 Task: Open a blank google sheet and write heading  Financial Planner. Add Dates in a column and its values below  'Jan 23, Feb 23, Mar 23, Apr 23 & may23. 'Add Income in next column and its values below  $3,000, $3,200, $3,100, $3,300 & $3,500. Add Expenses in next column and its values below  $2,000, $2,300, $2,200, $2,500 & $2,800. Add savings in next column and its values below $500, $600, $500, $700 & $700. Add Investment in next column and its values below  $500, $700, $800, $900 & $1000. Add Net Saving in next column and its values below  $1000, $1200, $900, $800 & $700. Save page BudgetAdjust logbookbook
Action: Mouse moved to (1144, 91)
Screenshot: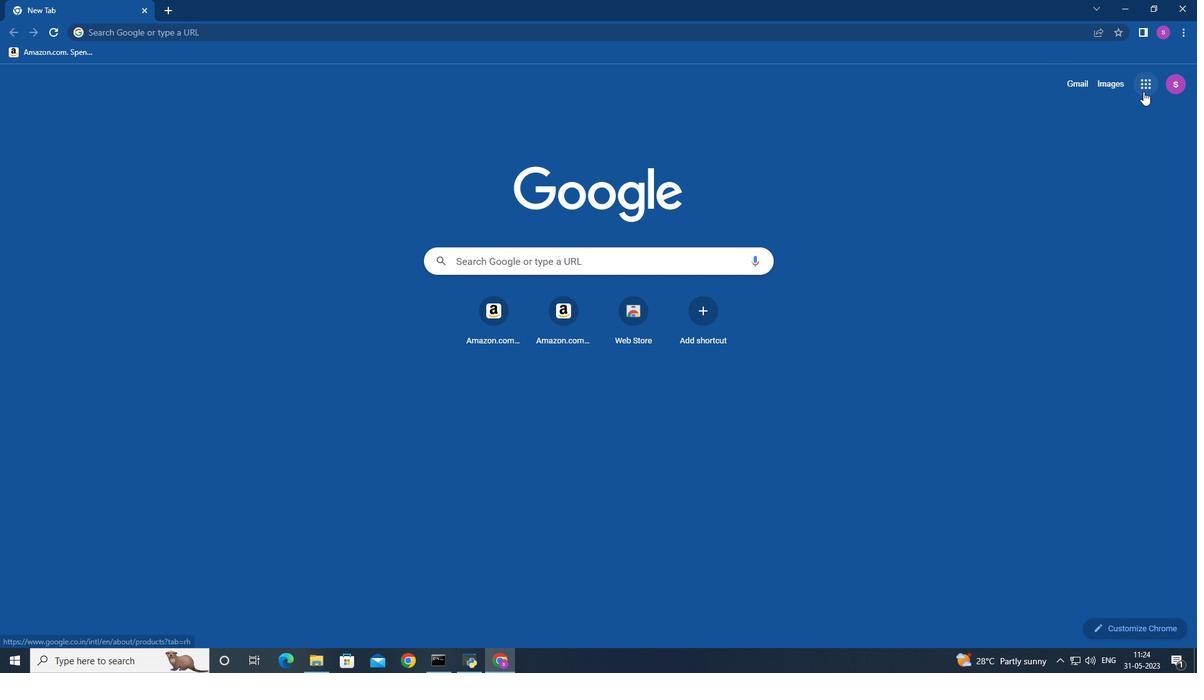 
Action: Mouse pressed left at (1144, 91)
Screenshot: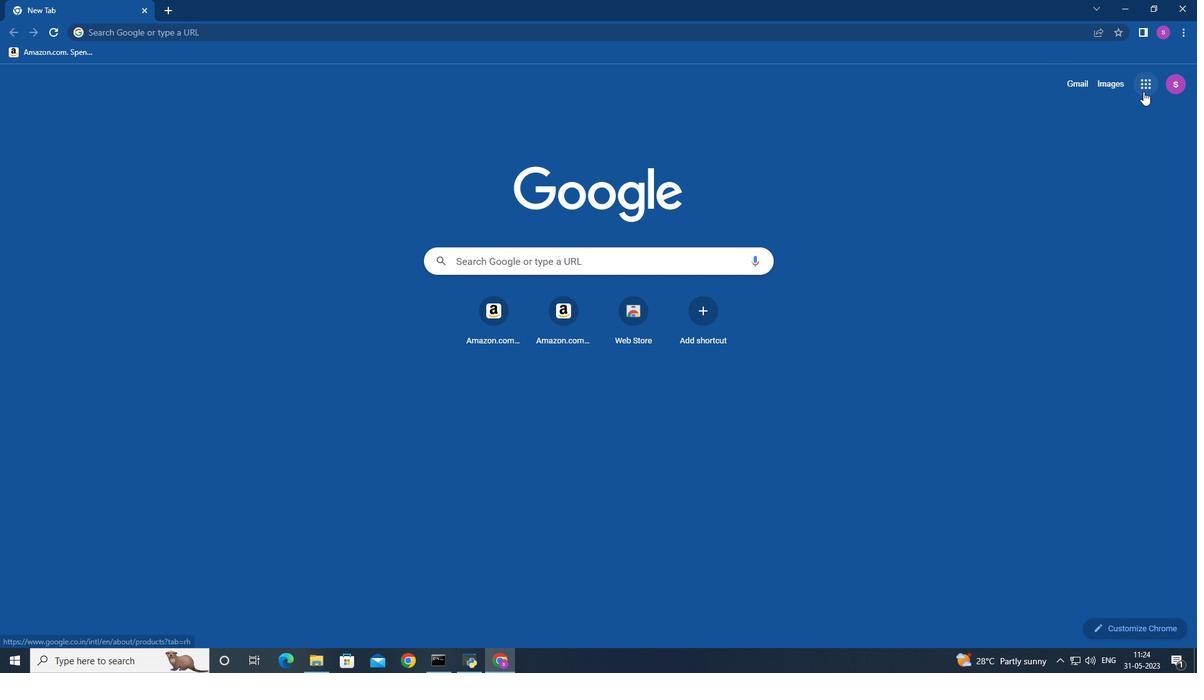 
Action: Mouse moved to (1093, 246)
Screenshot: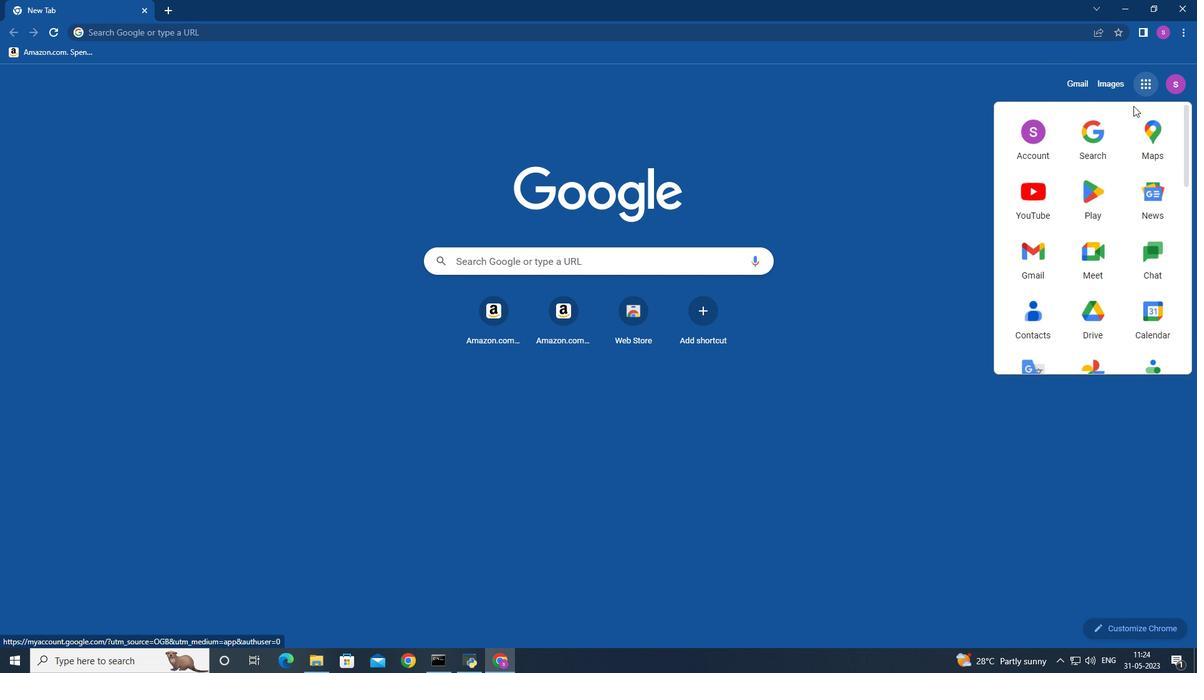 
Action: Mouse scrolled (1093, 246) with delta (0, 0)
Screenshot: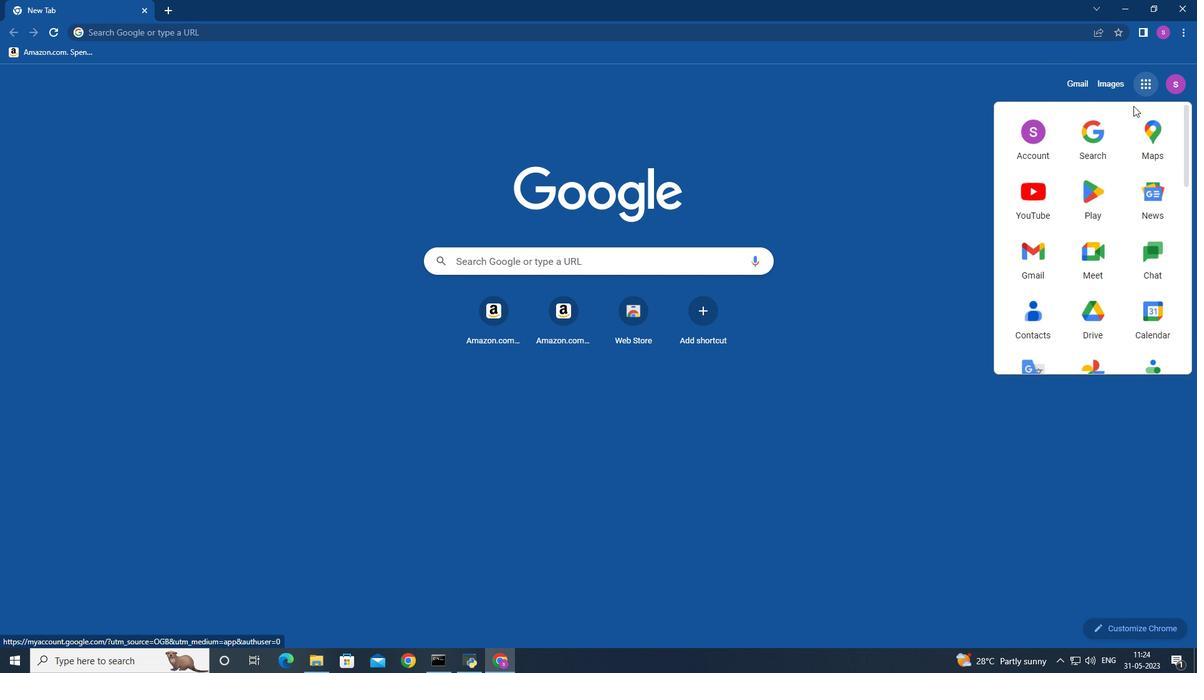 
Action: Mouse moved to (1093, 248)
Screenshot: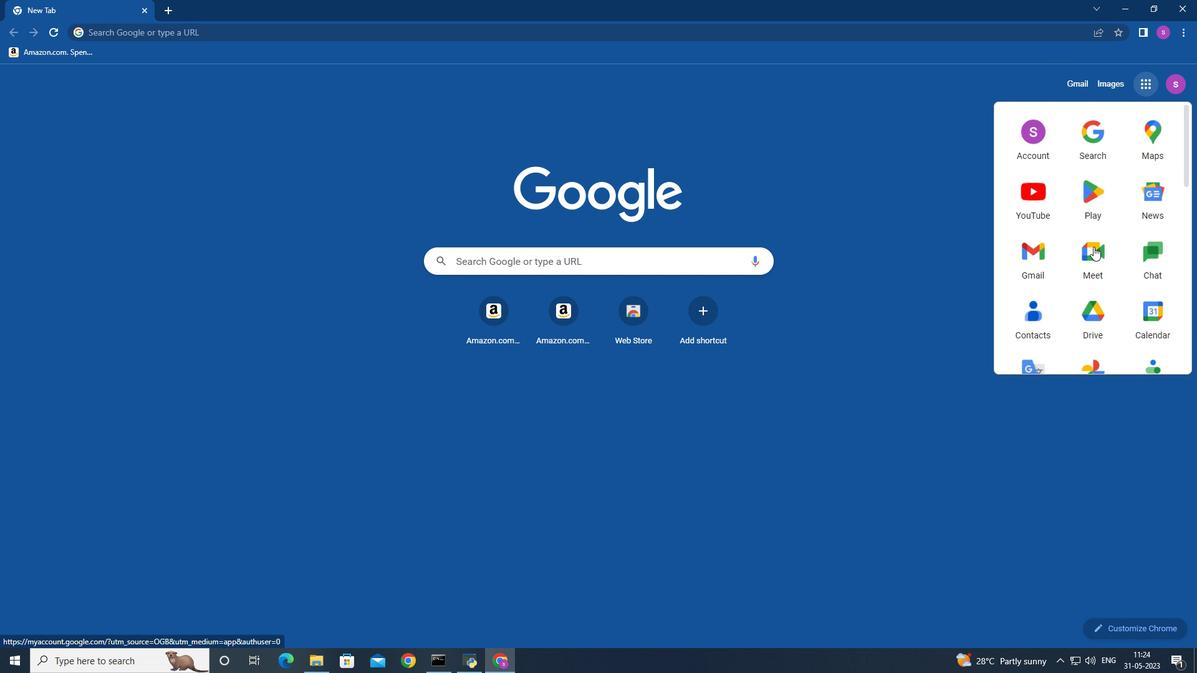 
Action: Mouse scrolled (1093, 247) with delta (0, 0)
Screenshot: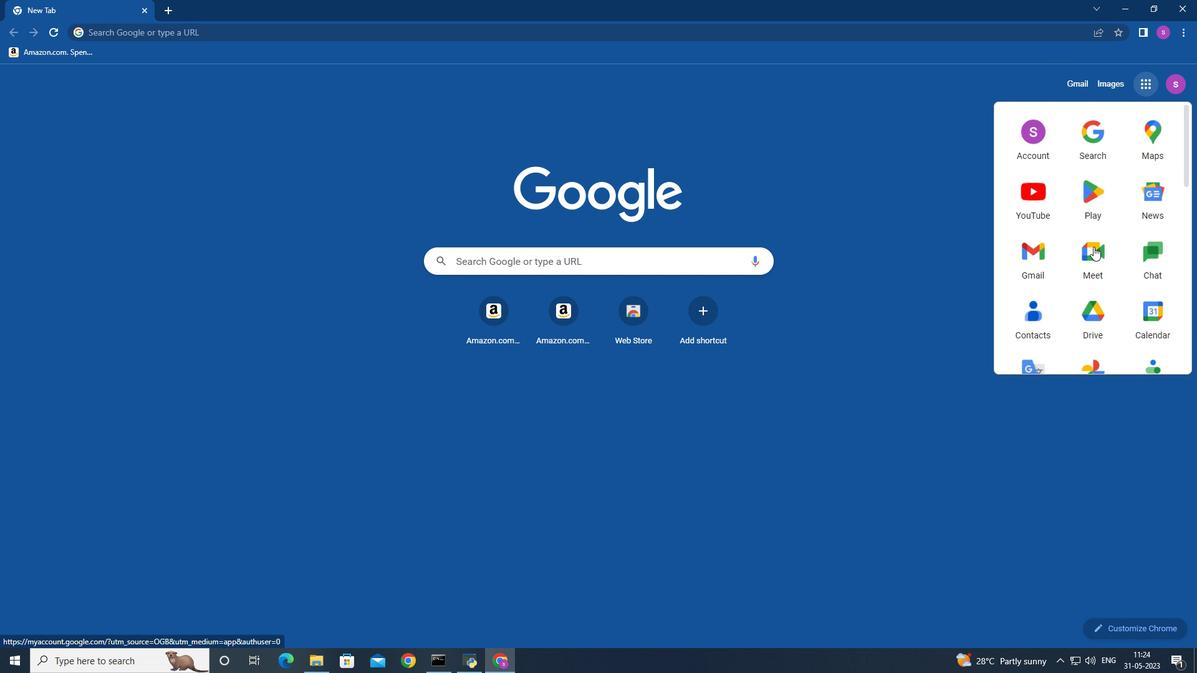 
Action: Mouse scrolled (1093, 247) with delta (0, 0)
Screenshot: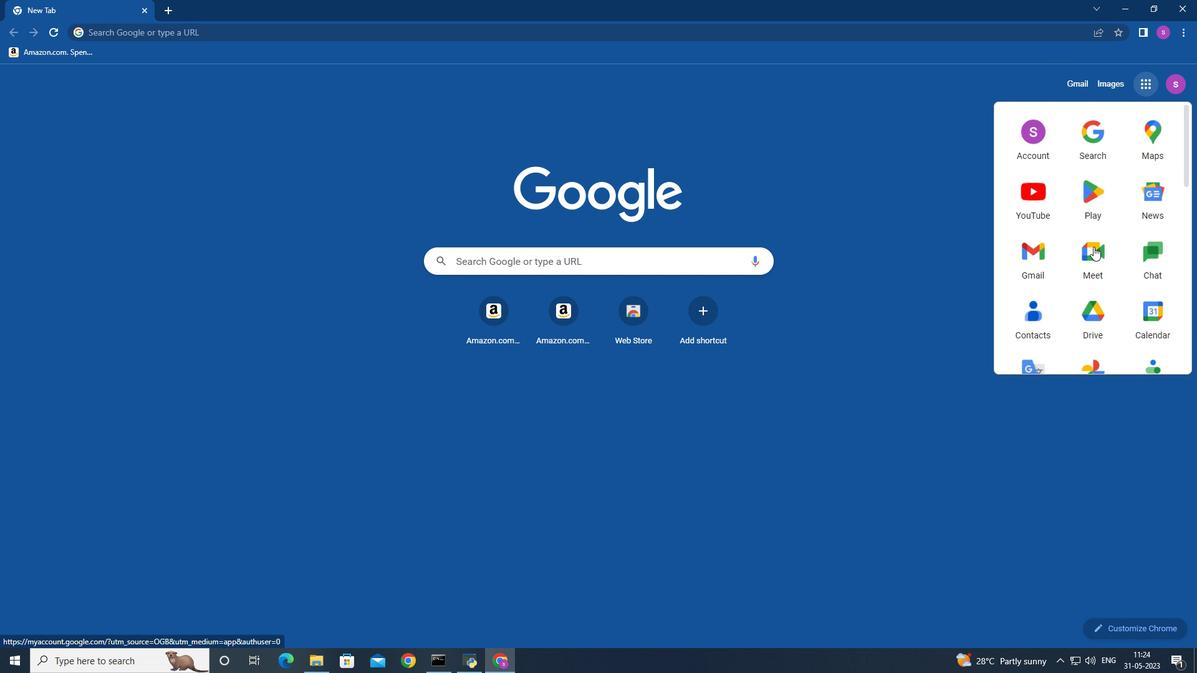 
Action: Mouse moved to (1093, 248)
Screenshot: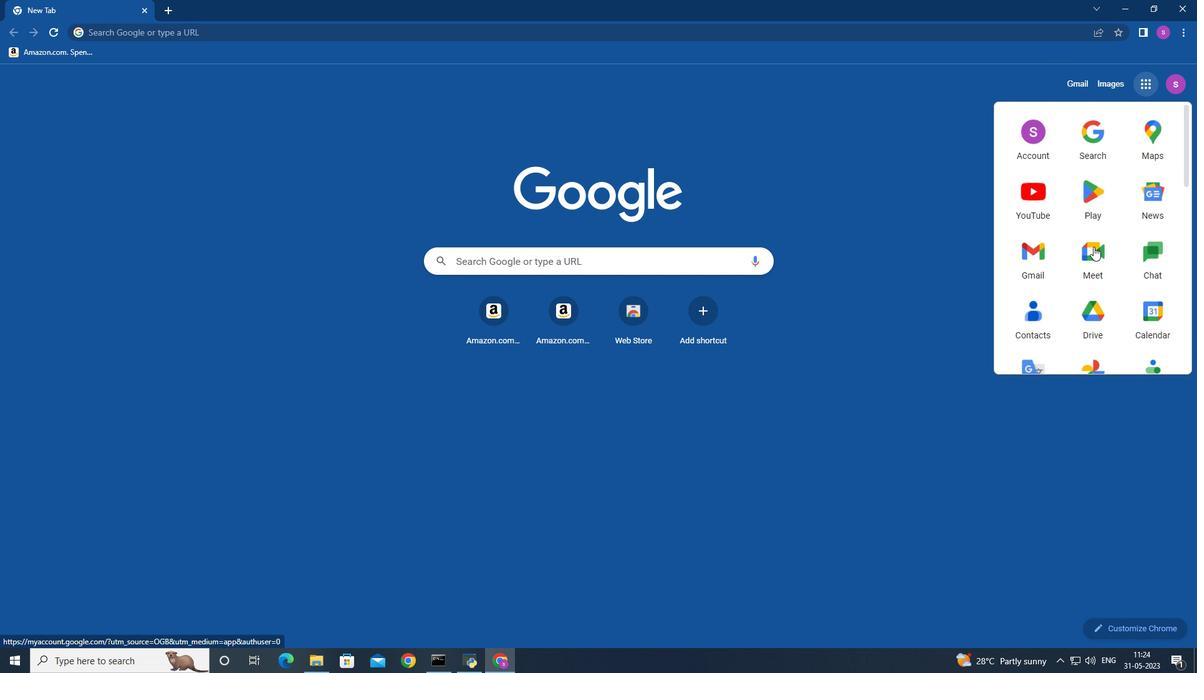 
Action: Mouse scrolled (1093, 248) with delta (0, 0)
Screenshot: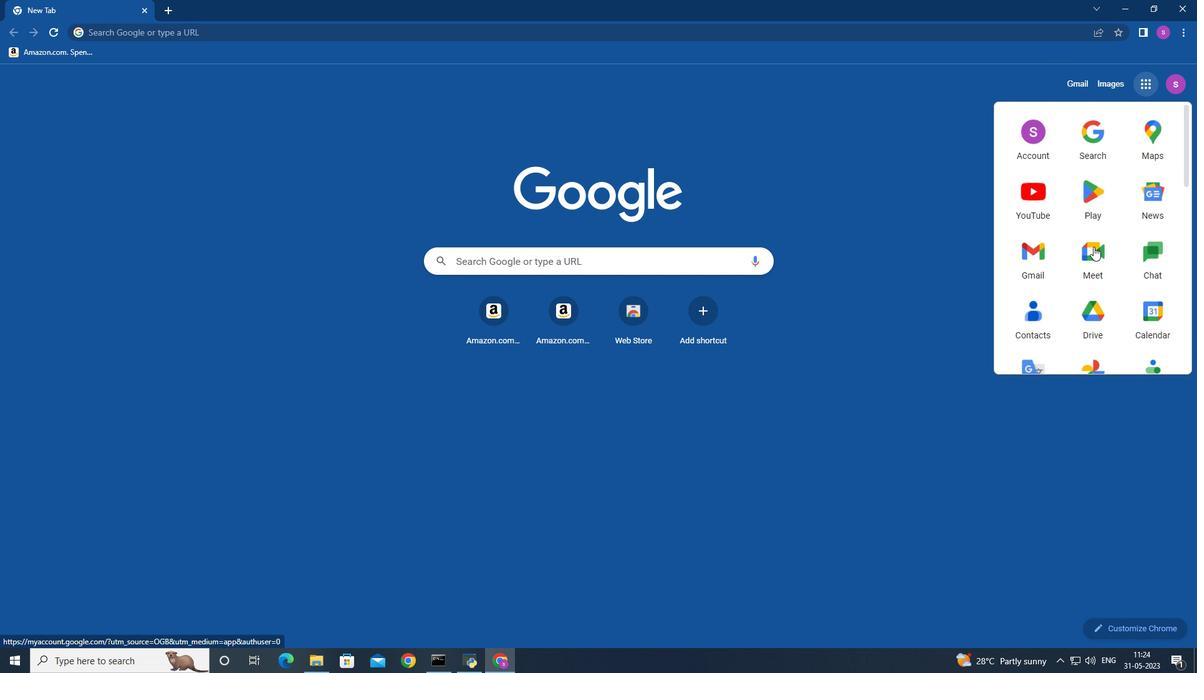 
Action: Mouse moved to (1139, 261)
Screenshot: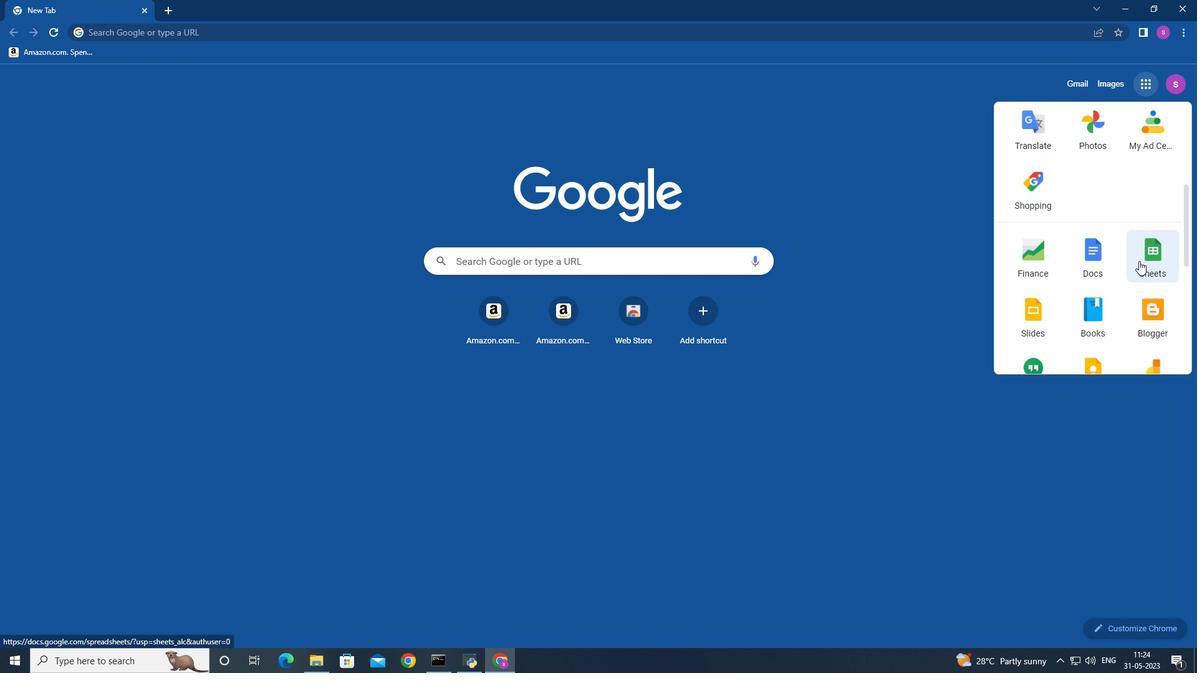 
Action: Mouse pressed left at (1139, 261)
Screenshot: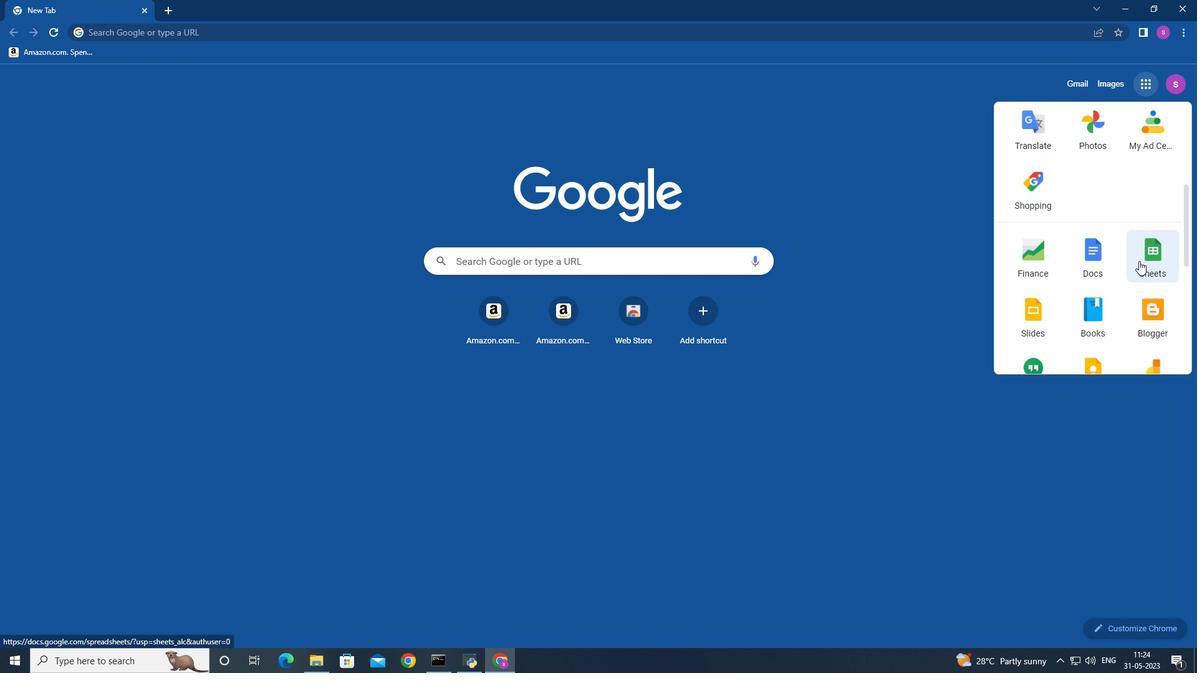 
Action: Mouse moved to (286, 165)
Screenshot: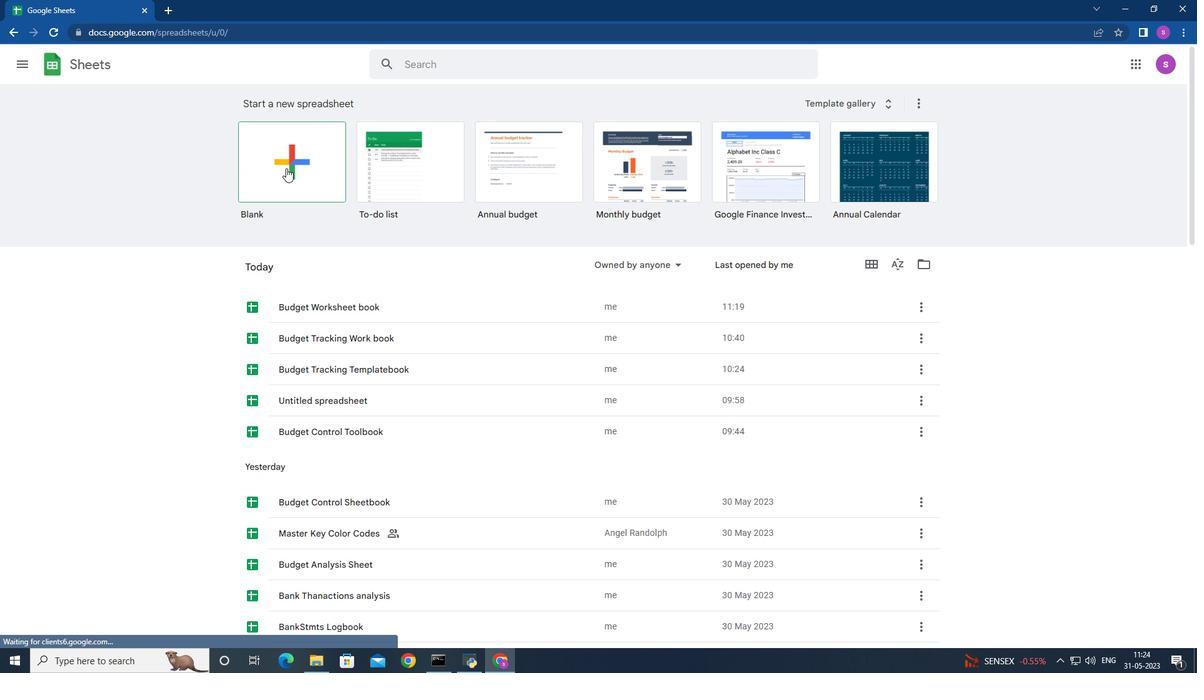 
Action: Mouse pressed left at (286, 165)
Screenshot: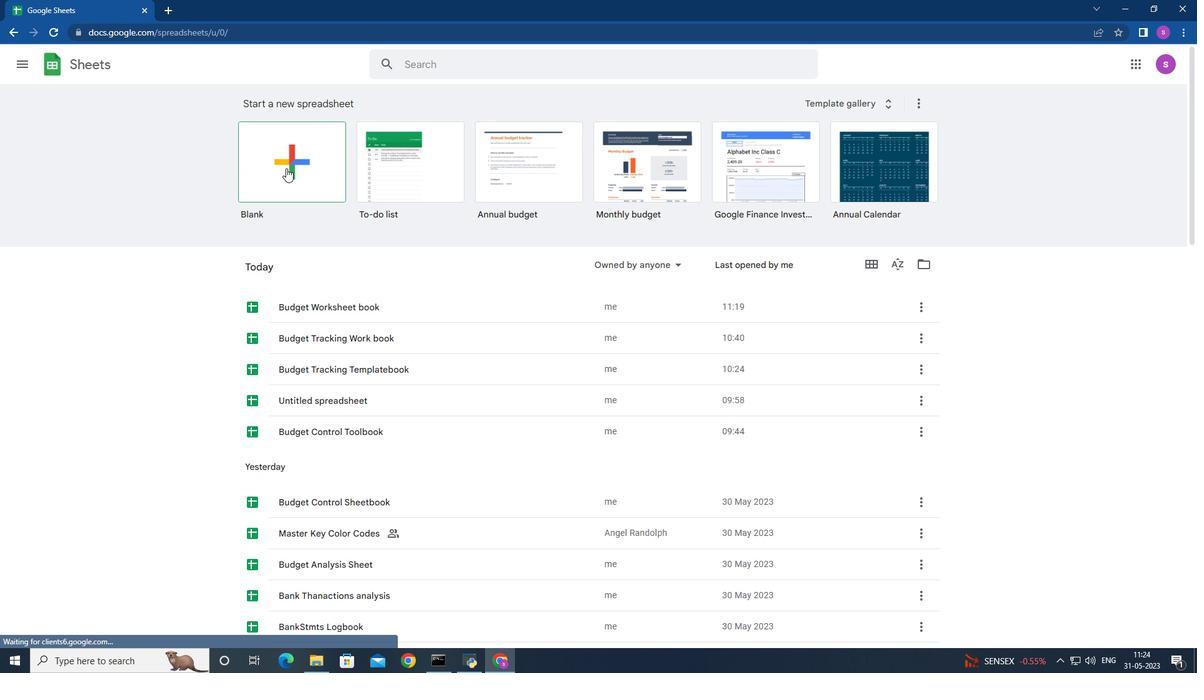 
Action: Mouse moved to (390, 171)
Screenshot: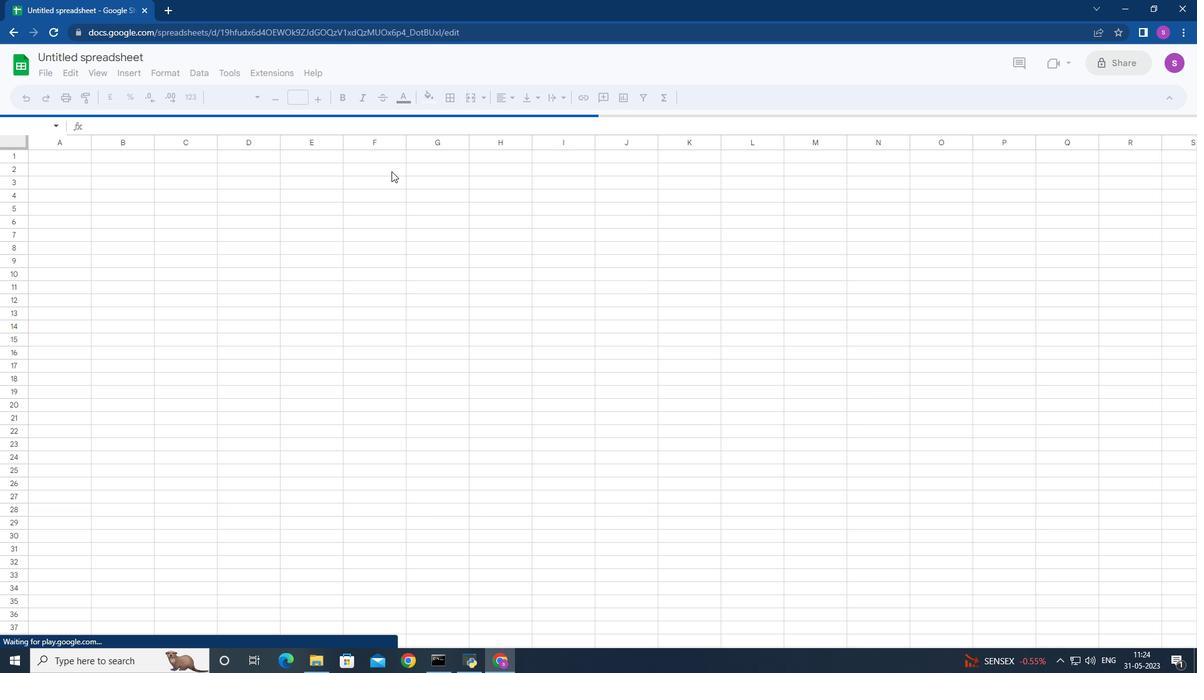 
Action: Mouse pressed left at (390, 171)
Screenshot: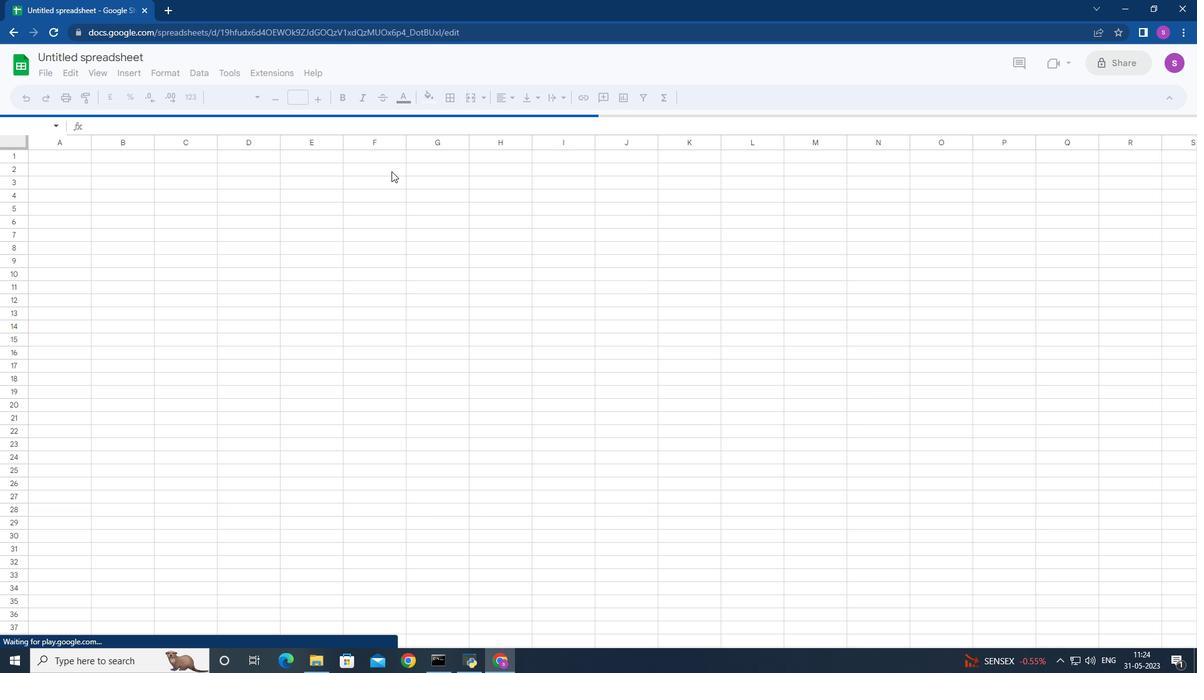 
Action: Mouse moved to (387, 169)
Screenshot: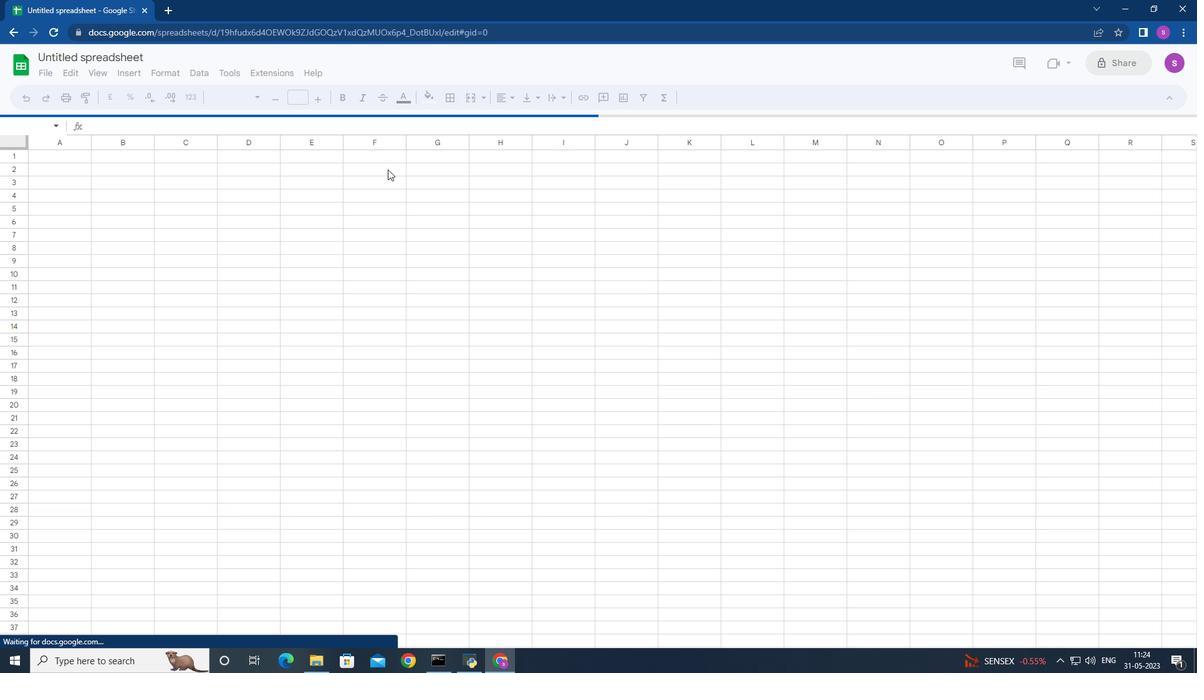 
Action: Key pressed <Key.shift>Financial<Key.space><Key.shift>Plnner<Key.down><Key.left><Key.left>
Screenshot: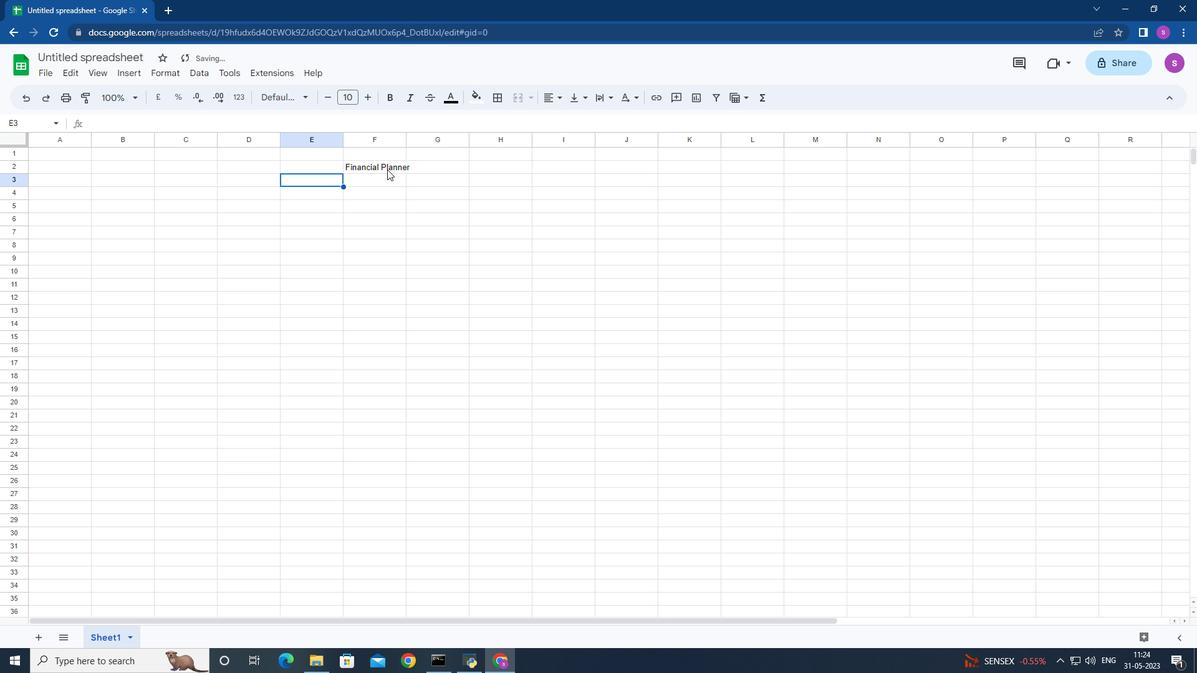 
Action: Mouse moved to (254, 192)
Screenshot: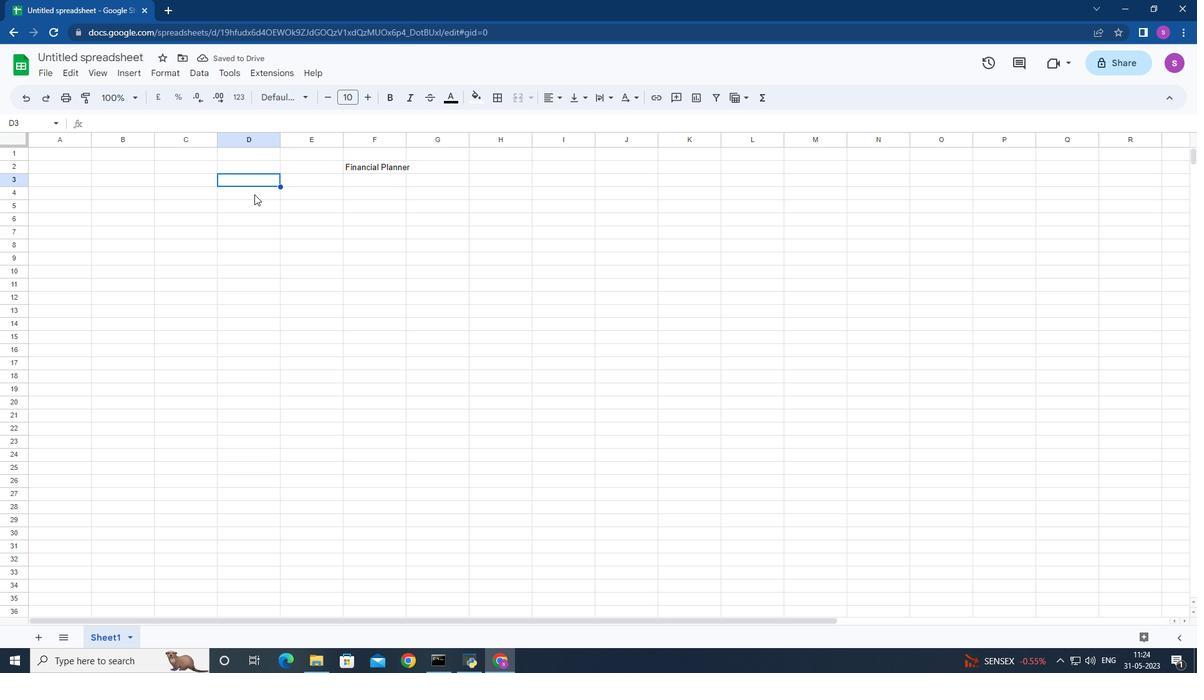 
Action: Mouse pressed left at (254, 192)
Screenshot: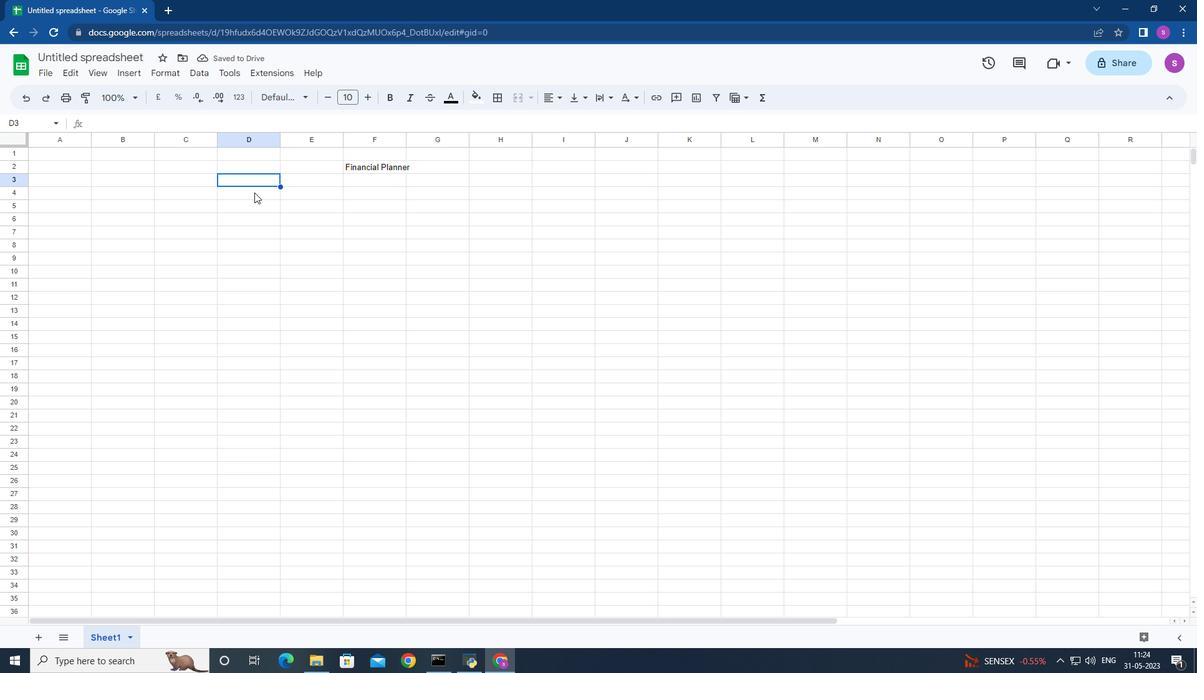 
Action: Mouse moved to (253, 192)
Screenshot: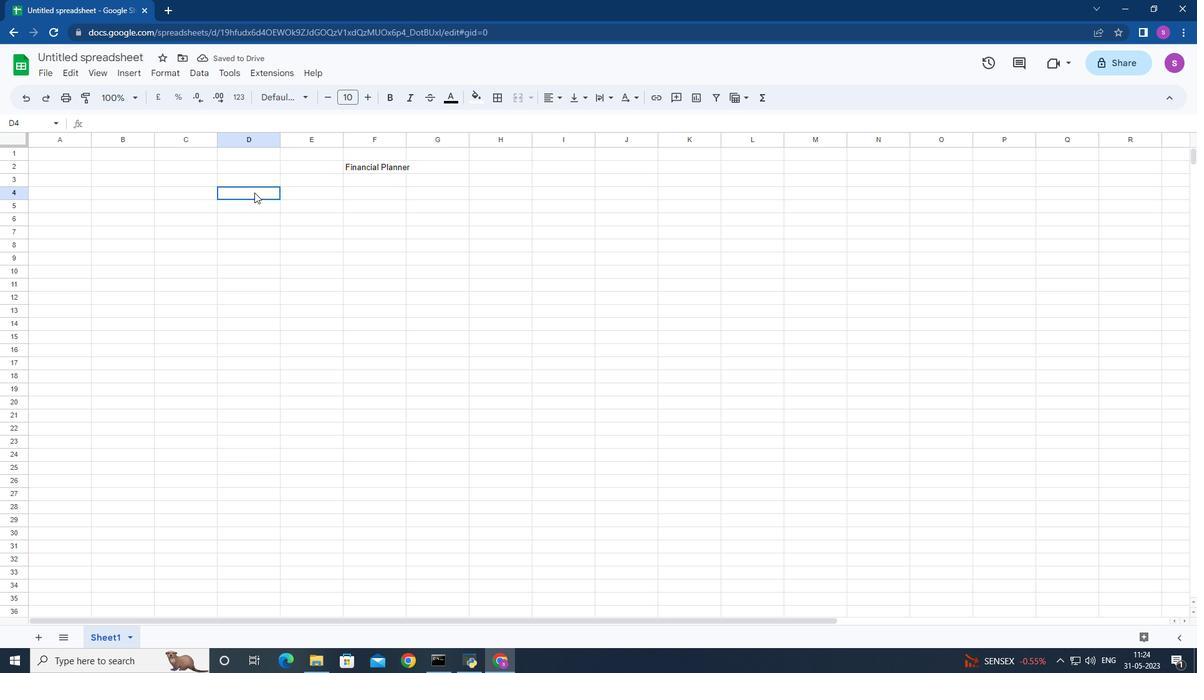 
Action: Key pressed <Key.shift>Dates<Key.down><Key.shift>Jan<Key.space>23<Key.down><Key.shift>Feb<Key.space>23<Key.down><Key.shift><Key.shift><Key.shift><Key.shift><Key.shift><Key.shift>Mar<Key.space>23<Key.down><Key.shift>Ap[<Key.backspace>r<Key.space>23<Key.down>may<Key.space>23<Key.down><Key.right><Key.up><Key.up><Key.up><Key.up><Key.up><Key.up>
Screenshot: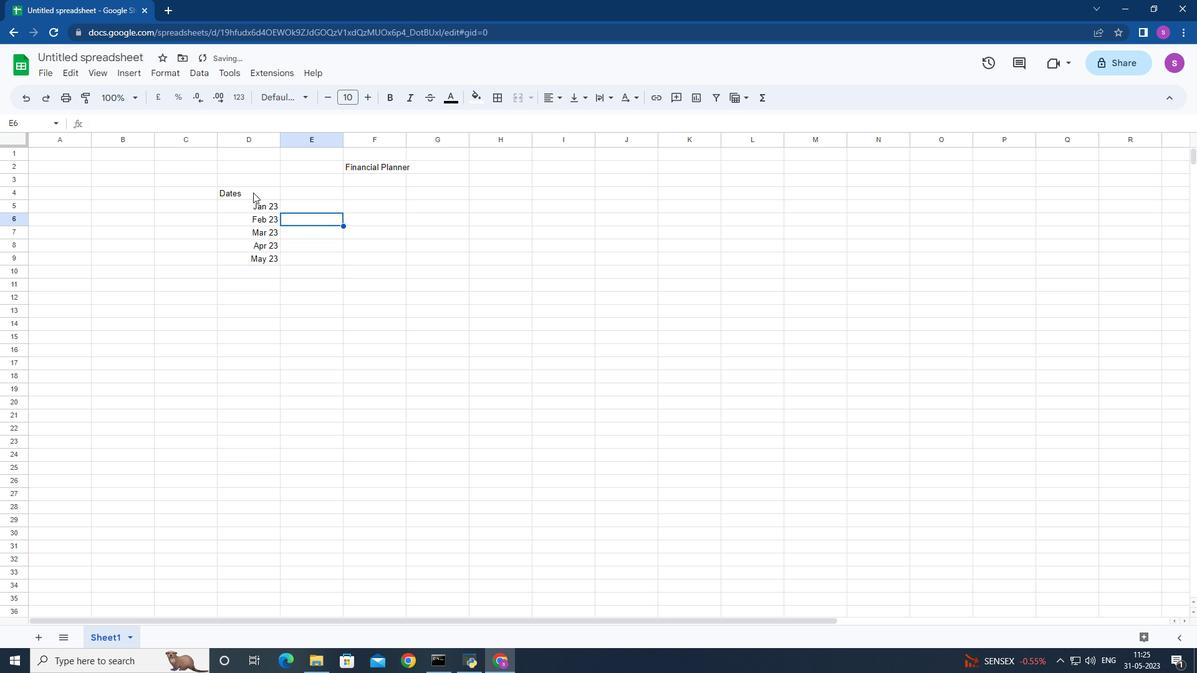 
Action: Mouse moved to (274, 269)
Screenshot: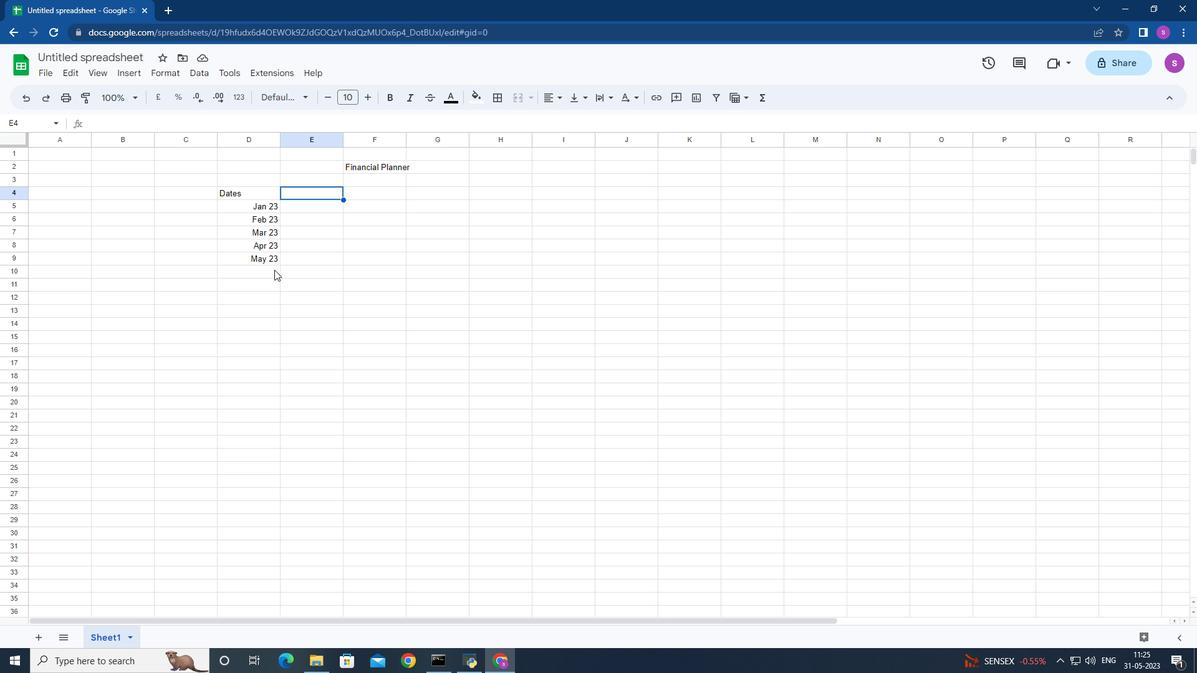 
Action: Key pressed <Key.shift>Income<Key.space><Key.down>3000<Key.down>3200<Key.down>3100<Key.down>3300<Key.down>3500<Key.down><Key.right><Key.up><Key.up>
Screenshot: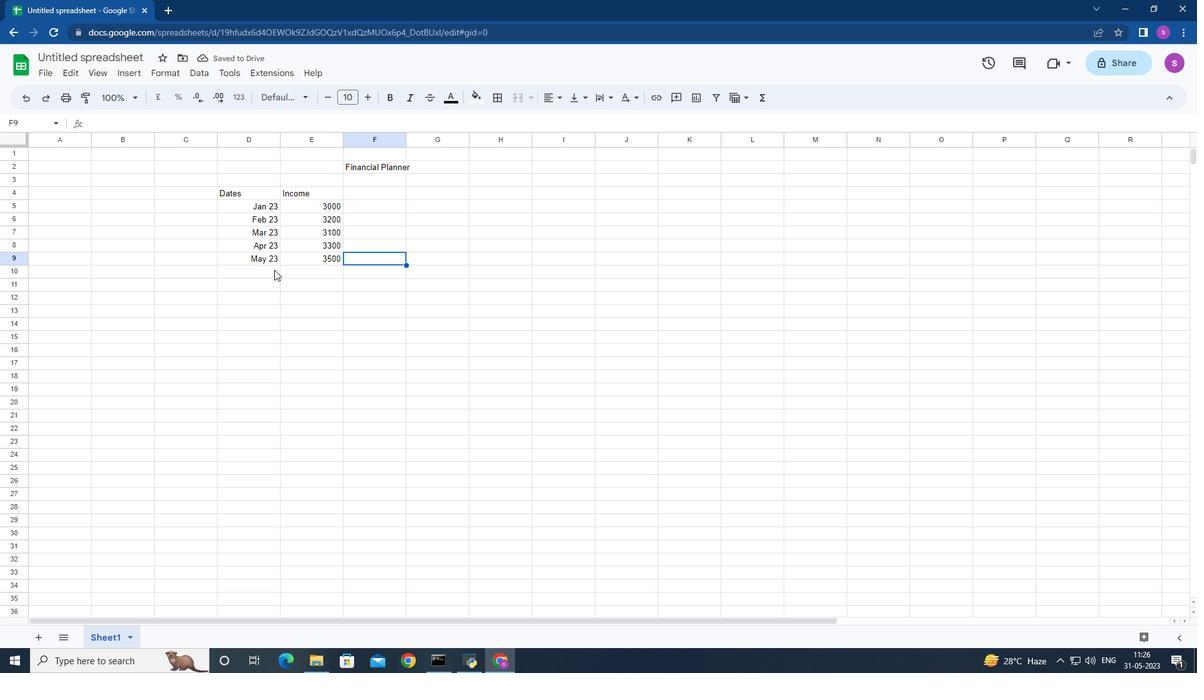 
Action: Mouse moved to (308, 200)
Screenshot: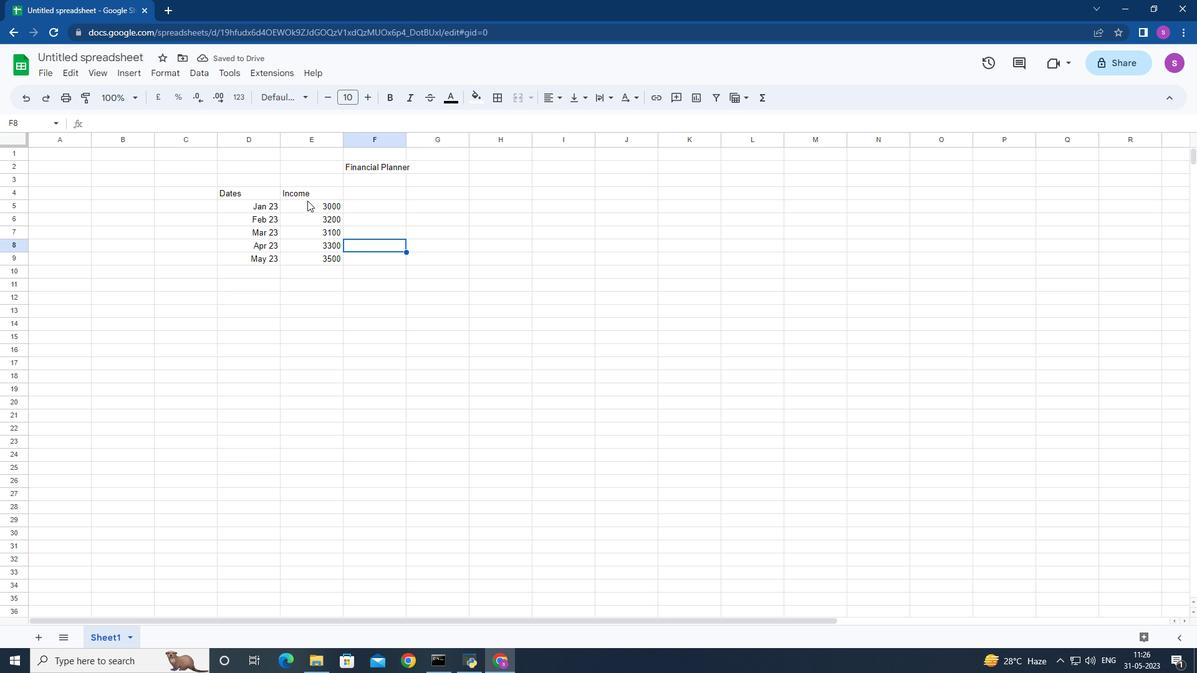 
Action: Mouse pressed left at (308, 200)
Screenshot: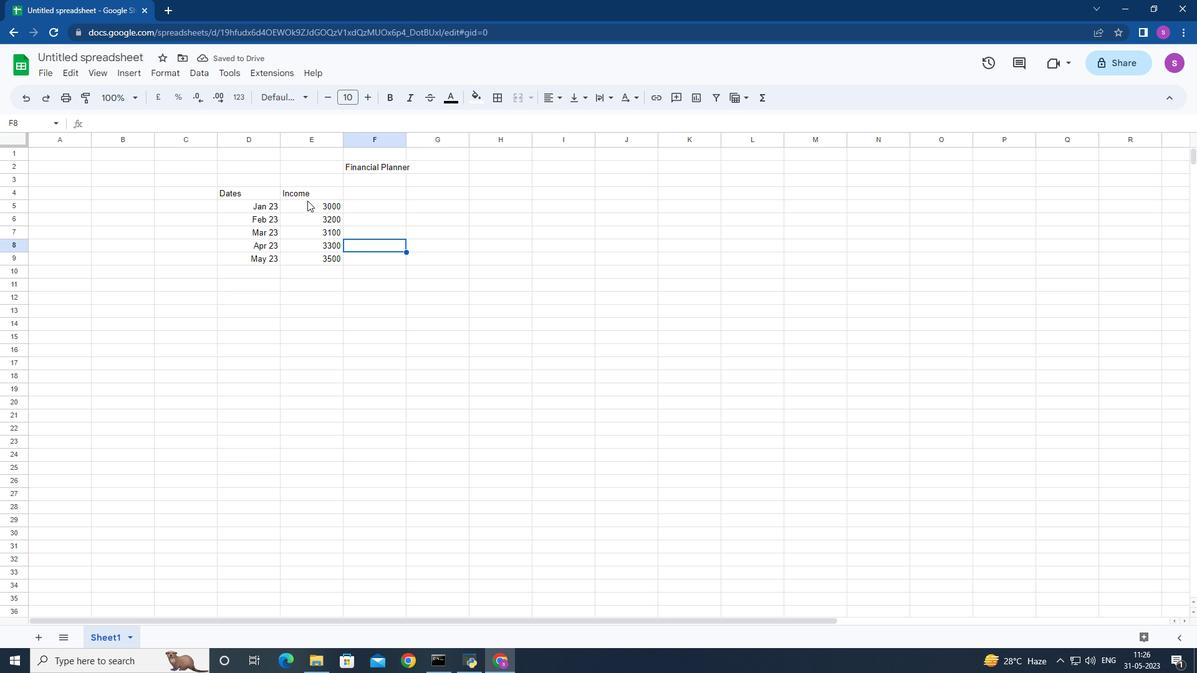 
Action: Mouse moved to (242, 91)
Screenshot: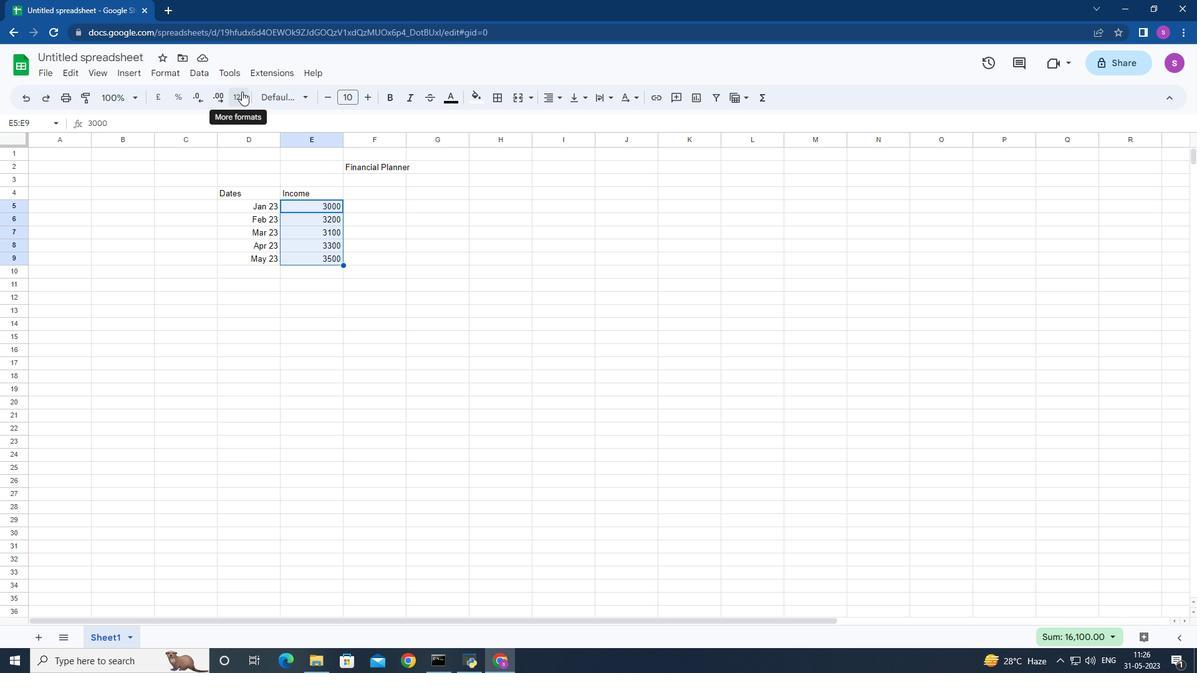 
Action: Mouse pressed left at (241, 91)
Screenshot: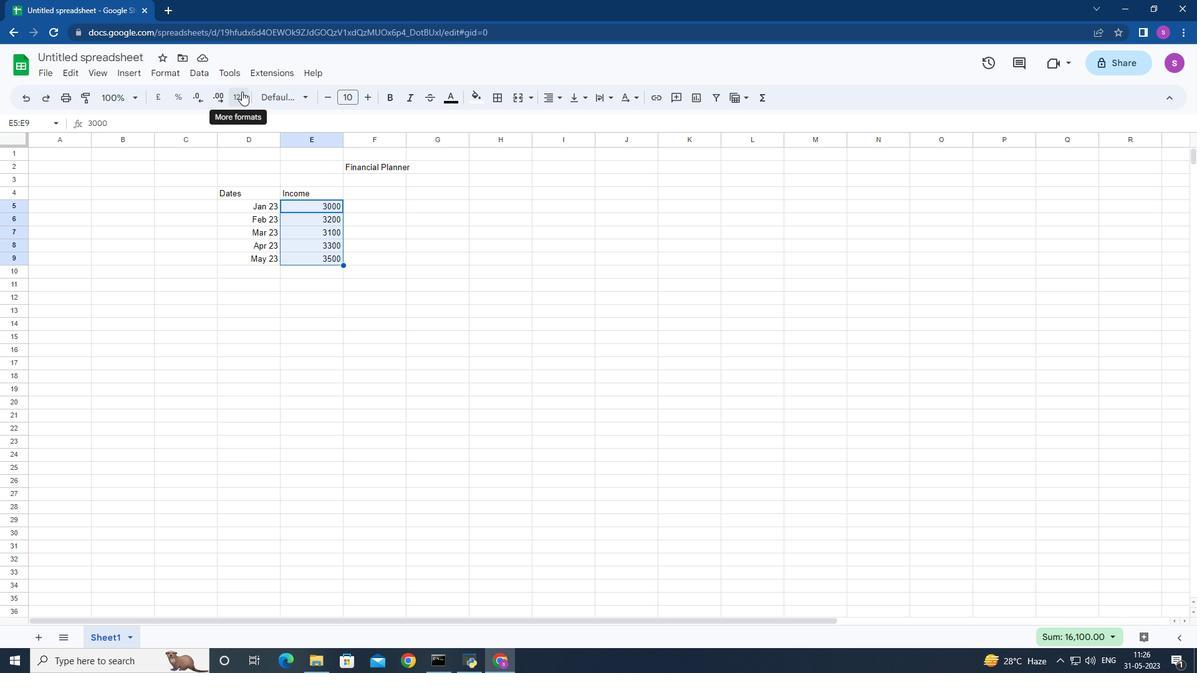 
Action: Mouse moved to (308, 418)
Screenshot: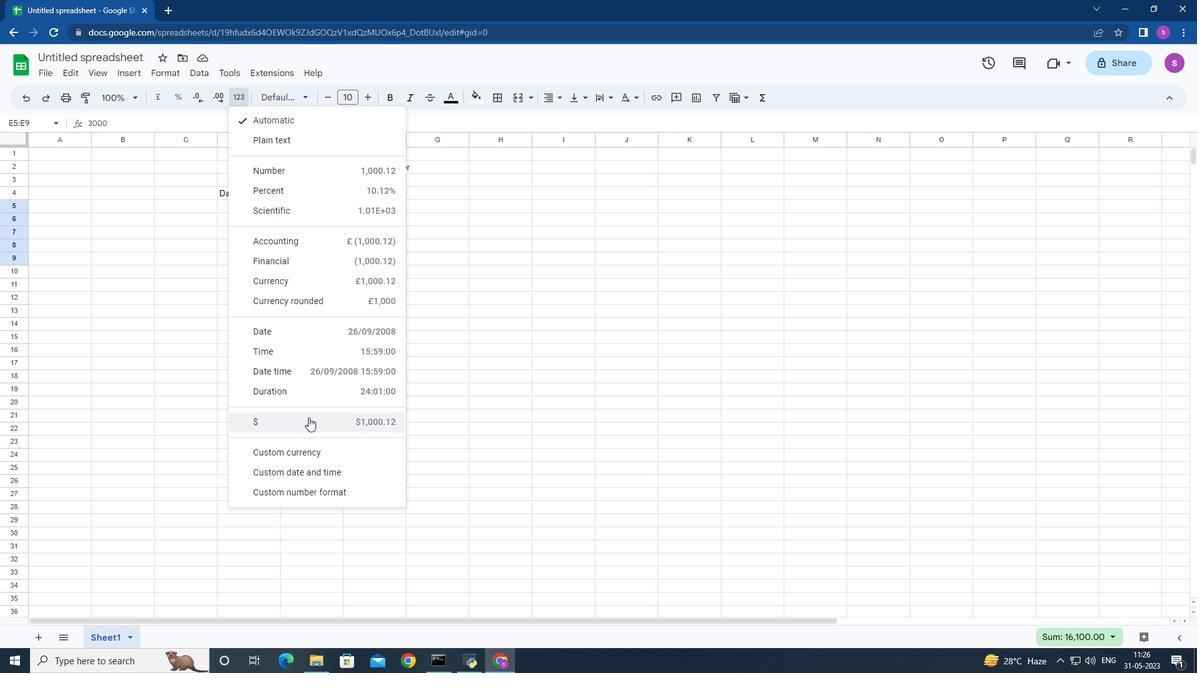 
Action: Mouse pressed left at (308, 418)
Screenshot: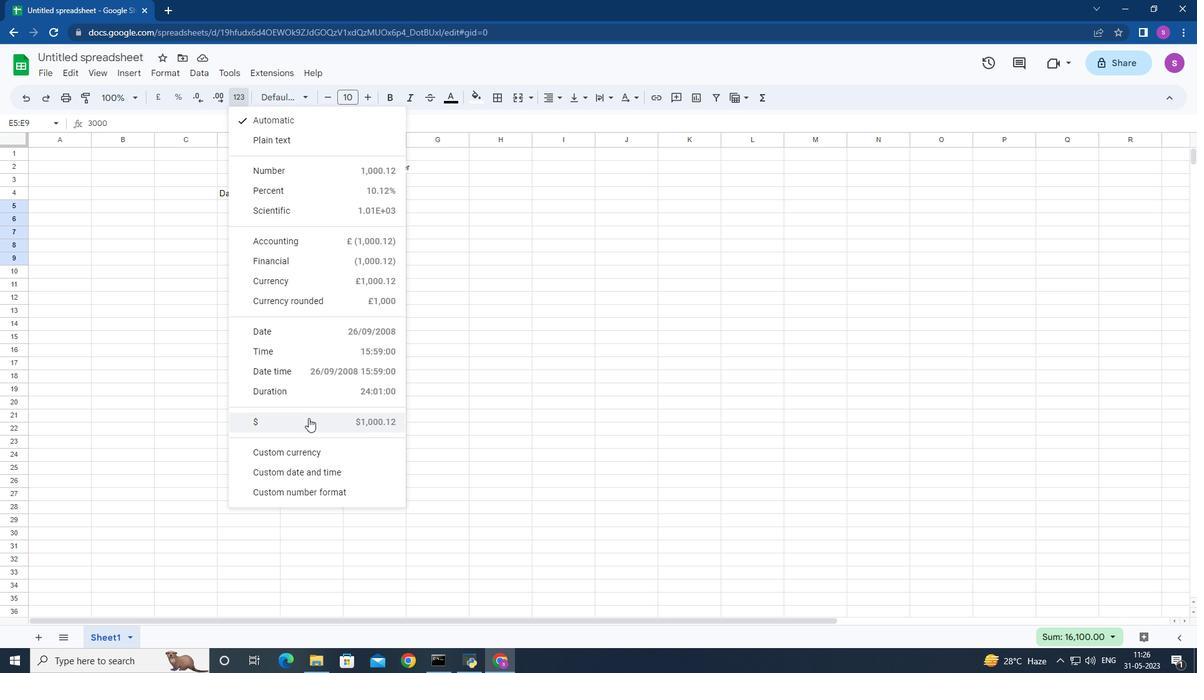 
Action: Mouse moved to (465, 237)
Screenshot: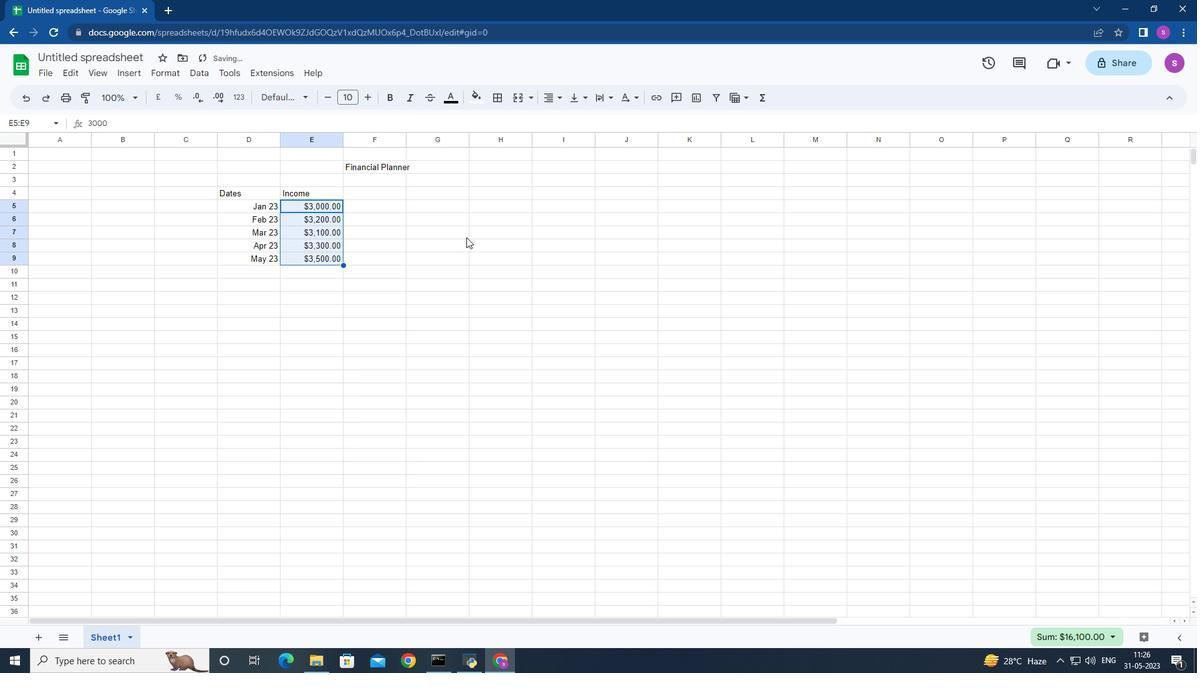 
Action: Mouse pressed left at (465, 237)
Screenshot: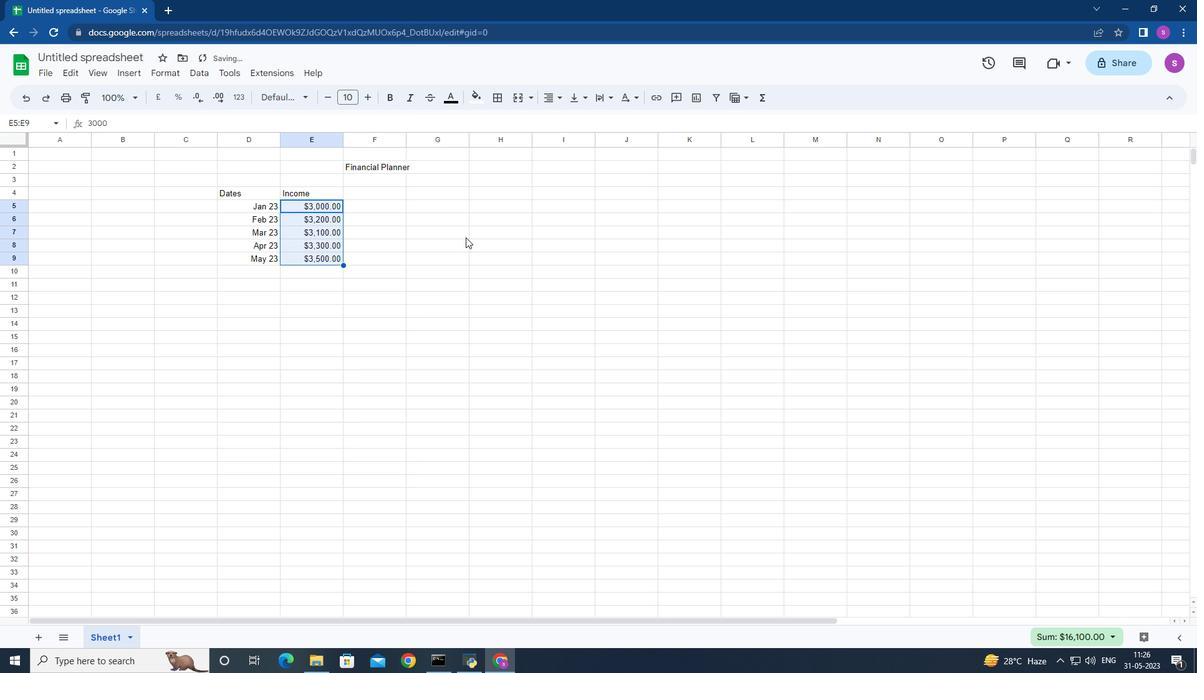
Action: Mouse moved to (360, 192)
Screenshot: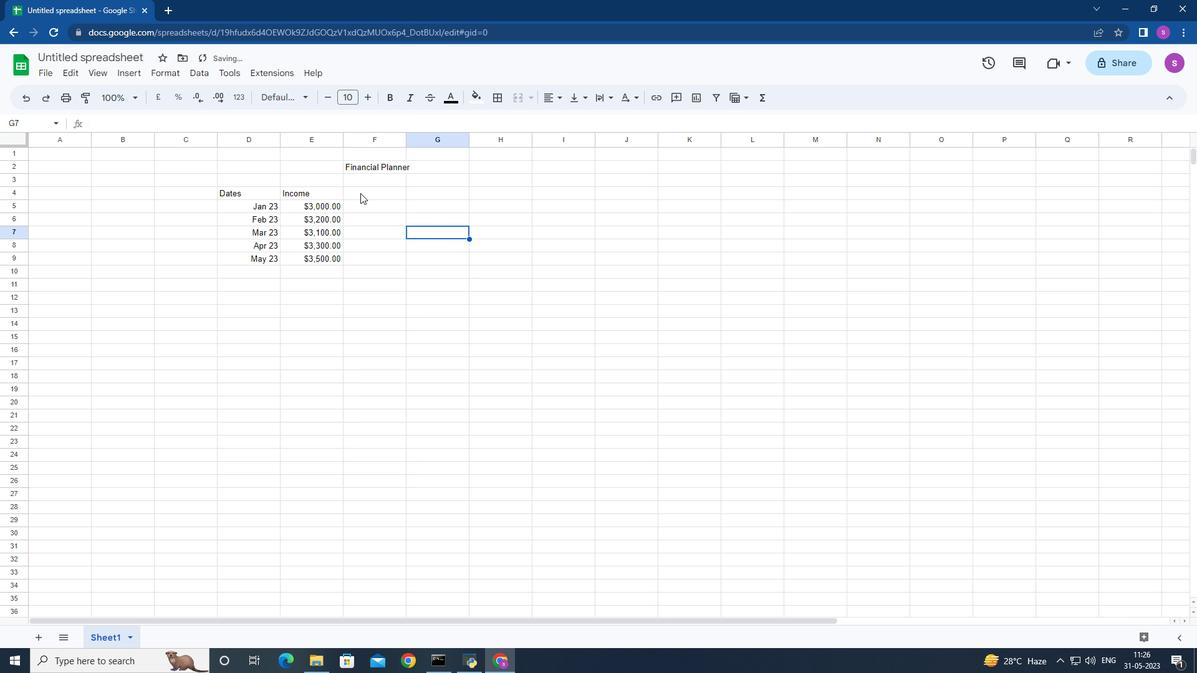
Action: Mouse pressed left at (360, 192)
Screenshot: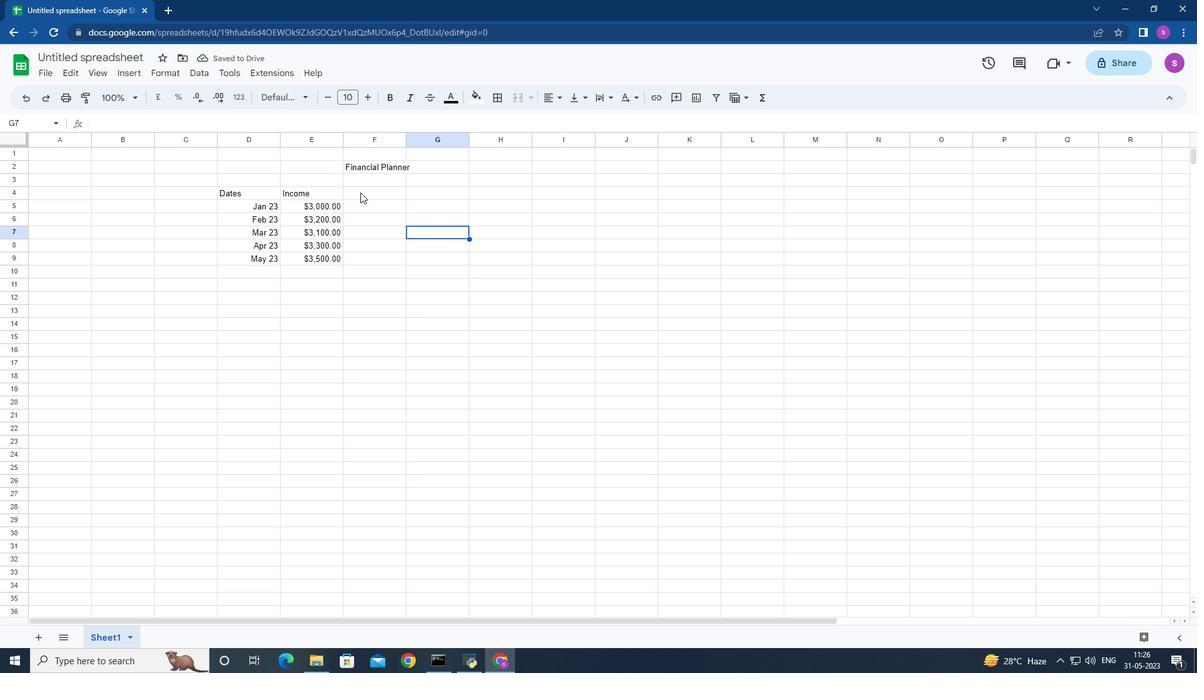 
Action: Key pressed <Key.shift>Expenses<Key.down>222<Key.backspace><Key.backspace>000<Key.down>2300<Key.down>2200<Key.down>255<Key.backspace>00<Key.down>2800<Key.down>
Screenshot: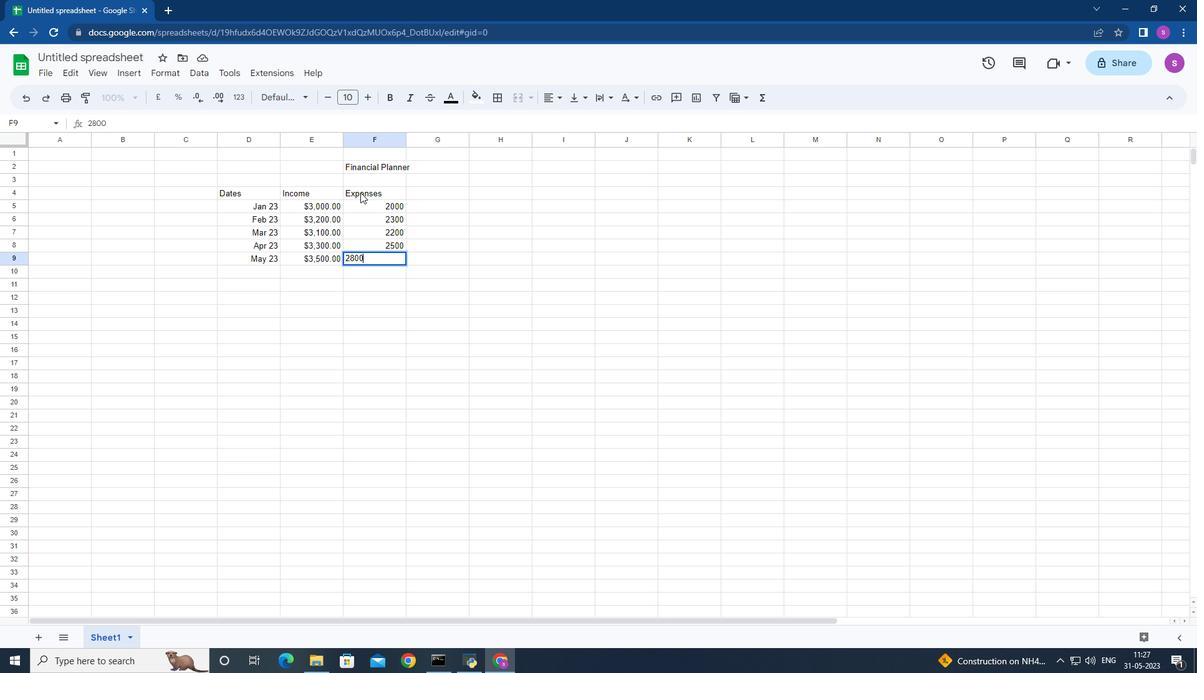 
Action: Mouse moved to (363, 202)
Screenshot: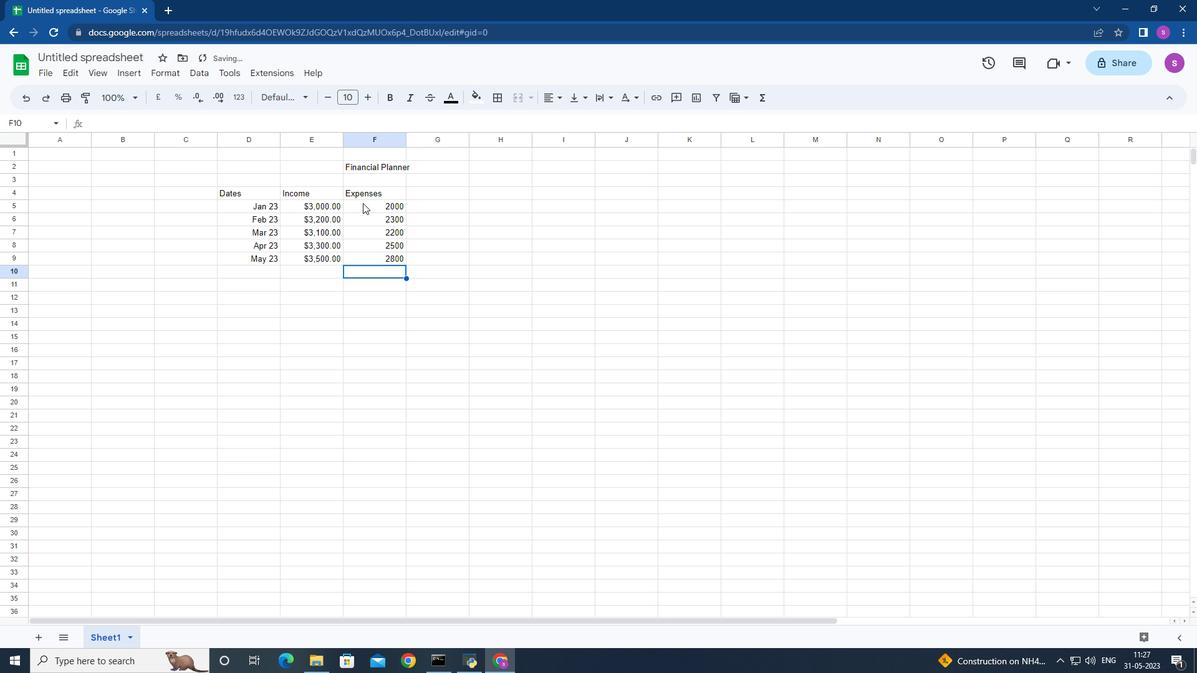 
Action: Mouse pressed left at (363, 202)
Screenshot: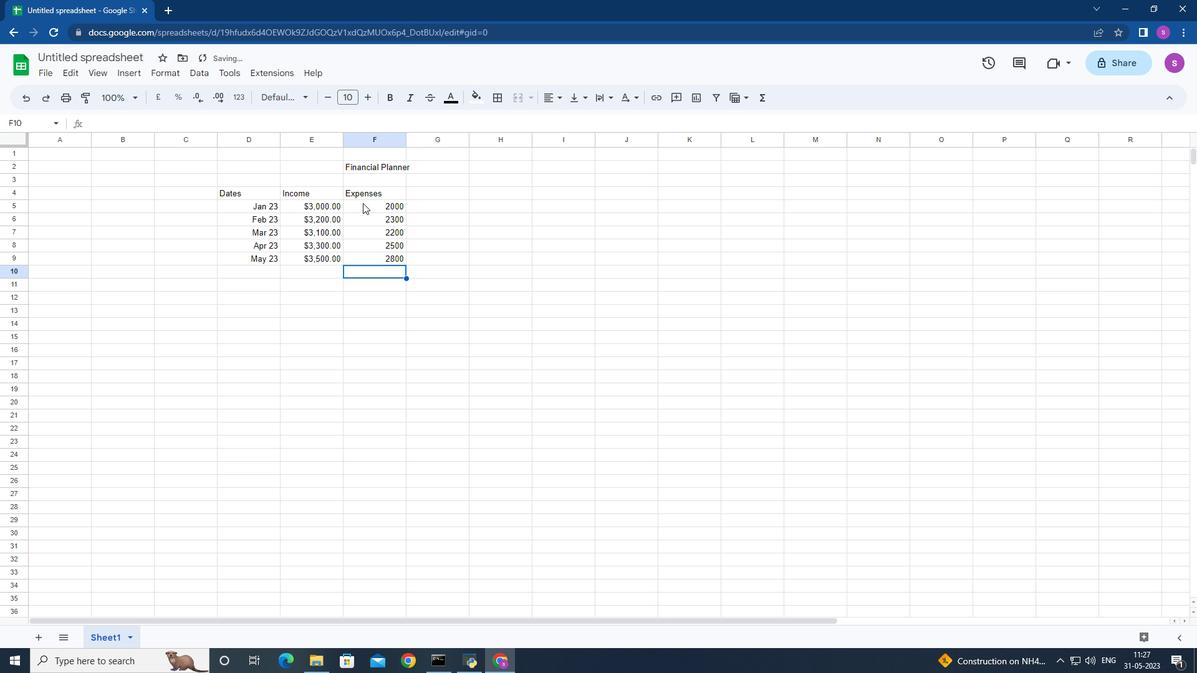 
Action: Mouse moved to (238, 94)
Screenshot: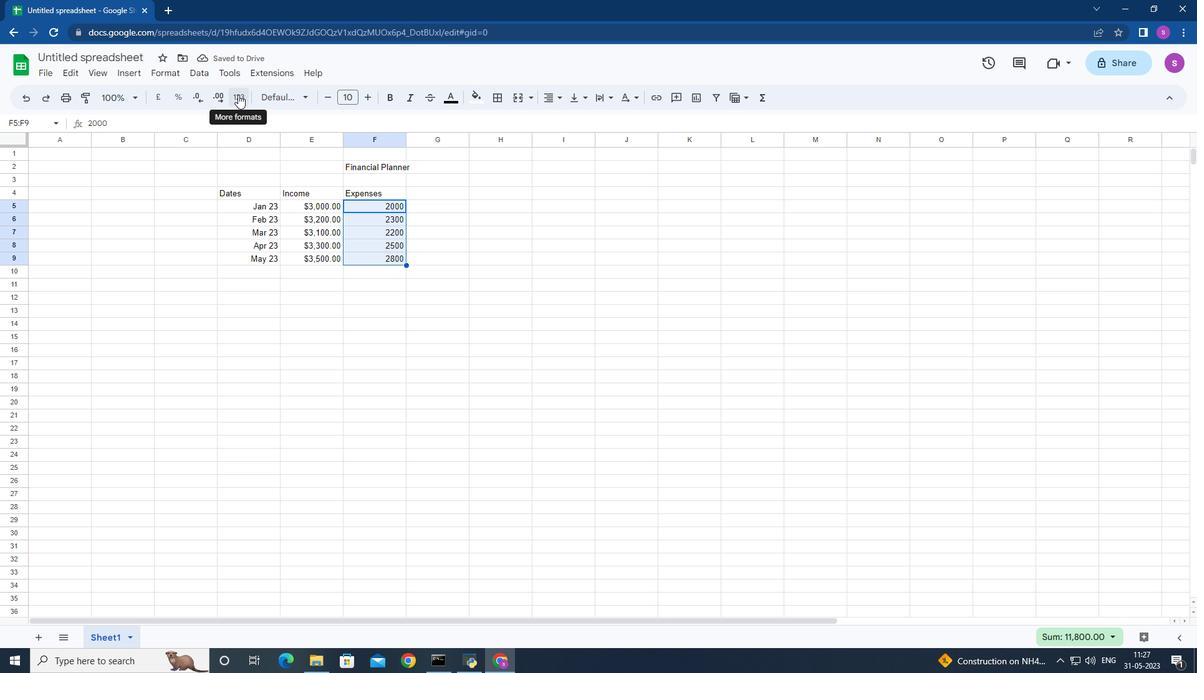 
Action: Mouse pressed left at (238, 94)
Screenshot: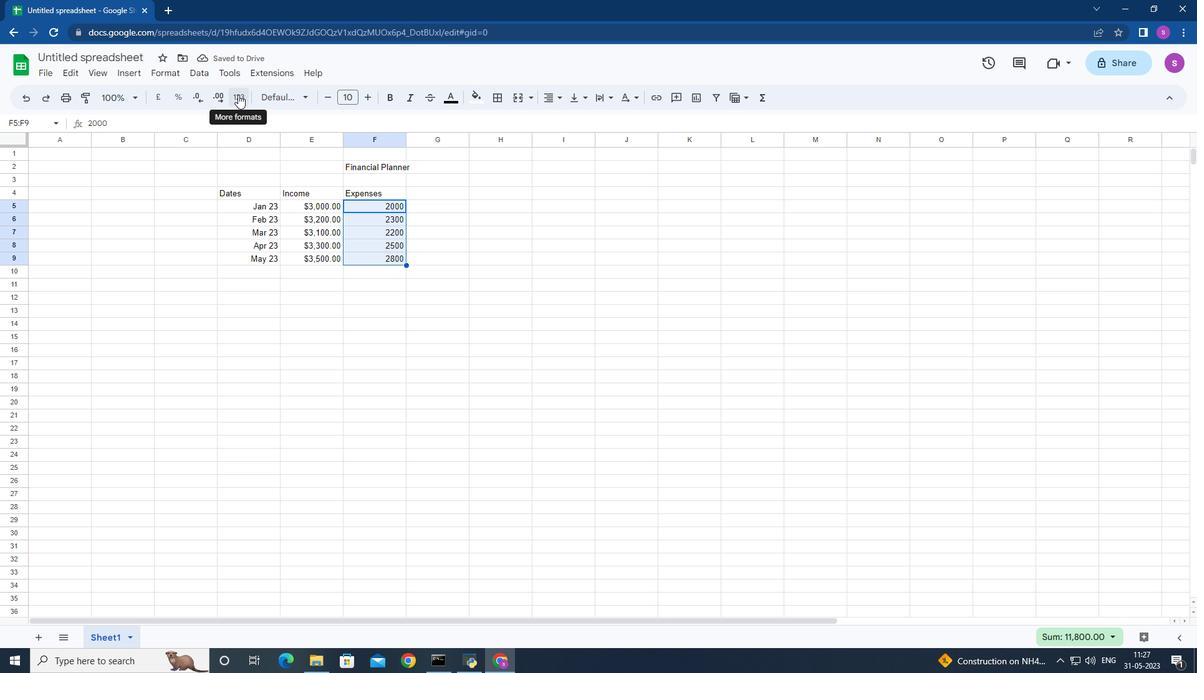 
Action: Mouse moved to (278, 420)
Screenshot: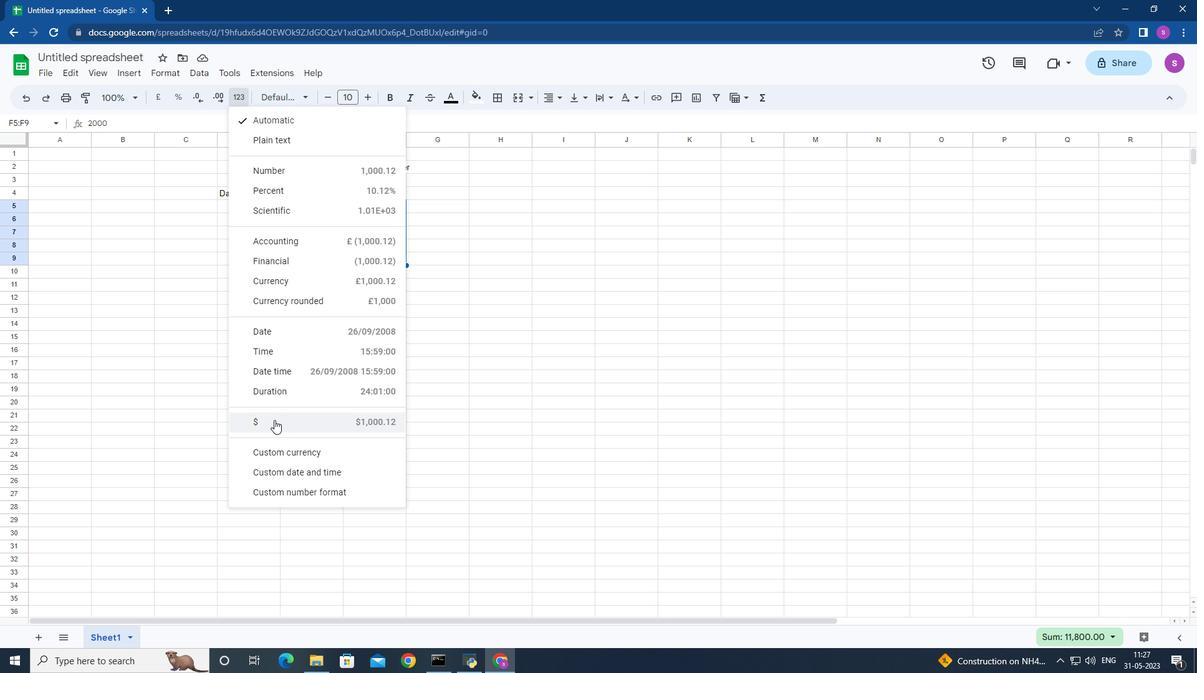 
Action: Mouse pressed left at (278, 420)
Screenshot: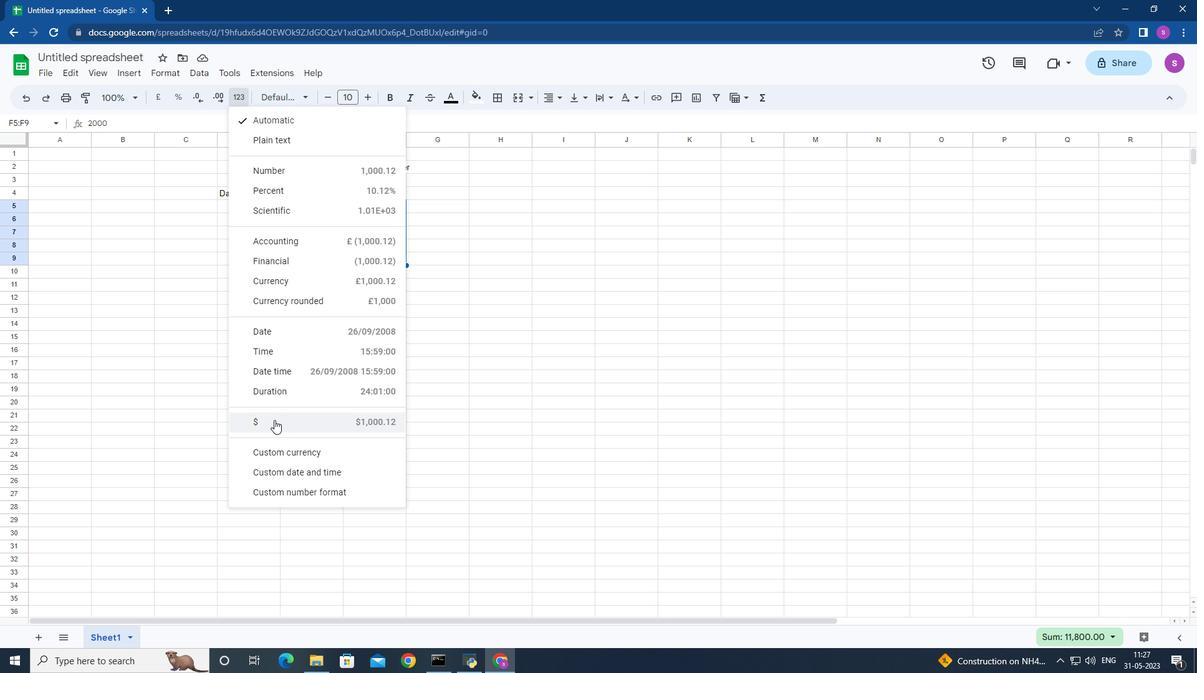 
Action: Mouse moved to (420, 192)
Screenshot: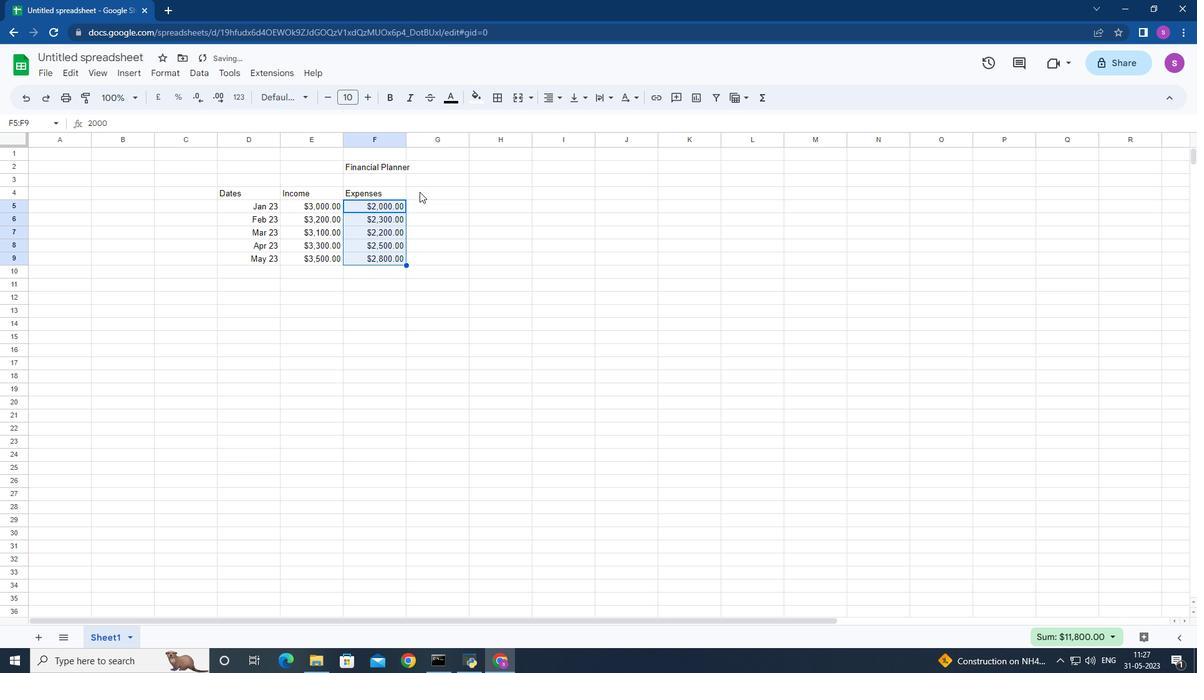 
Action: Mouse pressed left at (420, 192)
Screenshot: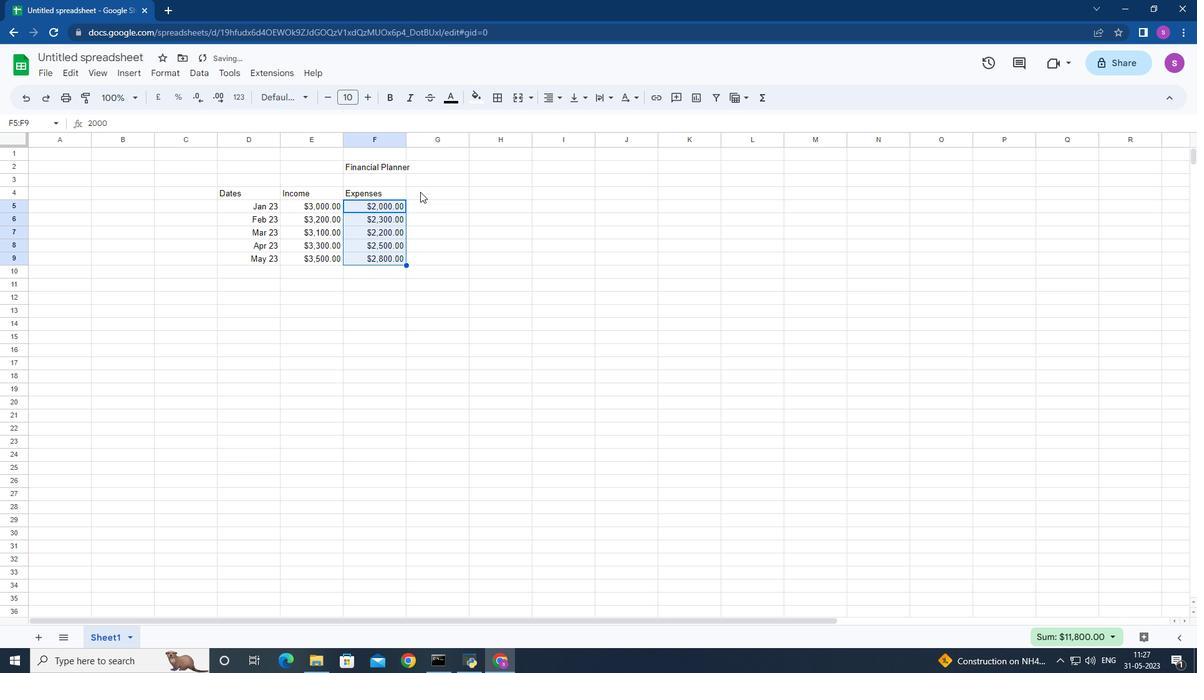 
Action: Mouse moved to (416, 192)
Screenshot: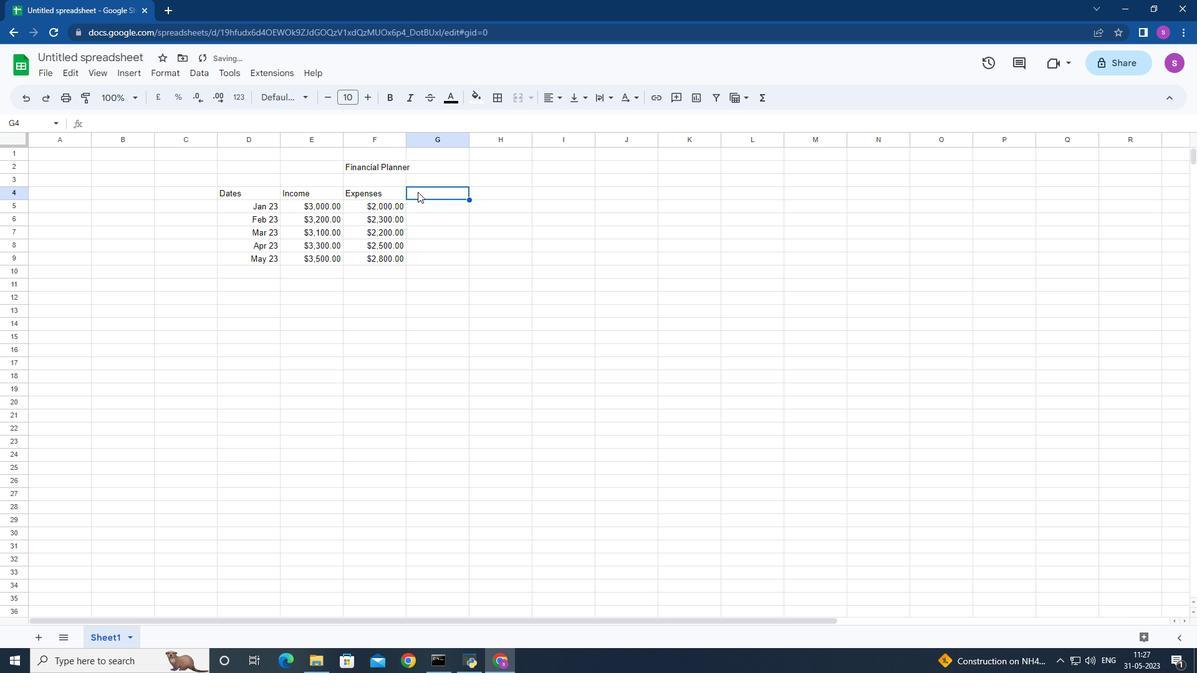 
Action: Key pressed <Key.shift>Savings<Key.down>
Screenshot: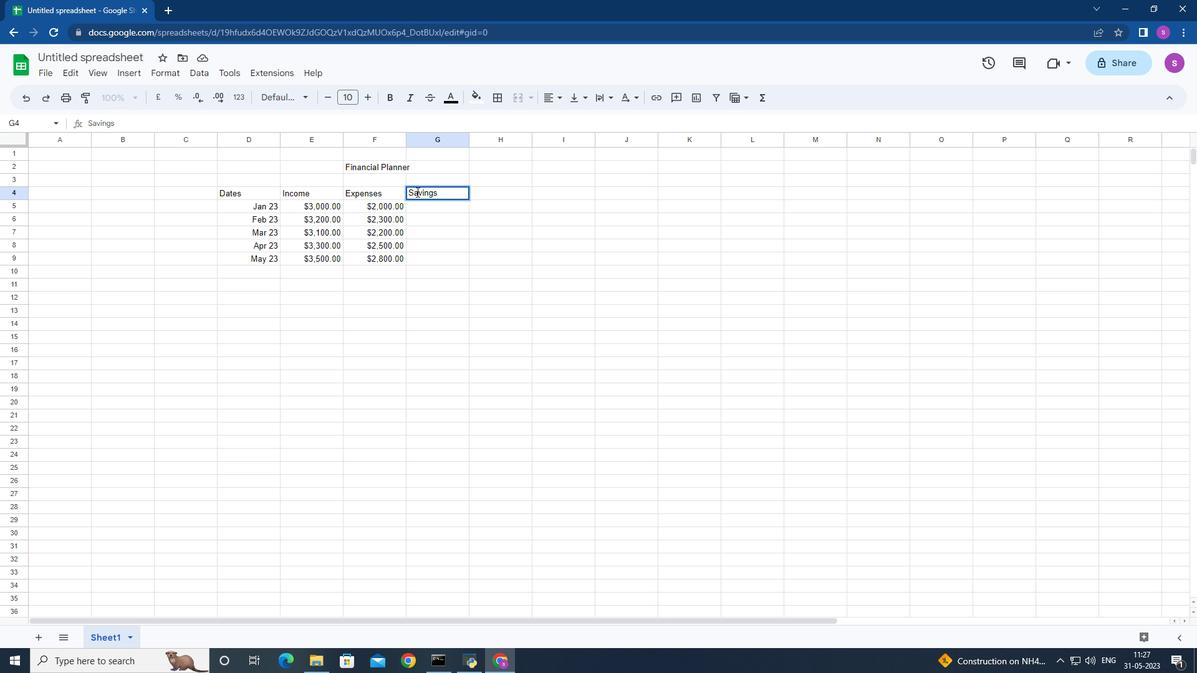 
Action: Mouse moved to (481, 279)
Screenshot: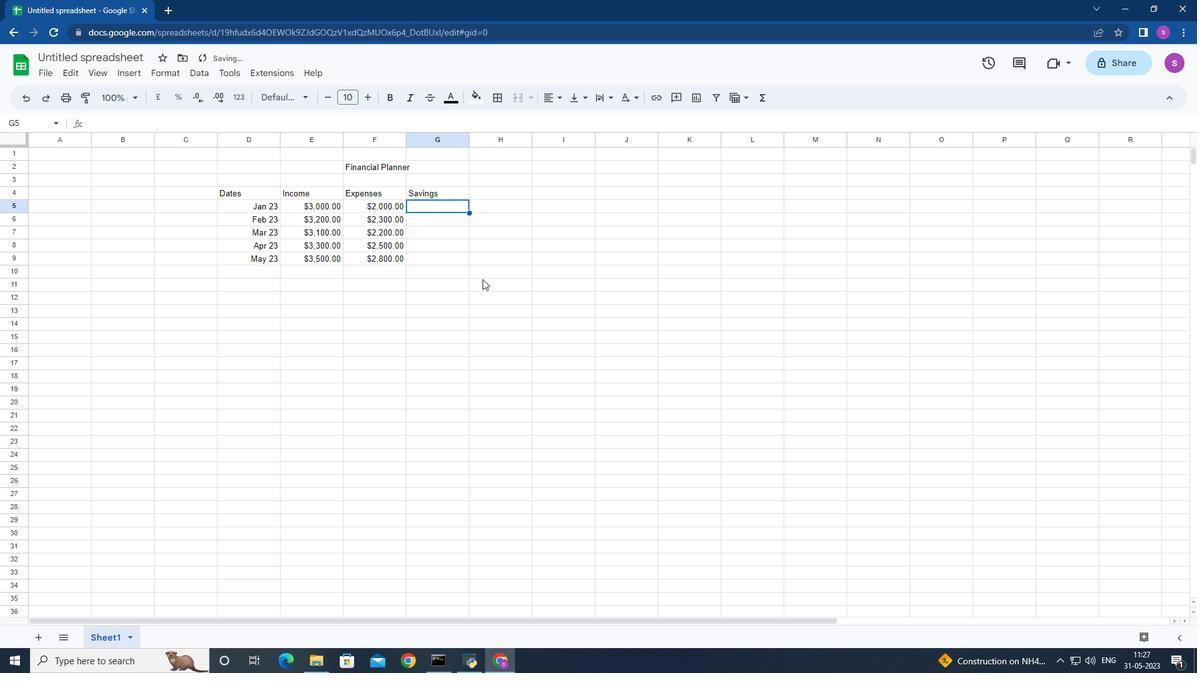 
Action: Key pressed 500<Key.down>600<Key.down>500<Key.down>700<Key.down>700<Key.down>
Screenshot: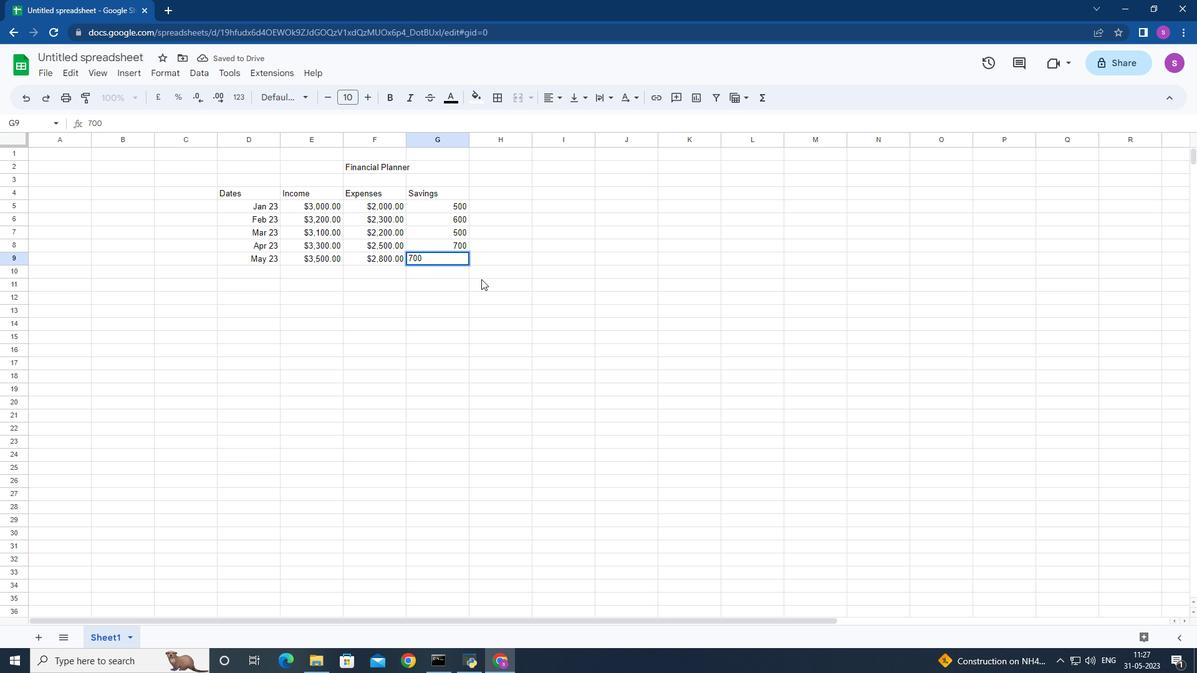 
Action: Mouse moved to (429, 200)
Screenshot: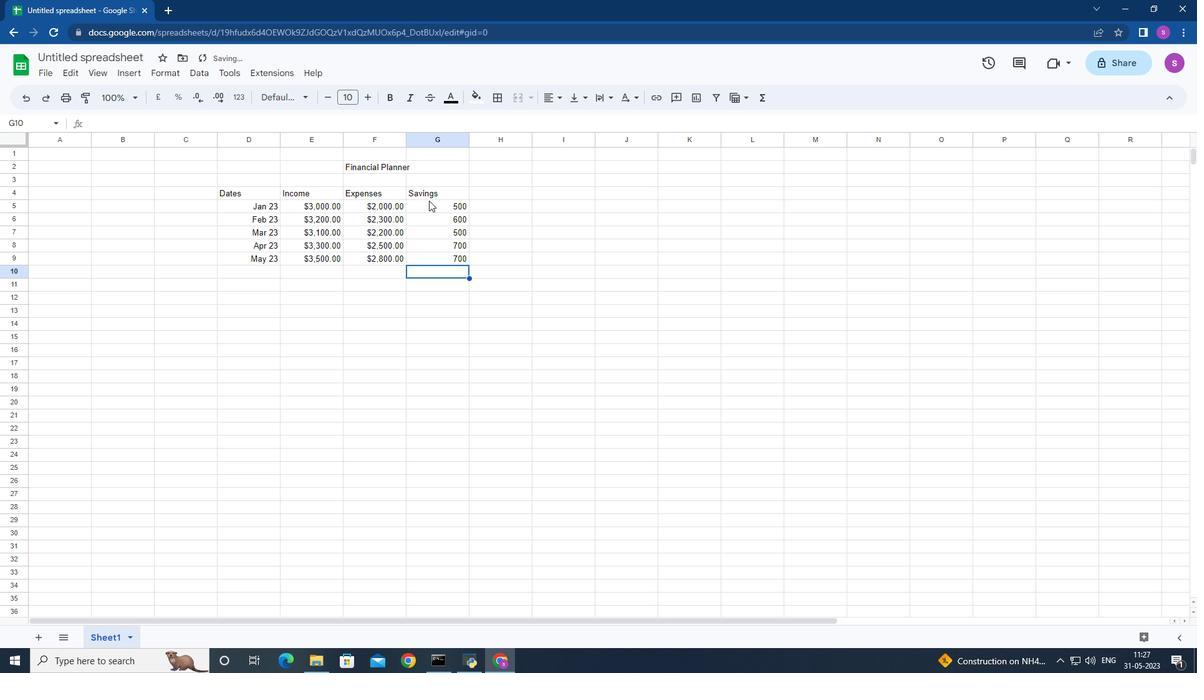 
Action: Mouse pressed left at (429, 200)
Screenshot: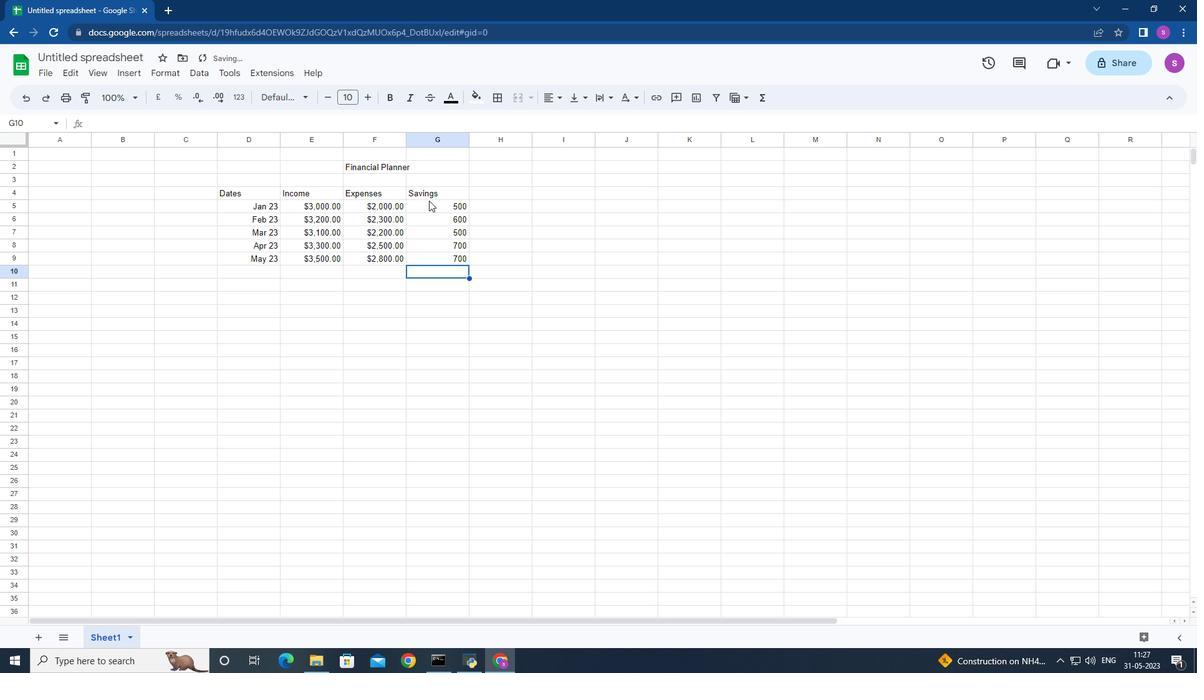 
Action: Mouse moved to (241, 95)
Screenshot: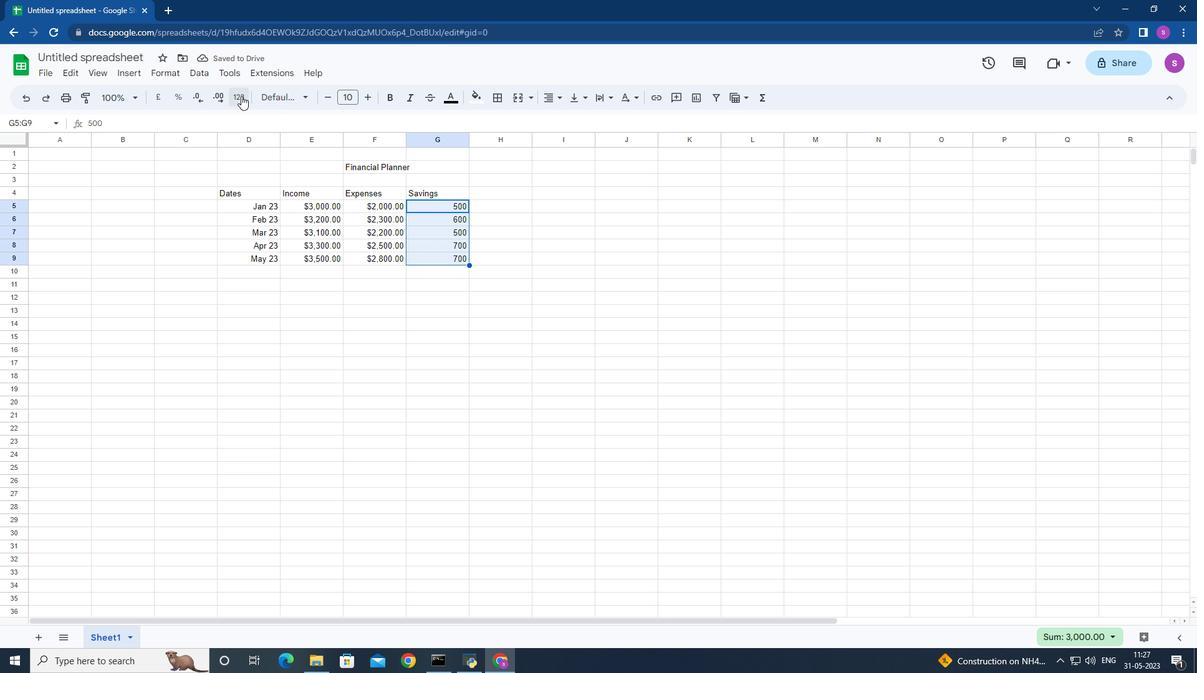 
Action: Mouse pressed left at (241, 95)
Screenshot: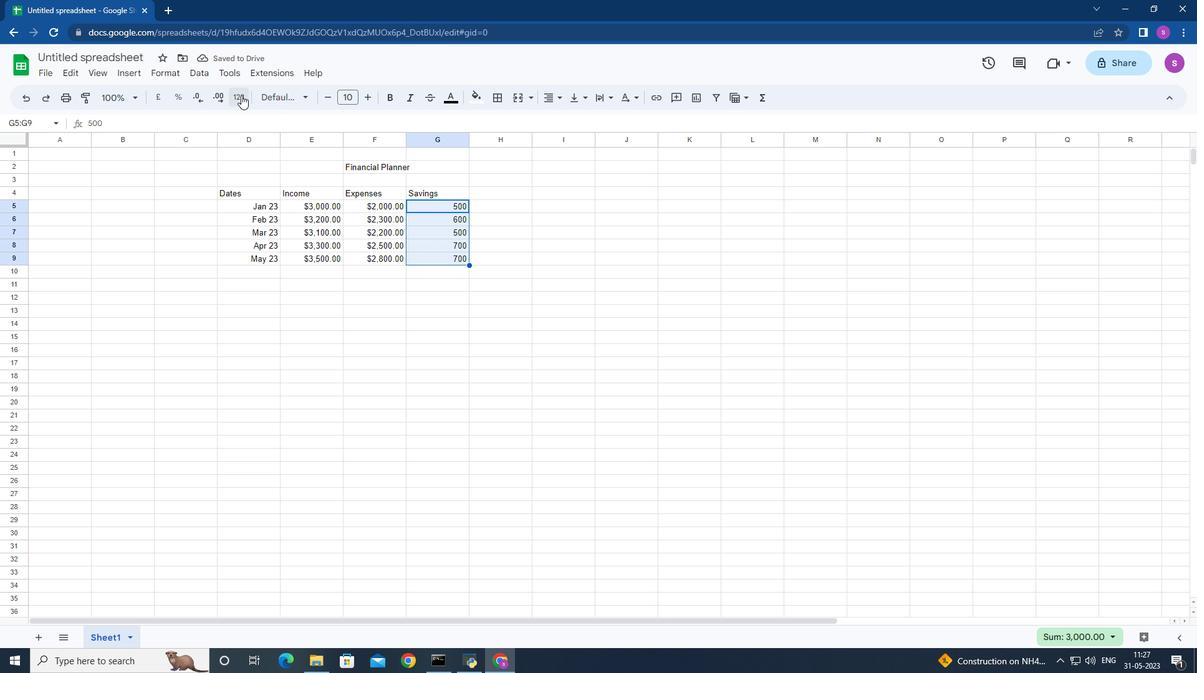 
Action: Mouse moved to (259, 419)
Screenshot: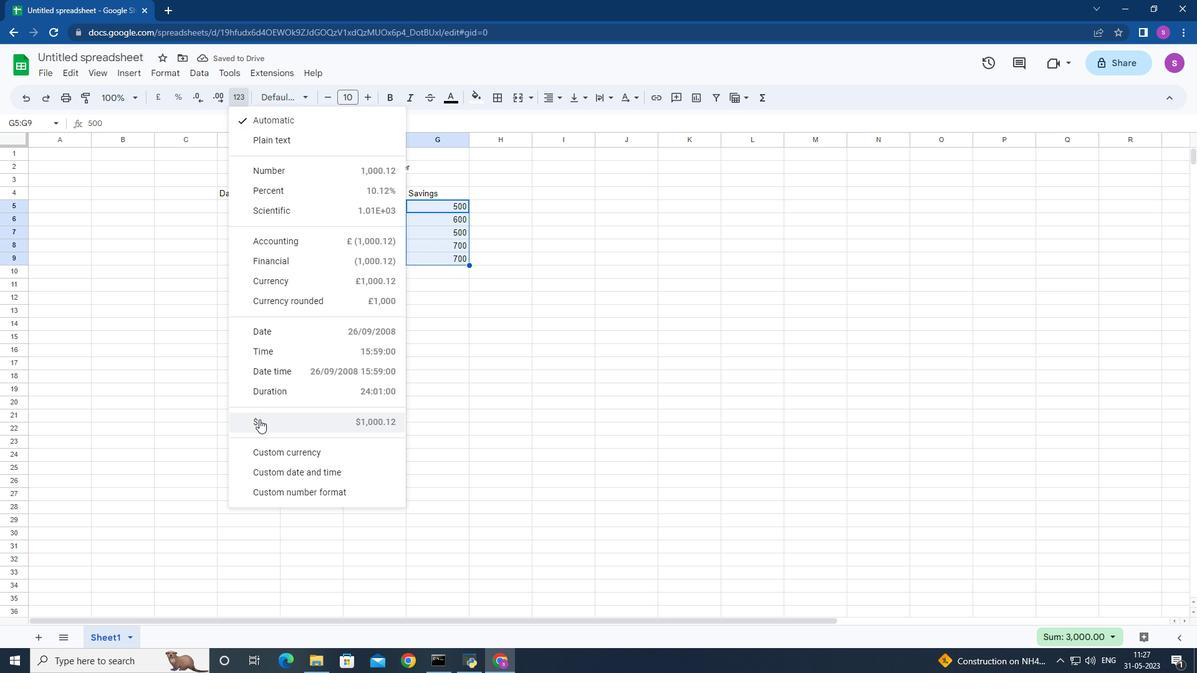 
Action: Mouse pressed left at (259, 419)
Screenshot: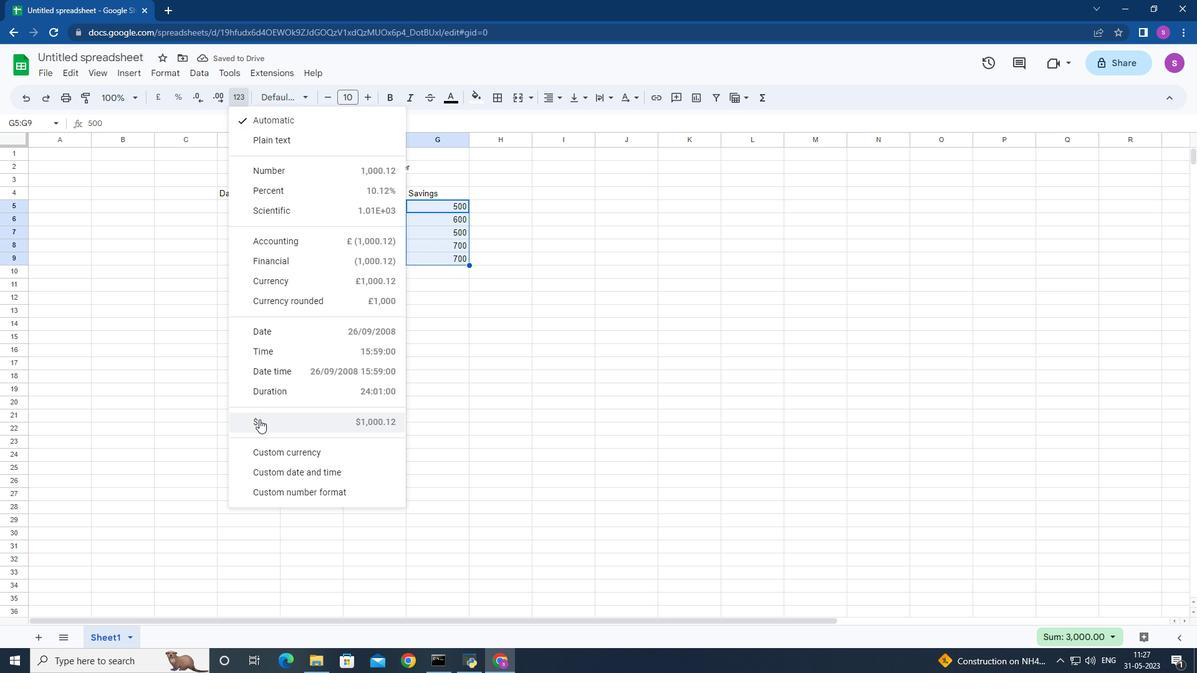 
Action: Mouse moved to (493, 193)
Screenshot: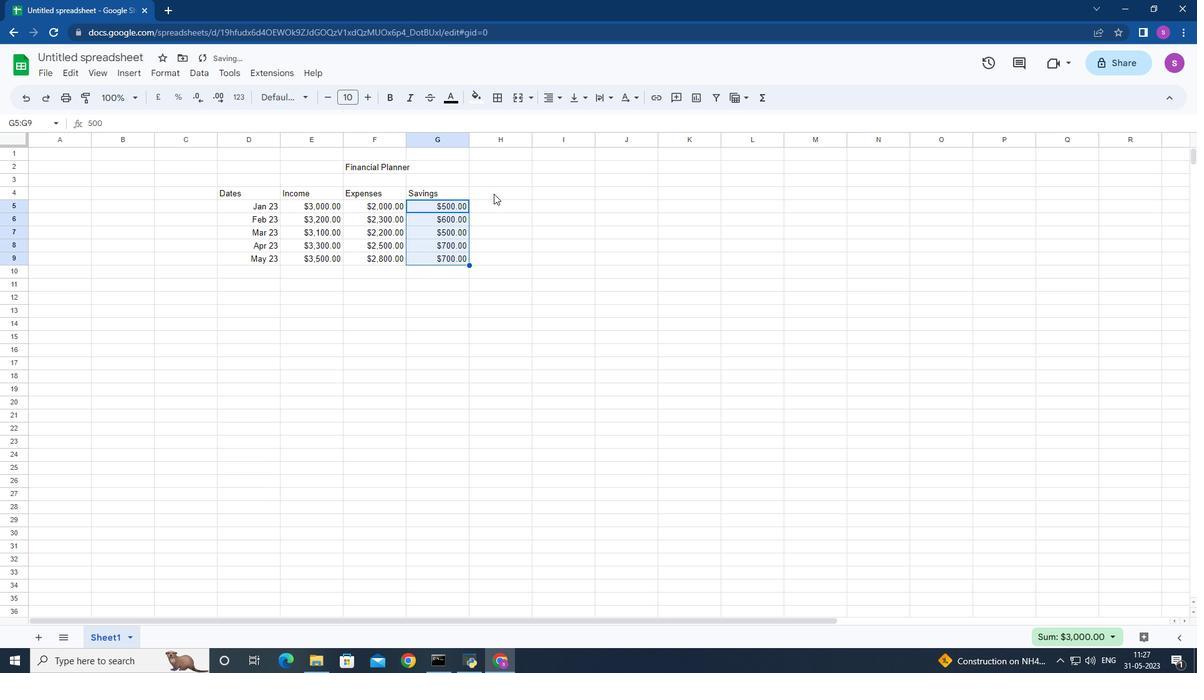 
Action: Mouse pressed left at (493, 193)
Screenshot: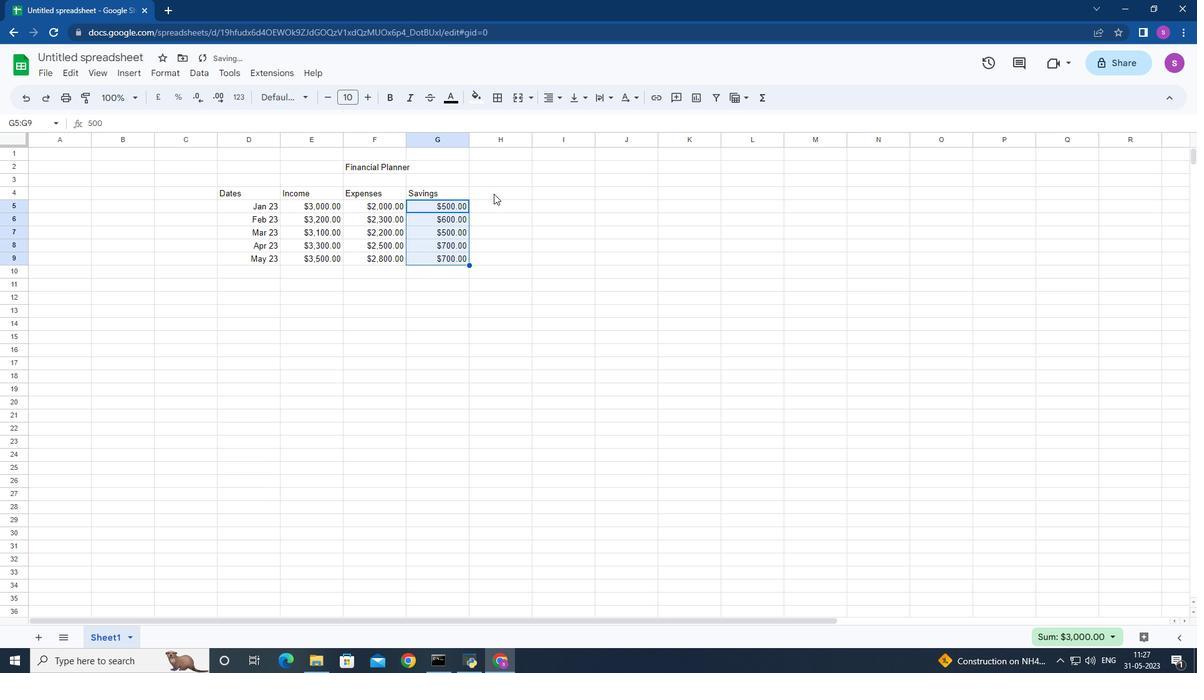 
Action: Mouse moved to (499, 200)
Screenshot: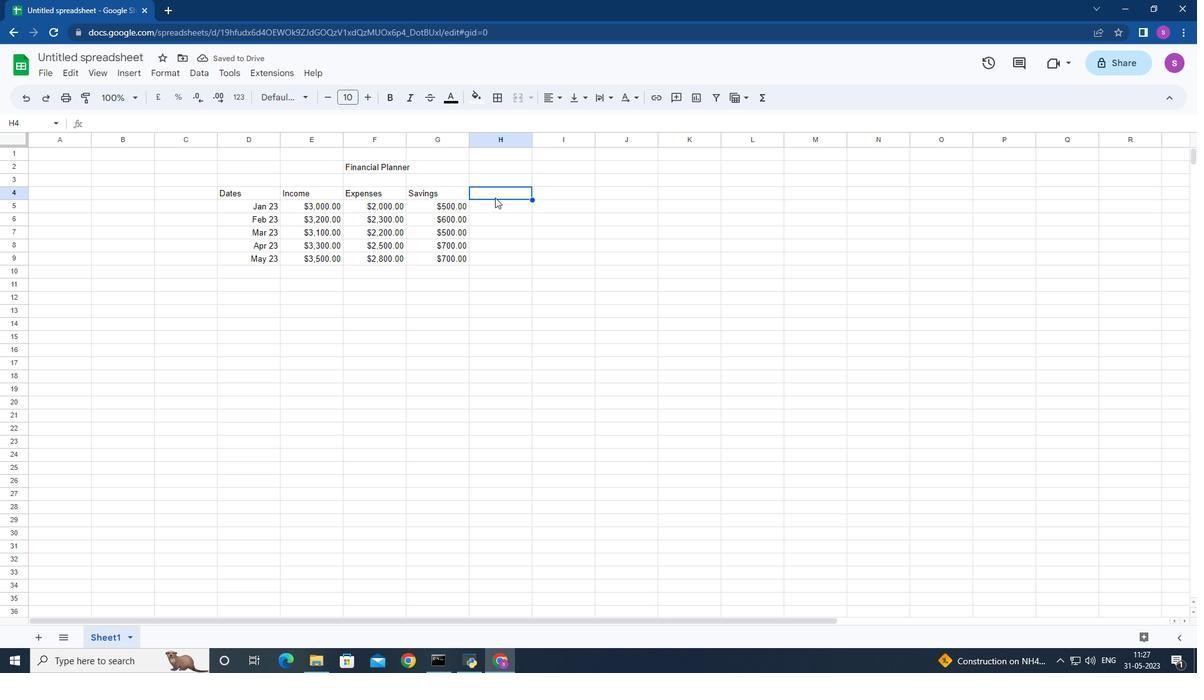 
Action: Key pressed <Key.shift>Investment<Key.down>
Screenshot: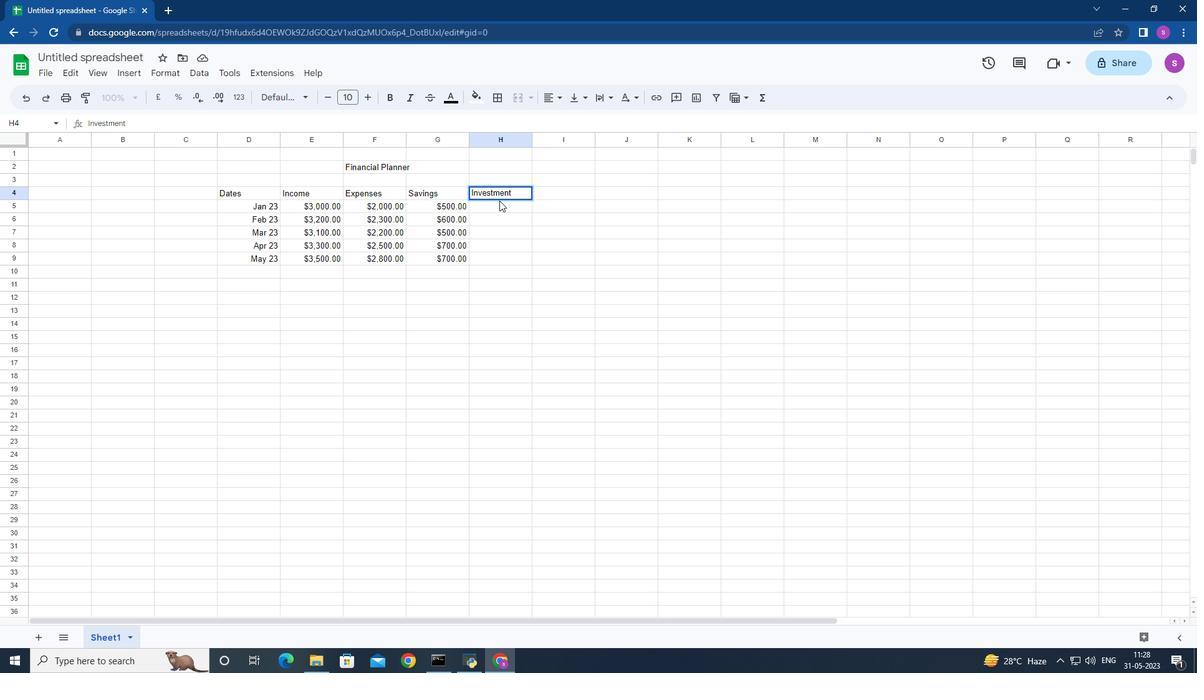 
Action: Mouse moved to (530, 195)
Screenshot: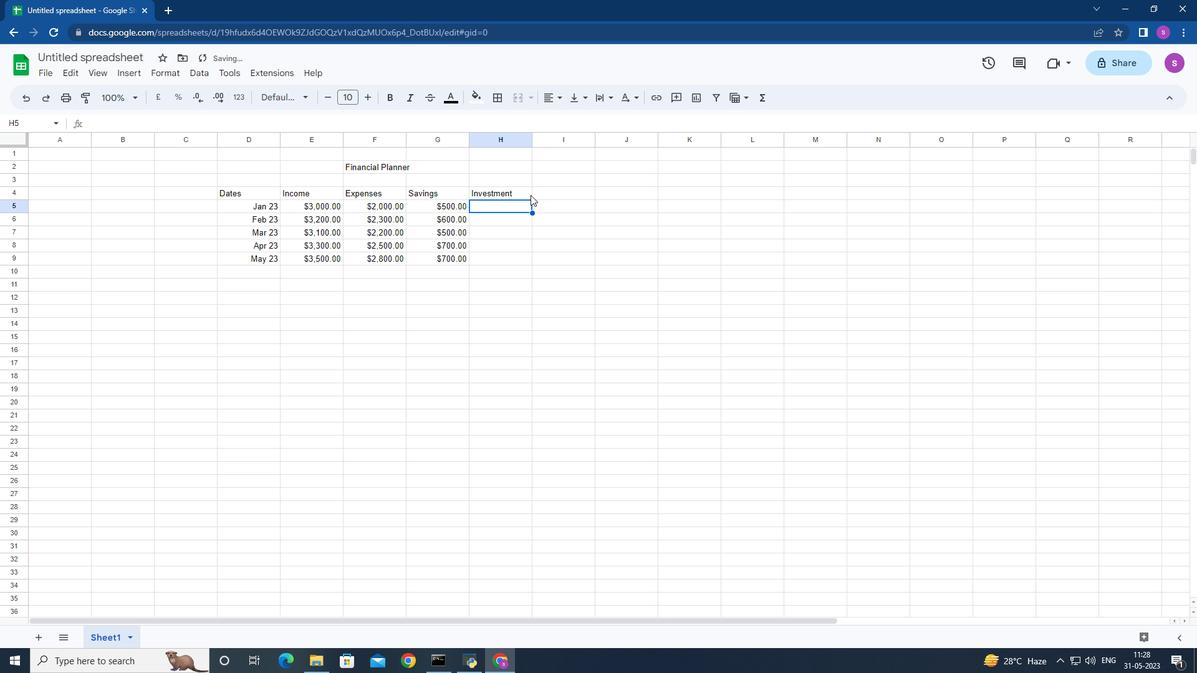 
Action: Key pressed 500<Key.down>700<Key.down>800<Key.down>900<Key.down>1000<Key.right>
Screenshot: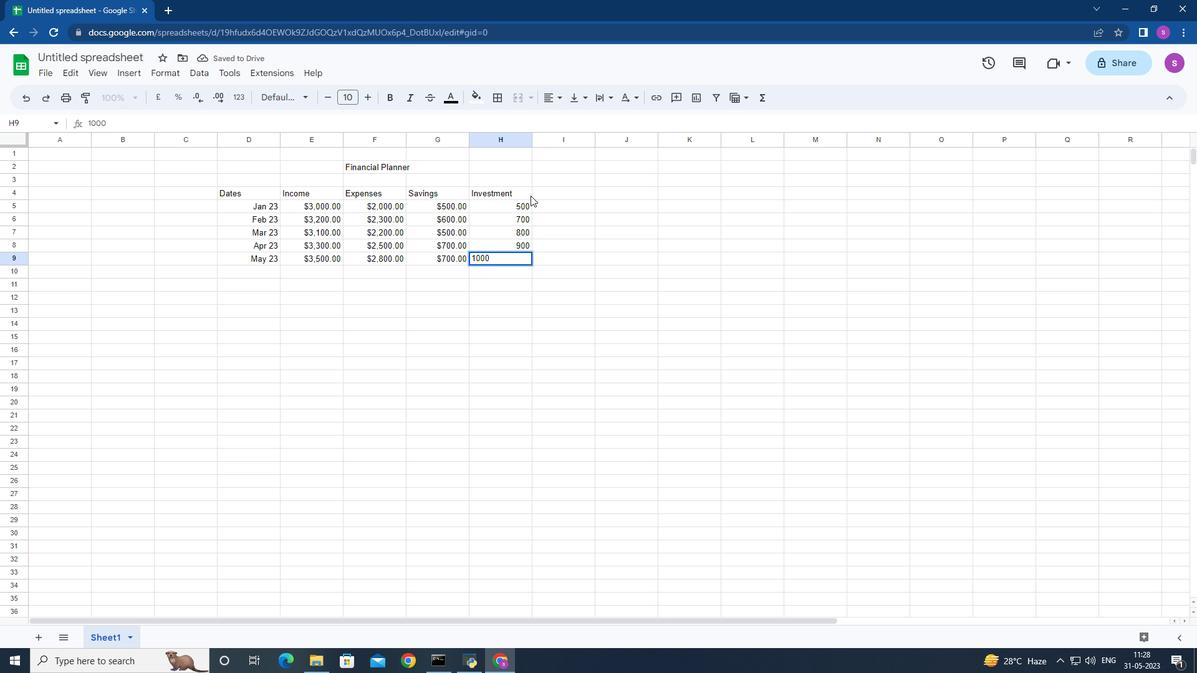 
Action: Mouse moved to (498, 204)
Screenshot: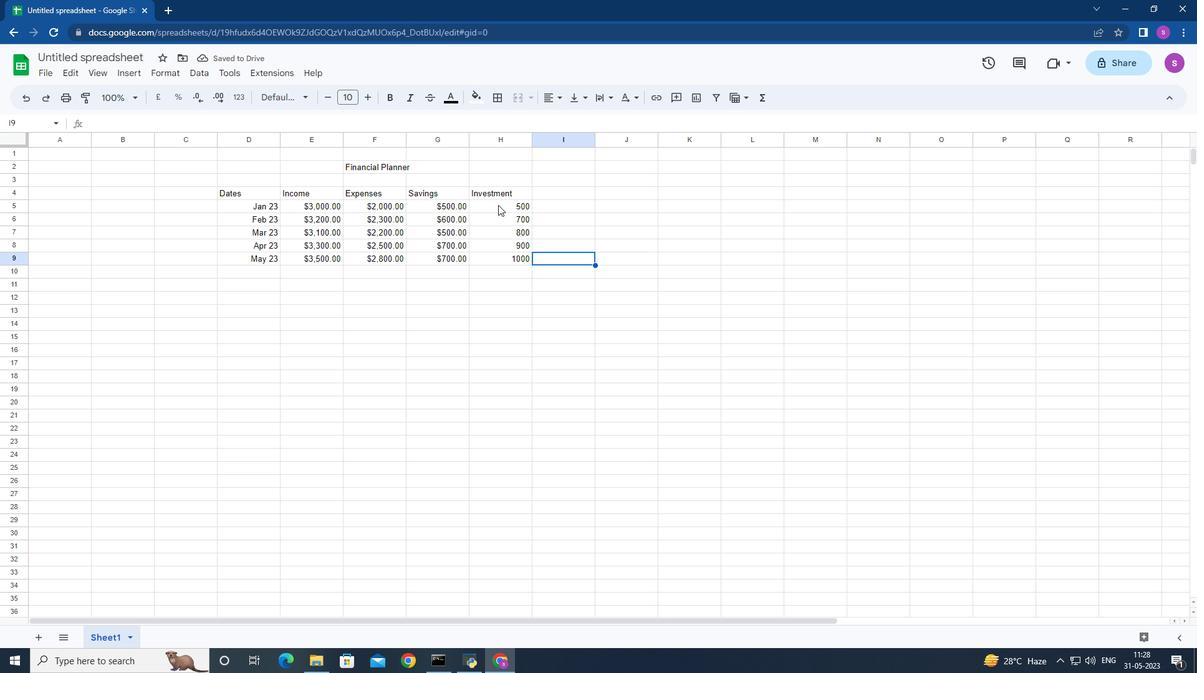 
Action: Mouse pressed left at (498, 204)
Screenshot: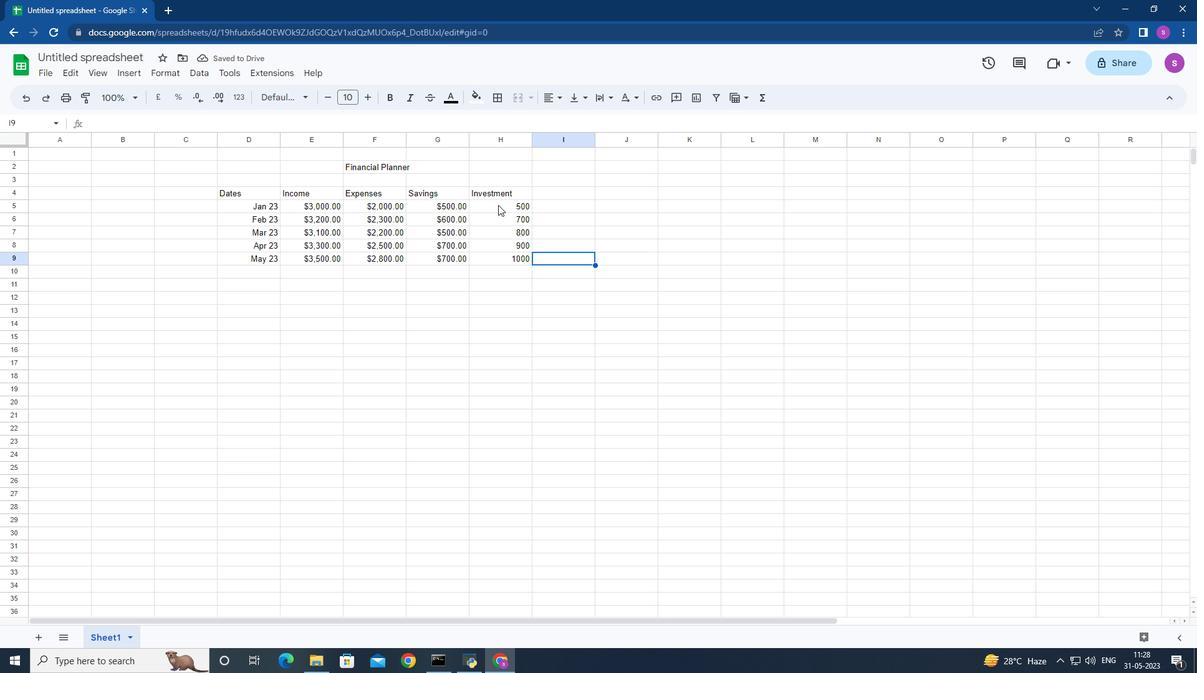 
Action: Mouse moved to (235, 99)
Screenshot: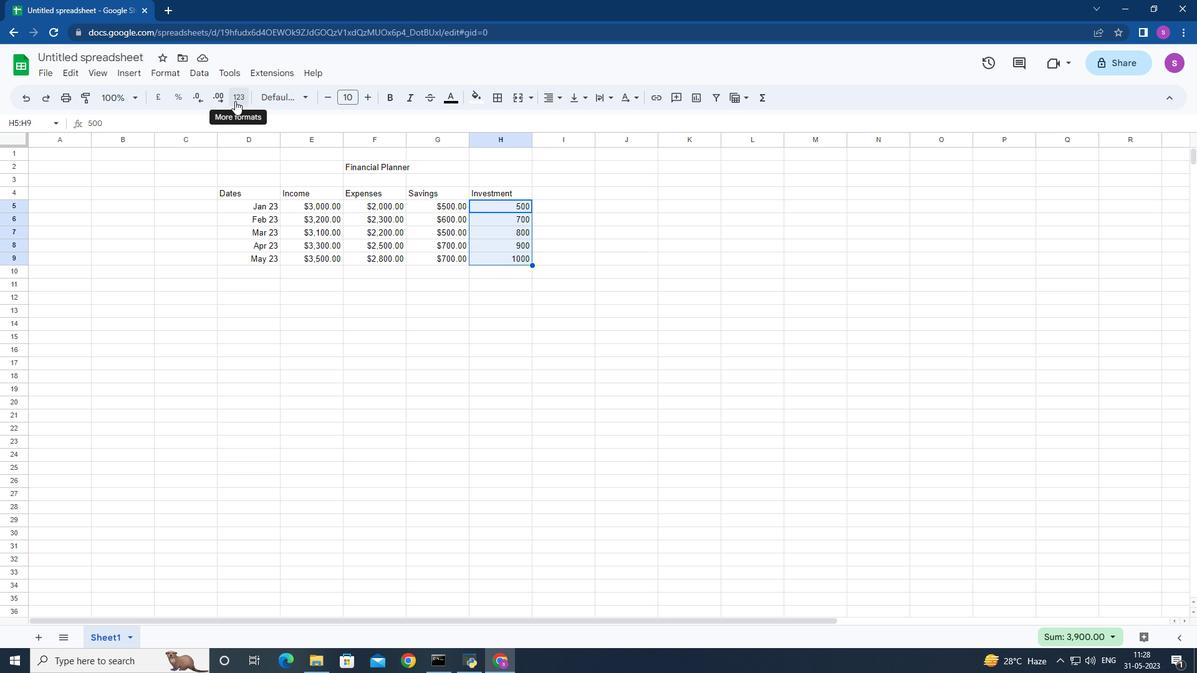 
Action: Mouse pressed left at (235, 99)
Screenshot: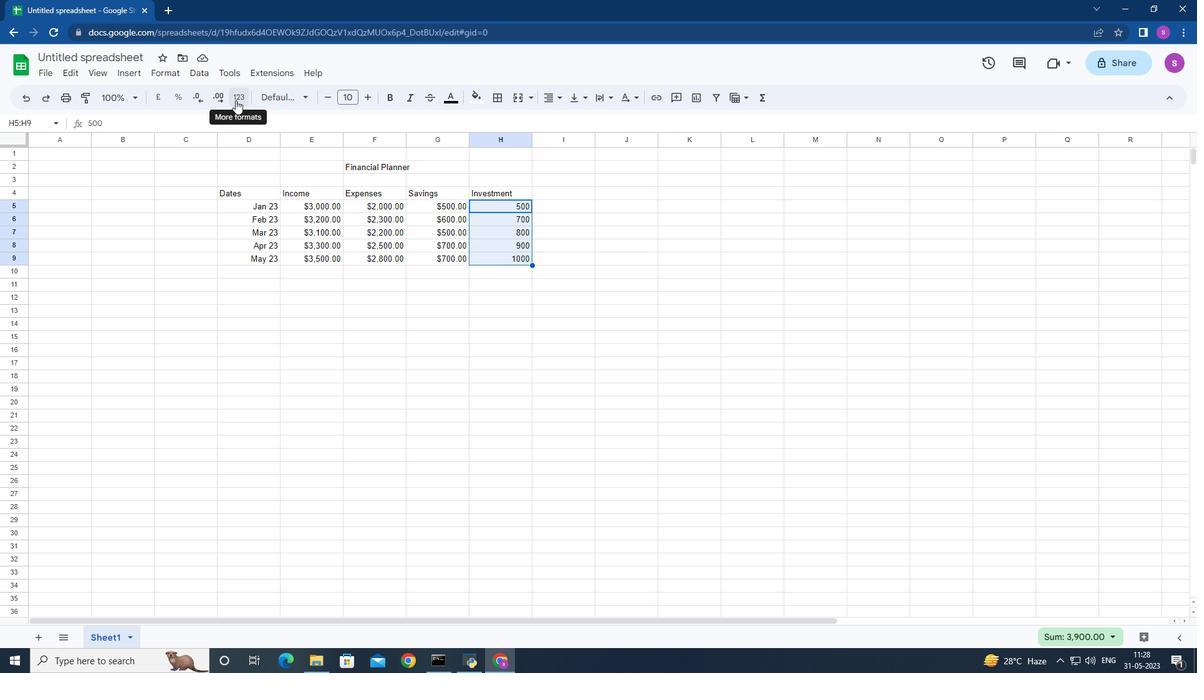 
Action: Mouse moved to (263, 425)
Screenshot: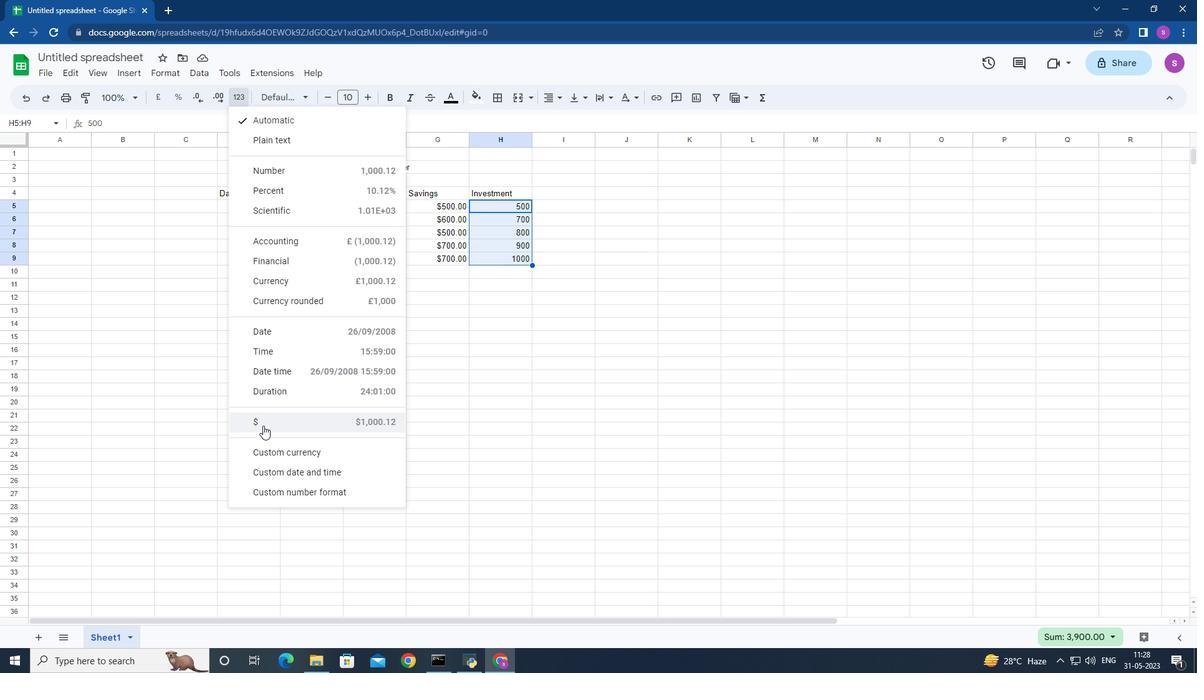 
Action: Mouse pressed left at (263, 425)
Screenshot: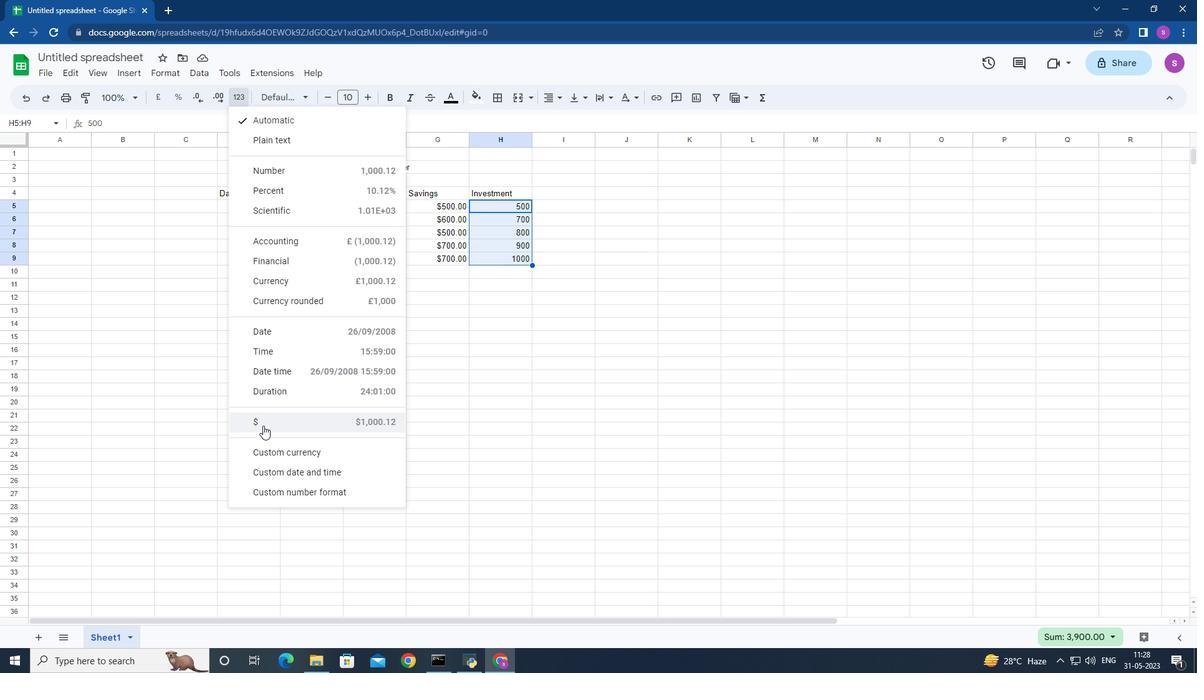 
Action: Mouse moved to (553, 193)
Screenshot: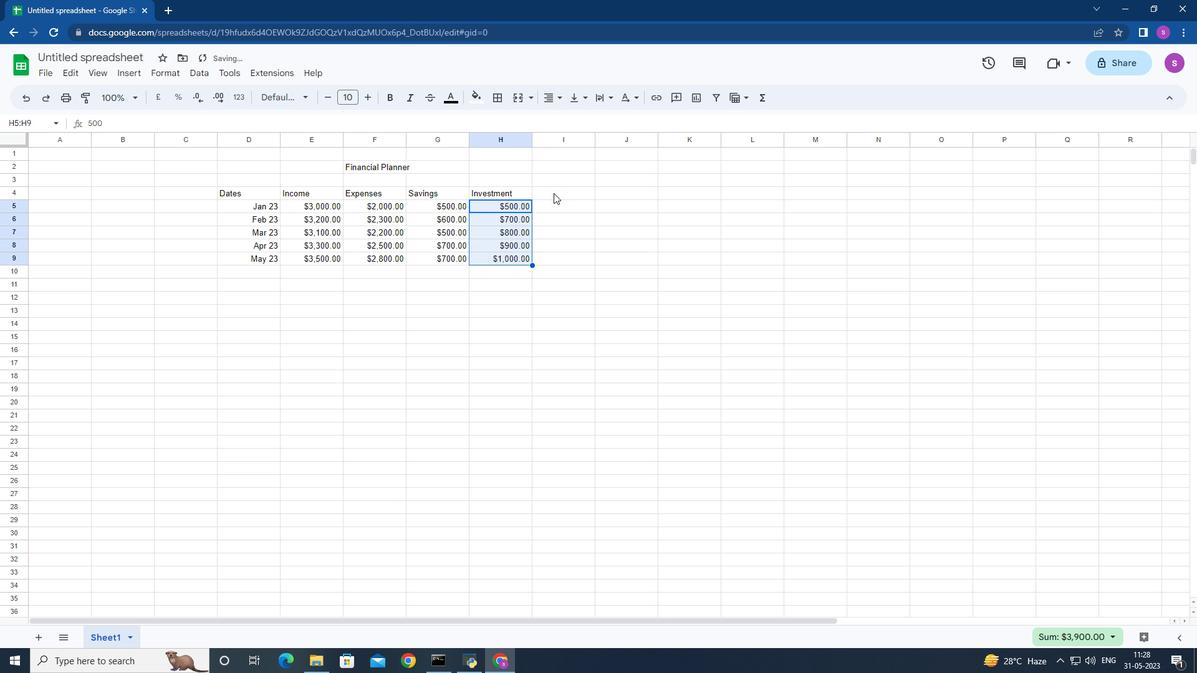 
Action: Mouse pressed left at (553, 193)
Screenshot: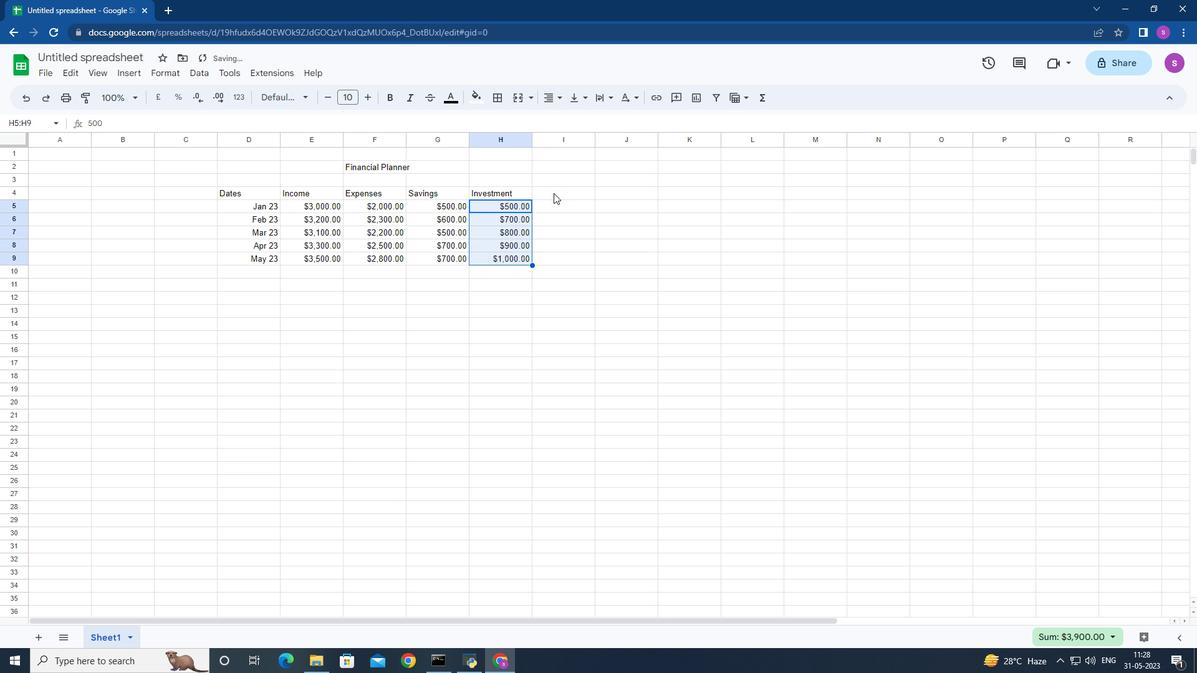
Action: Mouse moved to (549, 197)
Screenshot: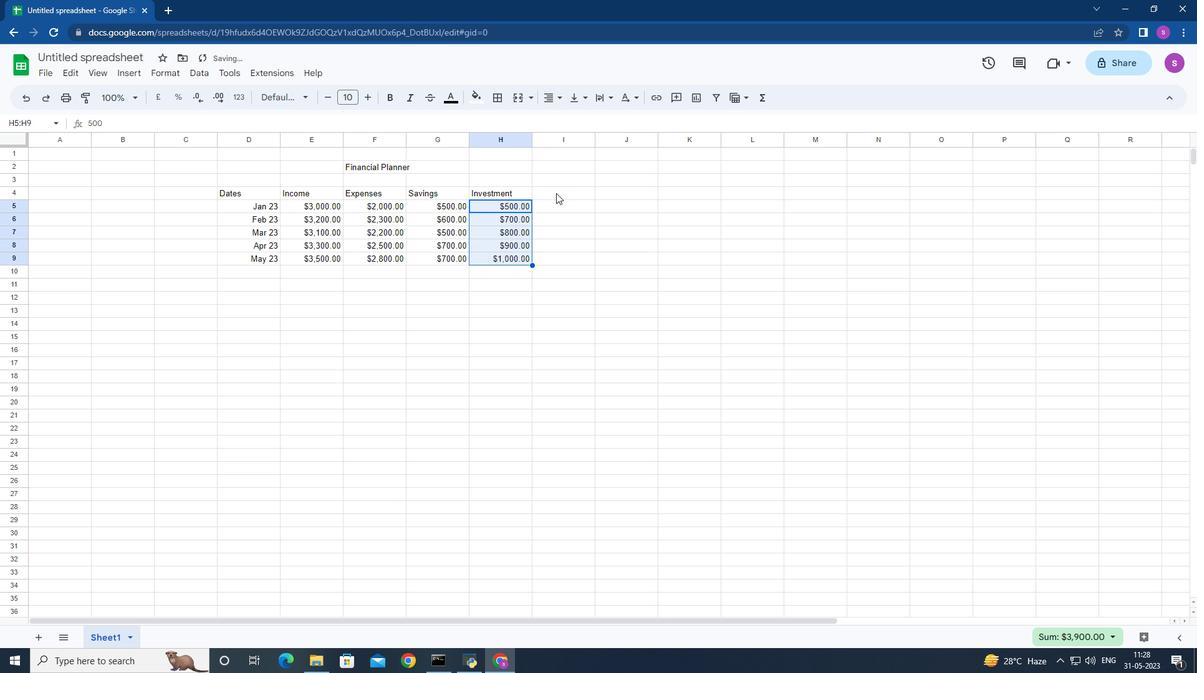 
Action: Key pressed <Key.shift>Net<Key.space><Key.shift>saving<Key.down>
Screenshot: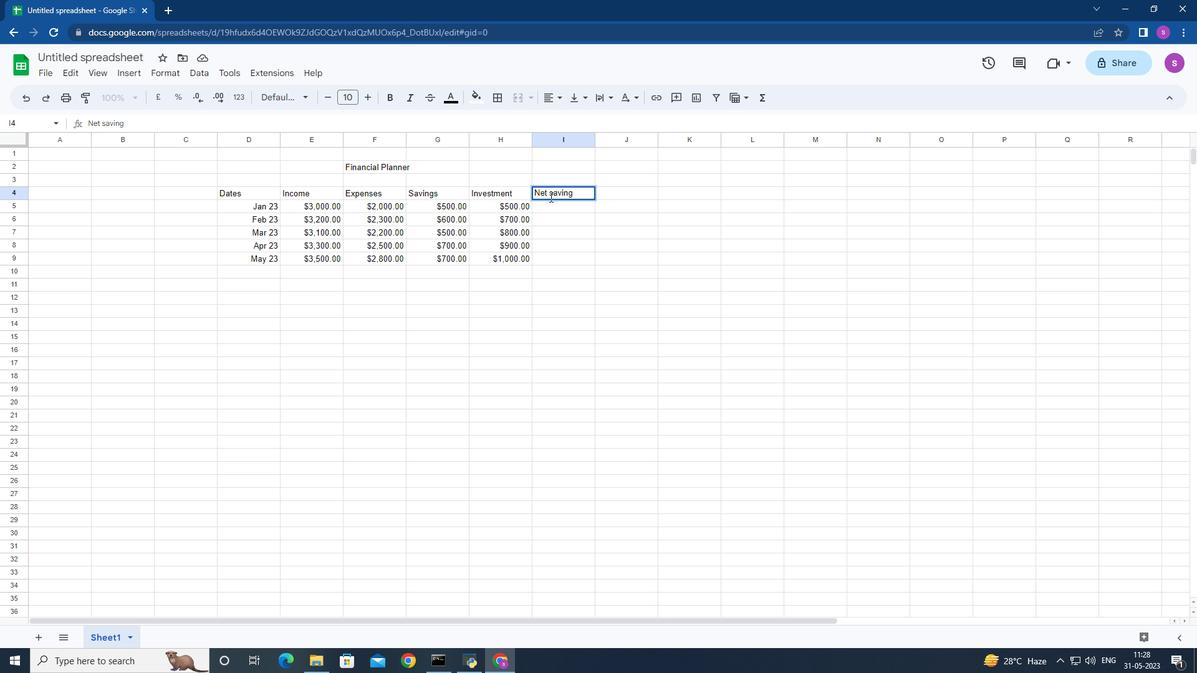 
Action: Mouse moved to (587, 253)
Screenshot: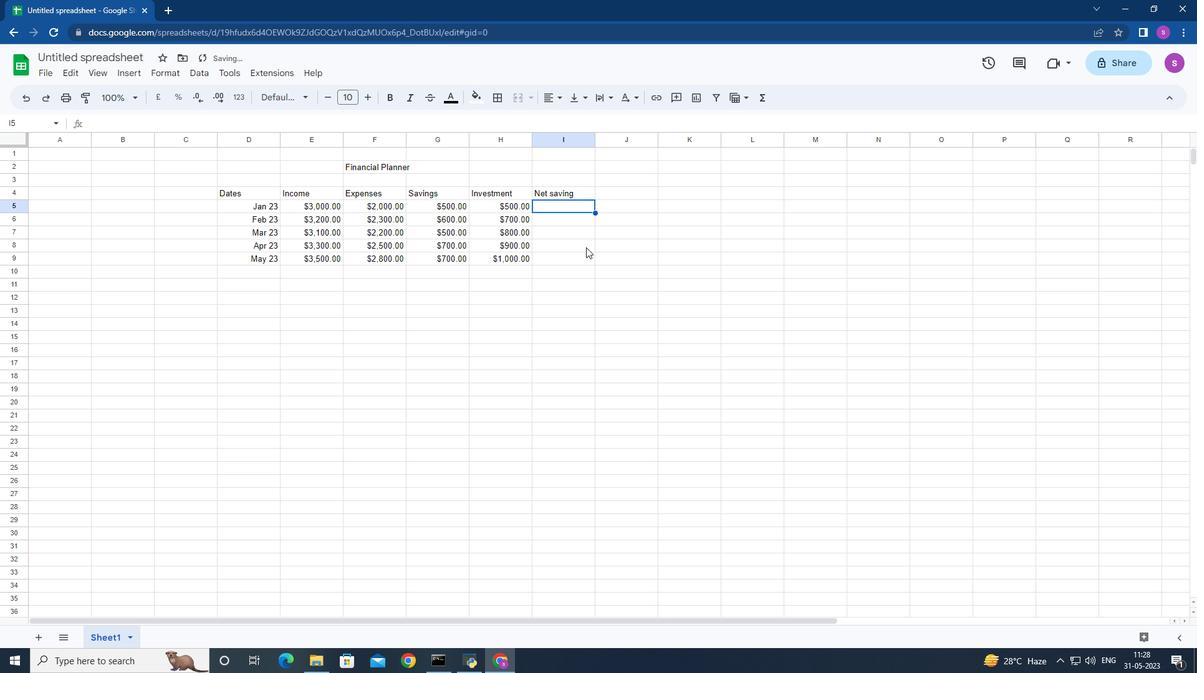 
Action: Key pressed 1000<Key.down>1200<Key.down>900<Key.down>800<Key.down>700<Key.right>
Screenshot: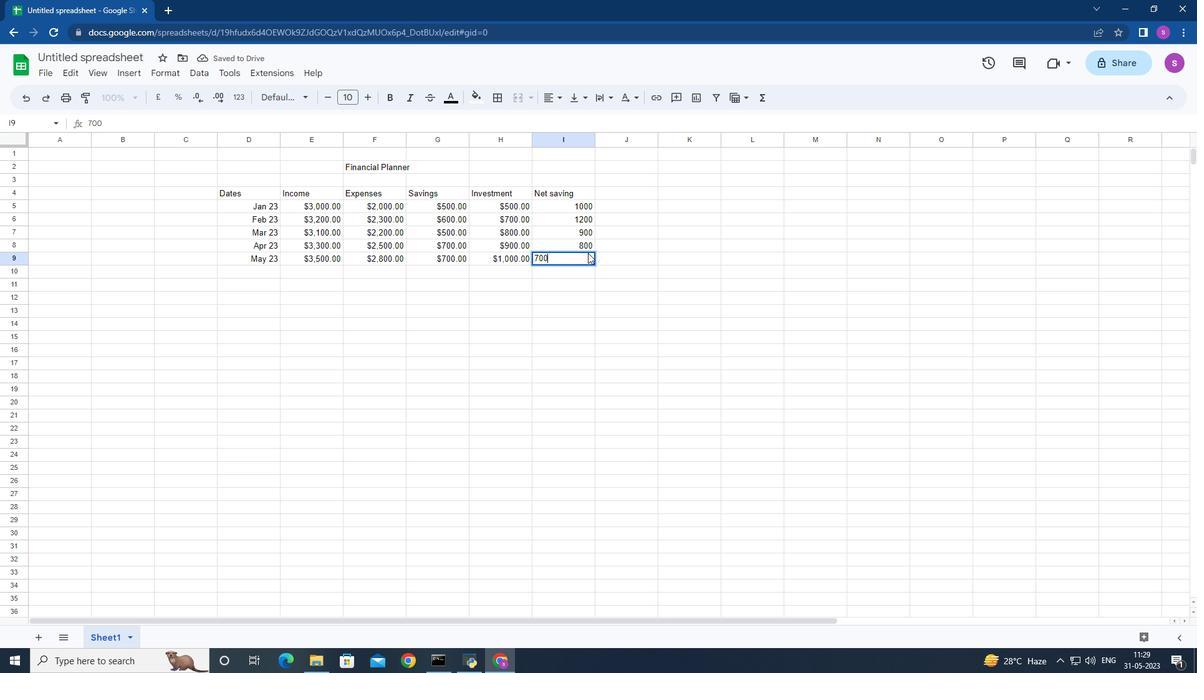 
Action: Mouse moved to (561, 202)
Screenshot: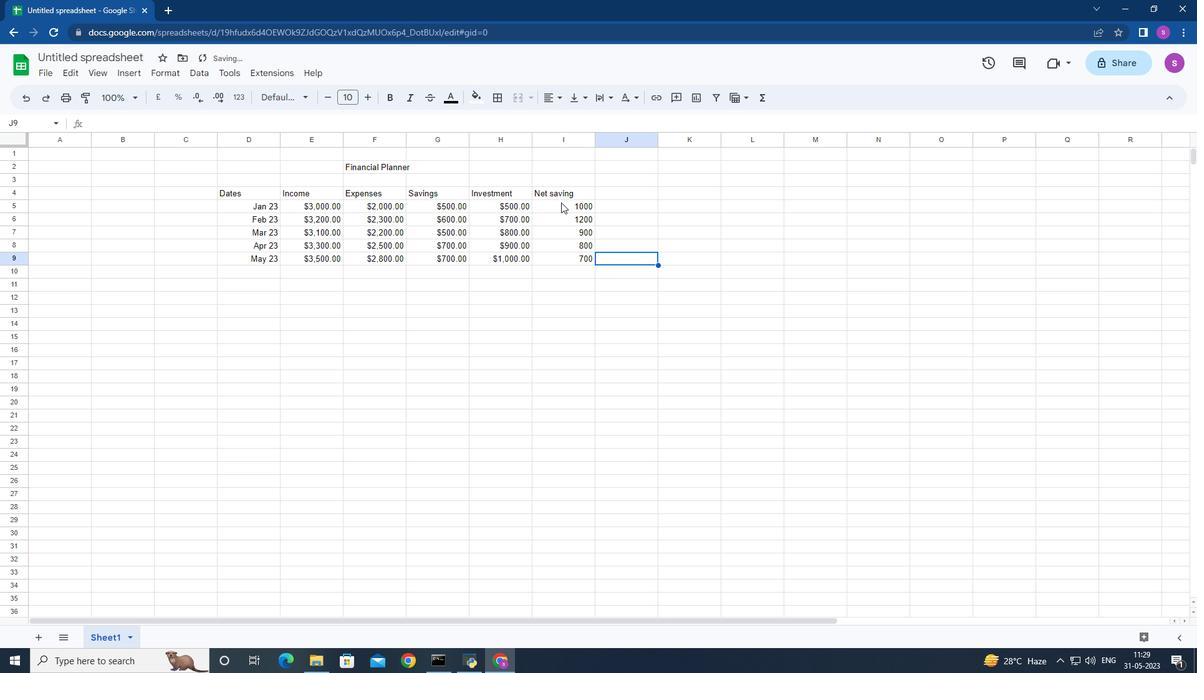 
Action: Mouse pressed left at (561, 202)
Screenshot: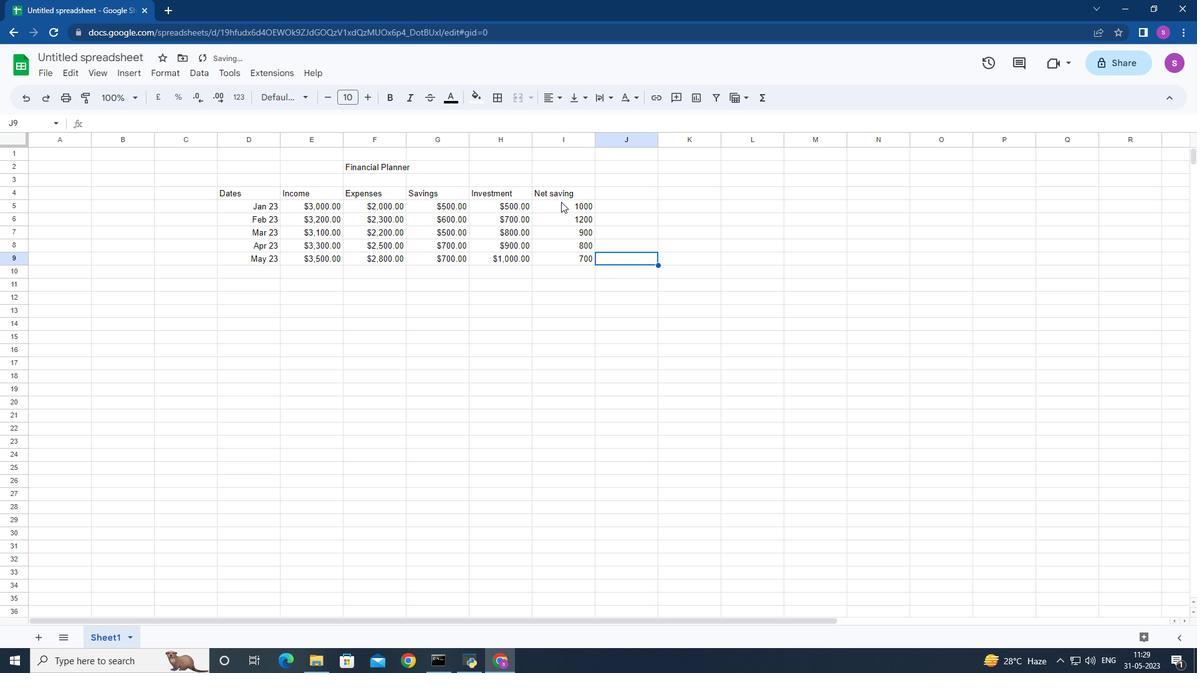 
Action: Mouse moved to (239, 95)
Screenshot: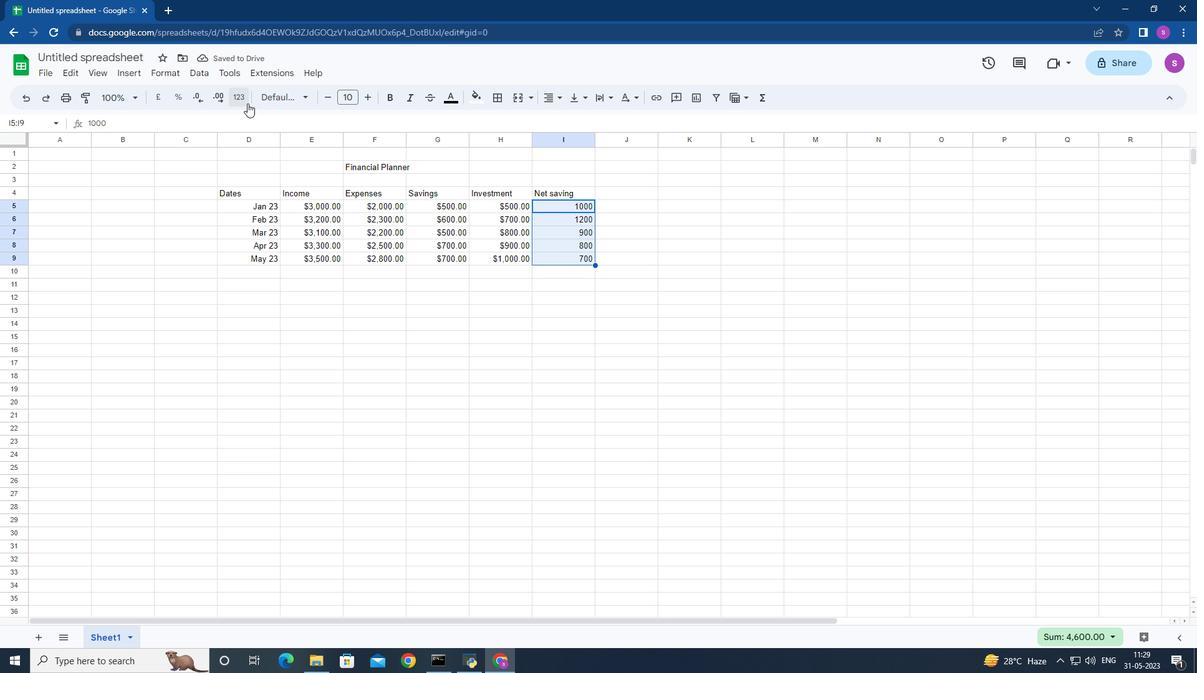 
Action: Mouse pressed left at (239, 95)
Screenshot: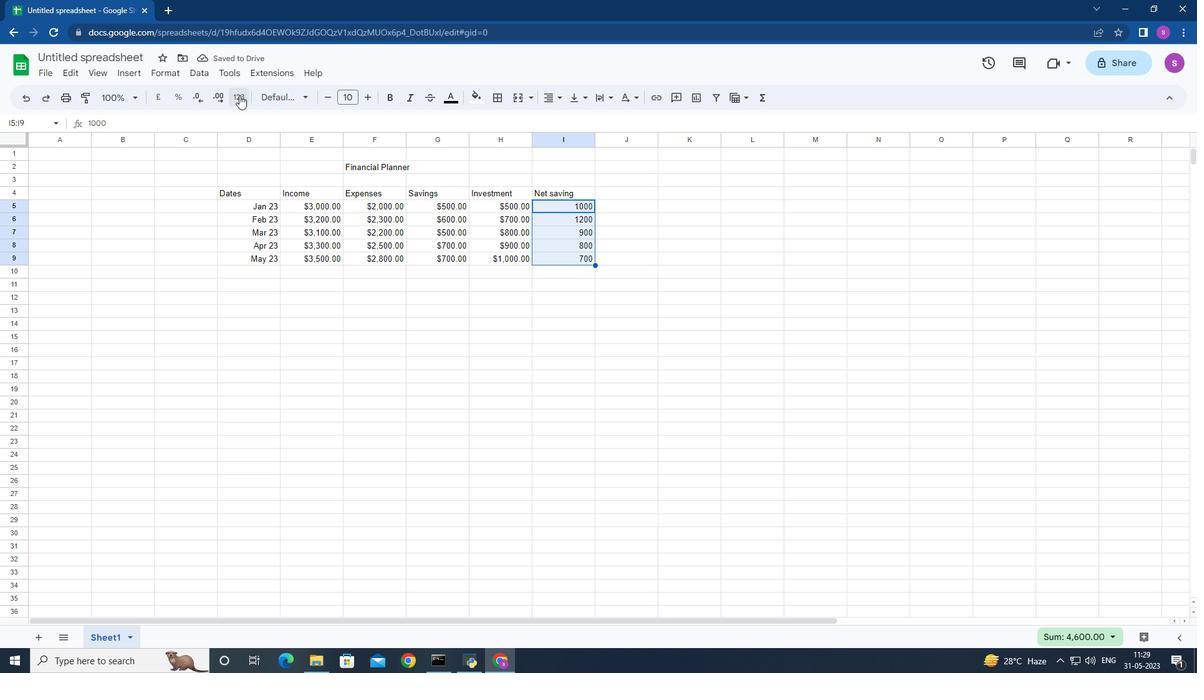 
Action: Mouse moved to (278, 423)
Screenshot: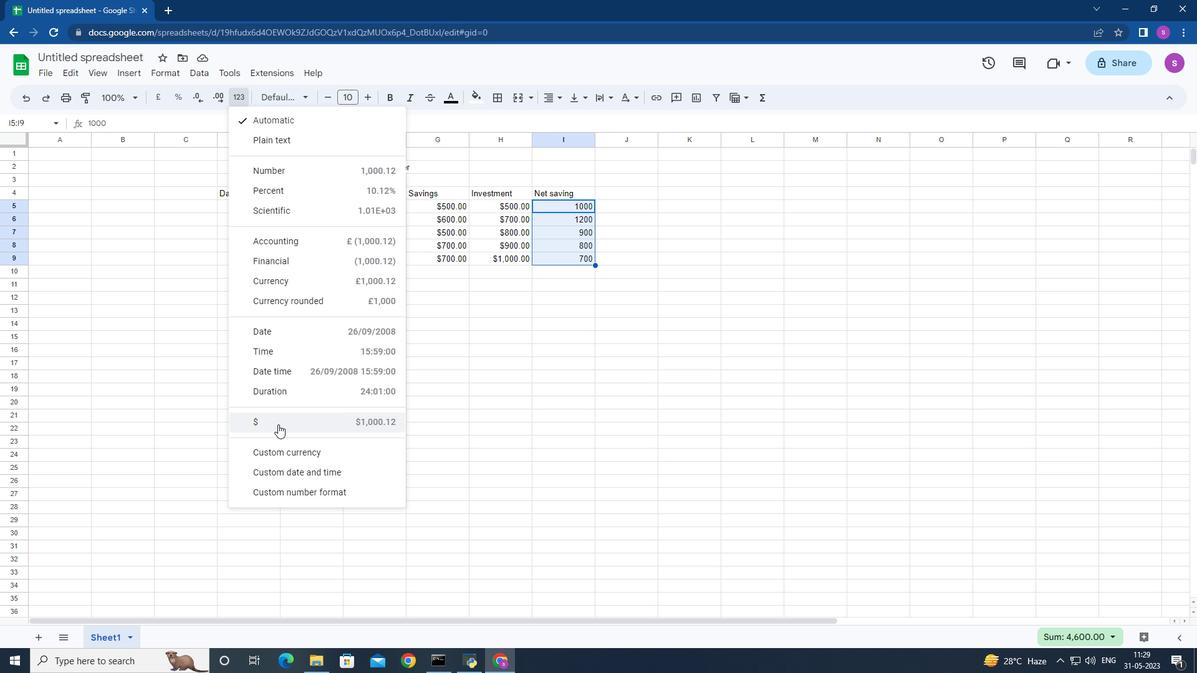 
Action: Mouse pressed left at (278, 423)
Screenshot: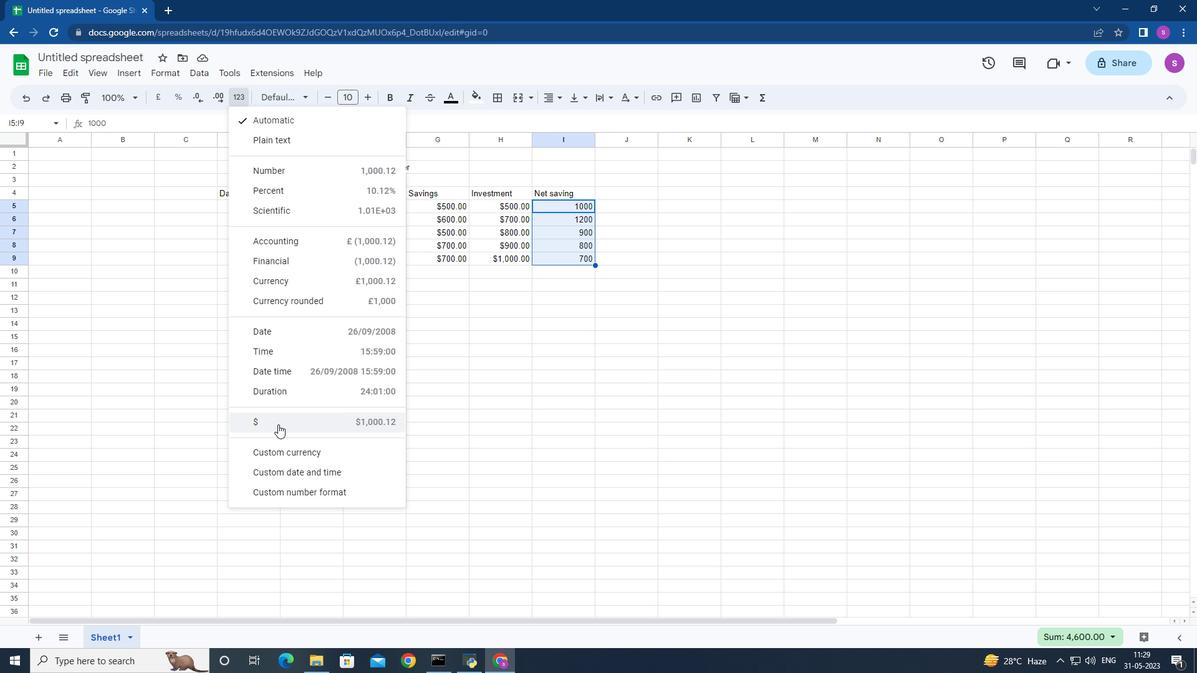 
Action: Mouse moved to (750, 303)
Screenshot: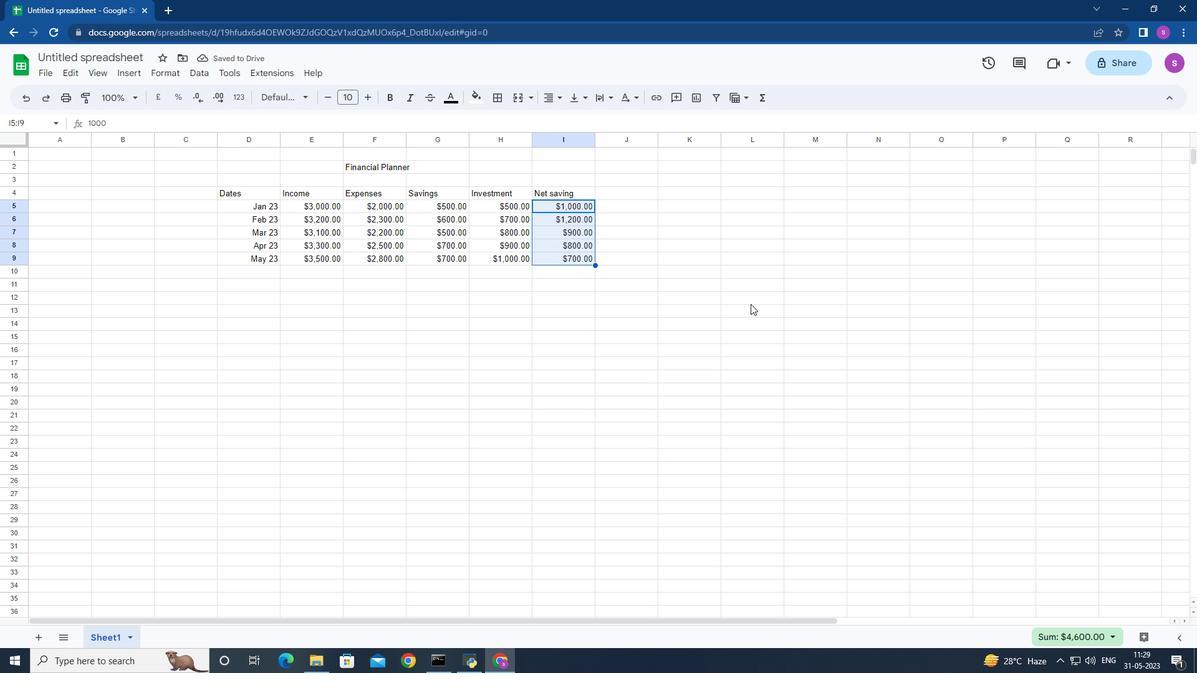 
Action: Mouse pressed left at (750, 303)
Screenshot: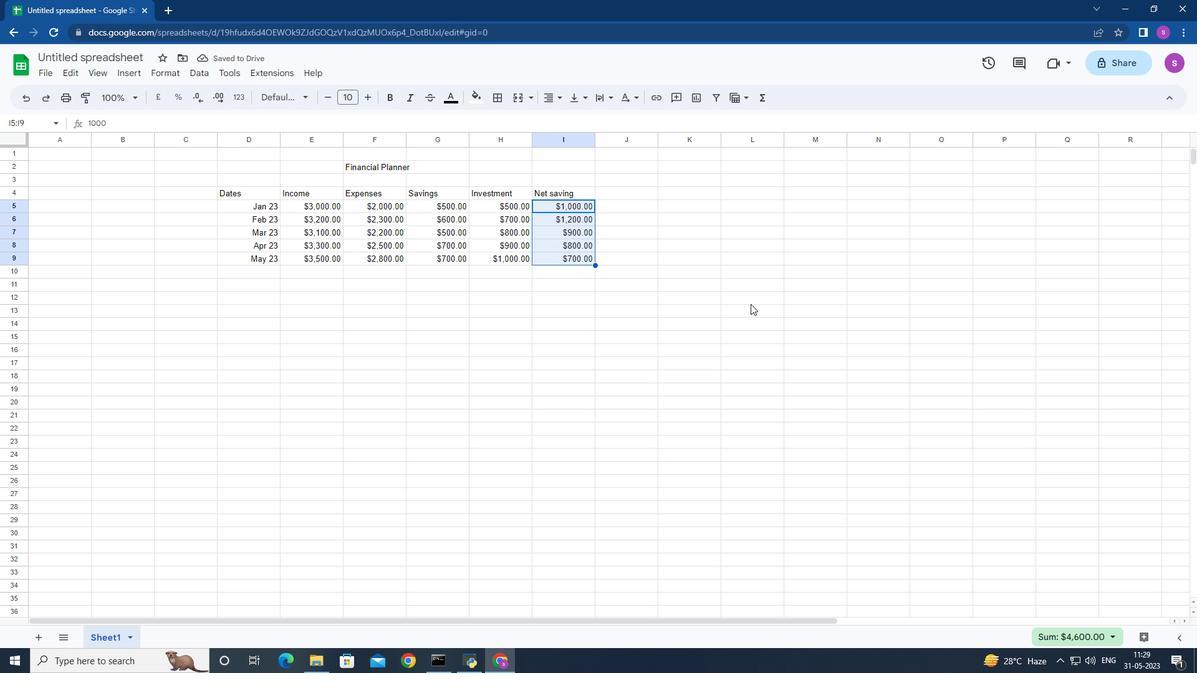 
Action: Mouse moved to (113, 55)
Screenshot: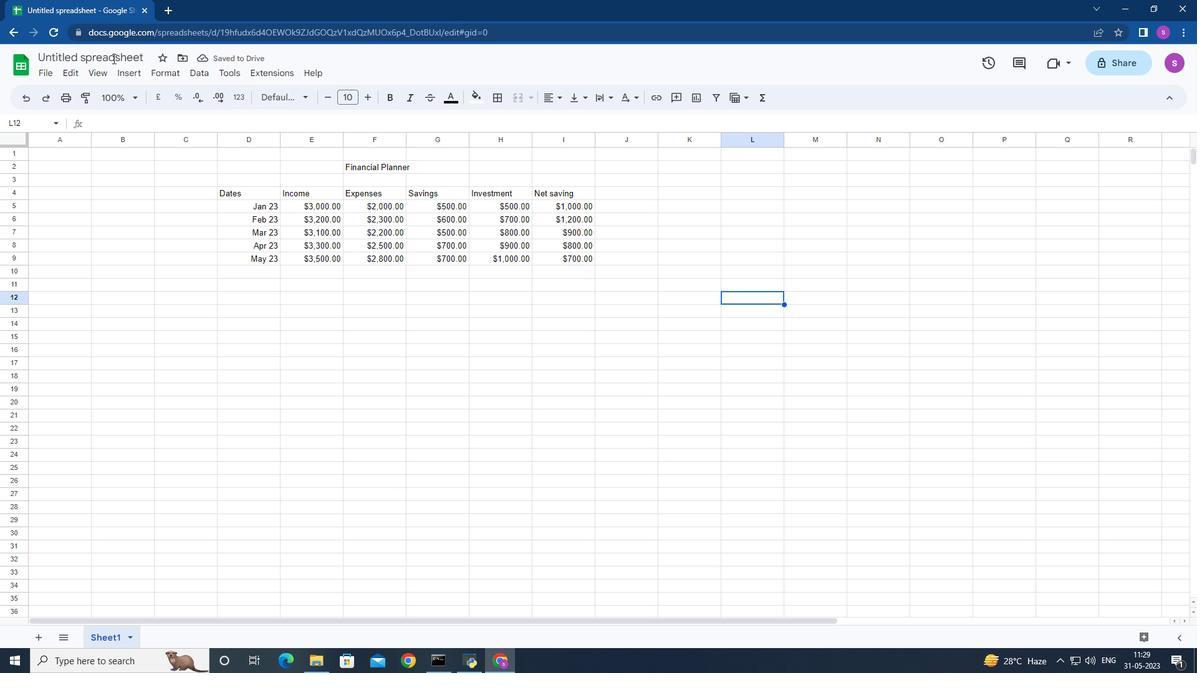 
Action: Mouse pressed left at (113, 55)
Screenshot: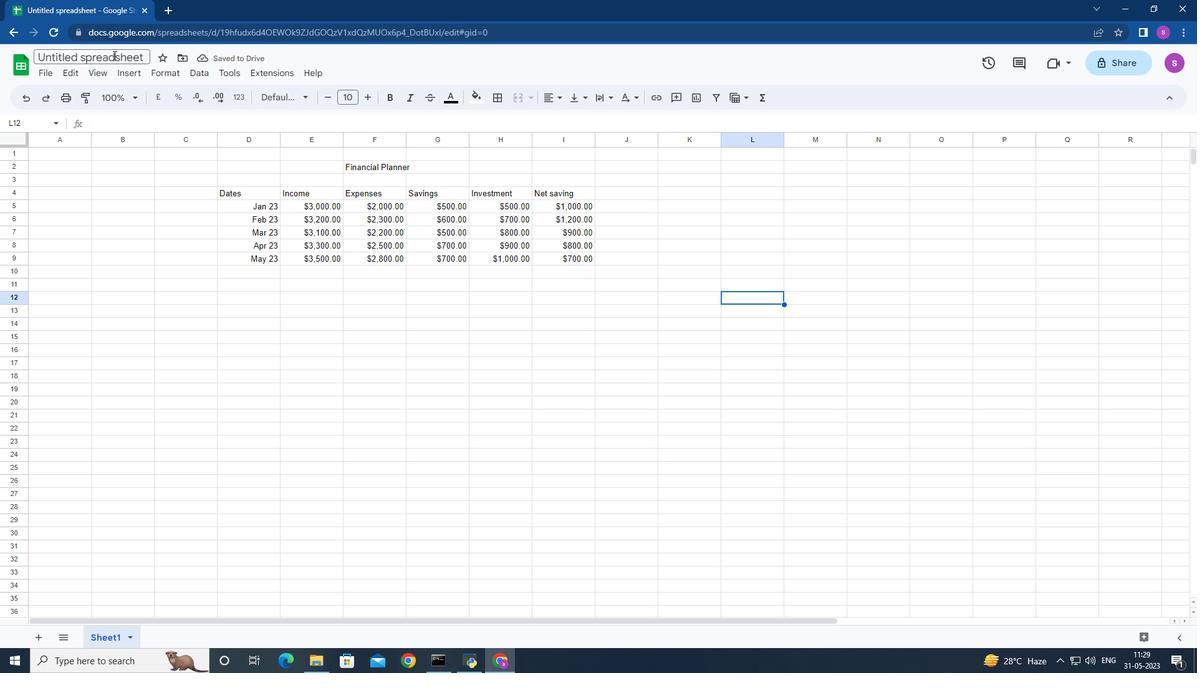 
Action: Key pressed <Key.backspace><Key.shift>Budget<Key.space><Key.shift>Adjust<Key.space>logbook<Key.space><Key.enter>
Screenshot: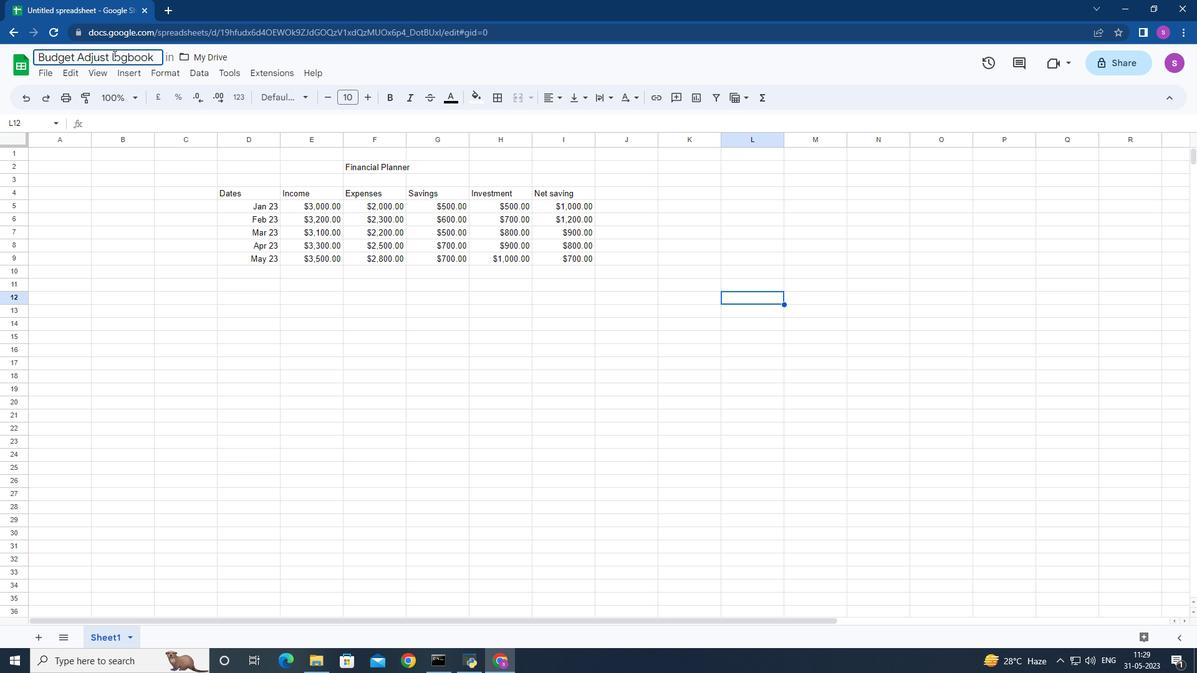 
Action: Mouse moved to (466, 246)
Screenshot: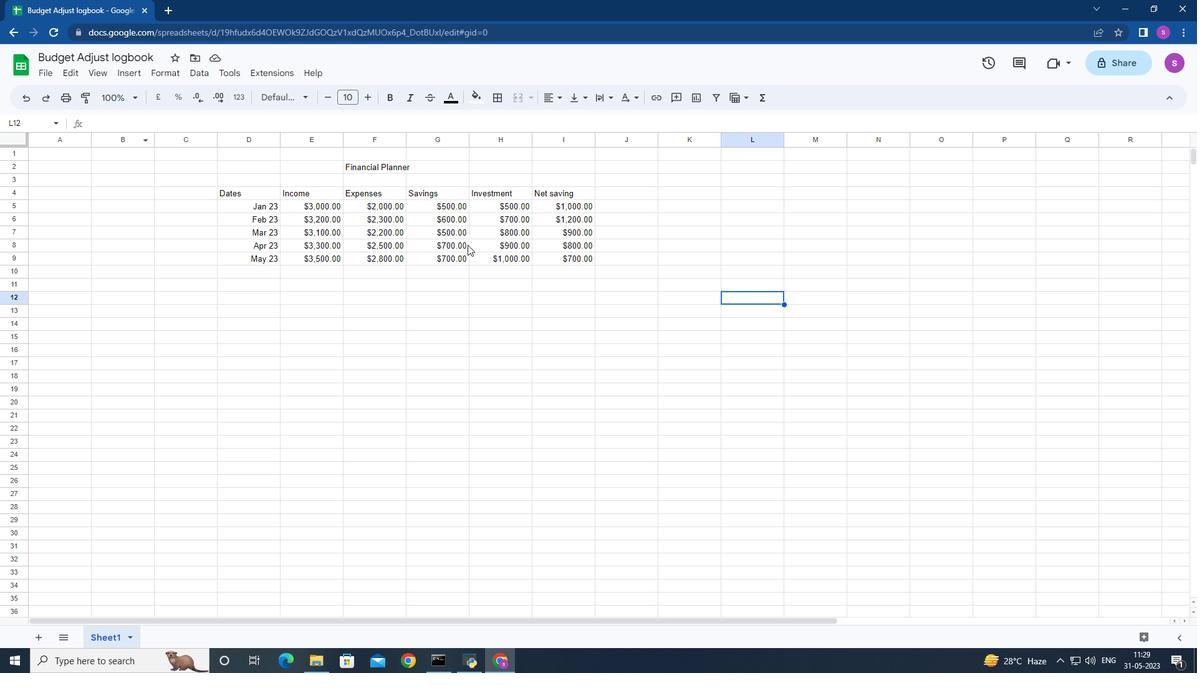 
Action: Key pressed ctrl+S
Screenshot: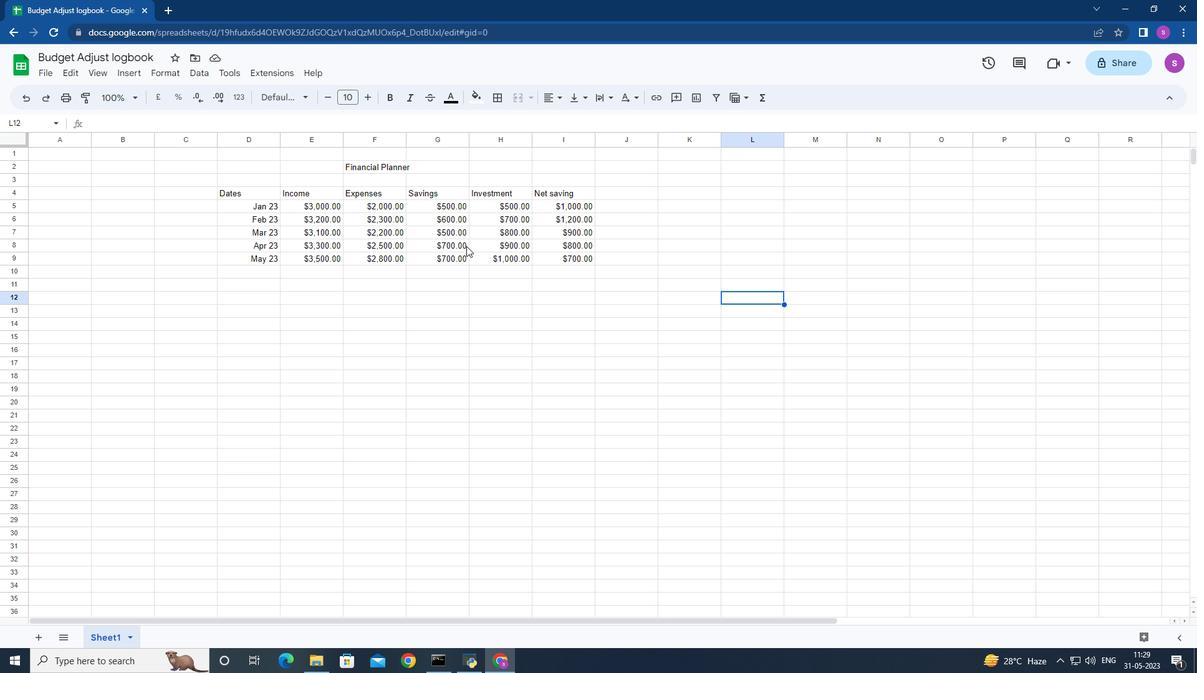 
Action: Mouse moved to (510, 321)
Screenshot: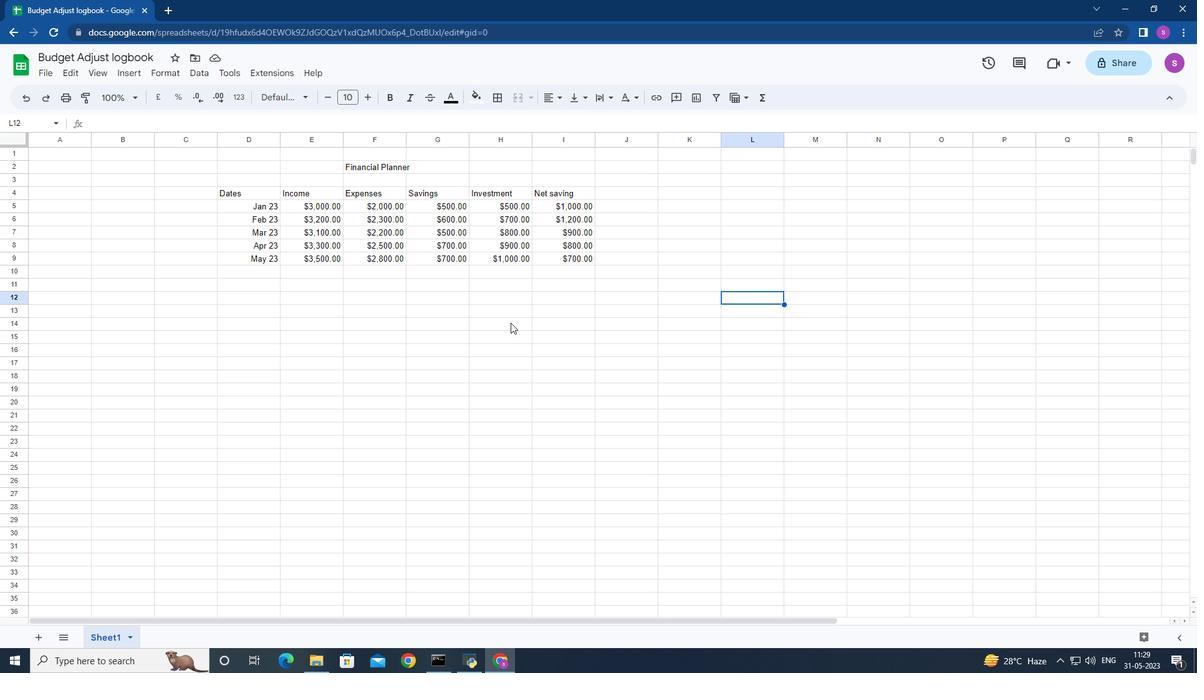 
